 Task: In Heading Arial with underline. Font size of heading  '18'Font style of data Calibri. Font size of data  9Alignment of headline & data Align center. Fill color in heading,  RedFont color of data Black Apply border in Data No BorderIn the sheet   Dynamic Sales log book
Action: Mouse moved to (134, 141)
Screenshot: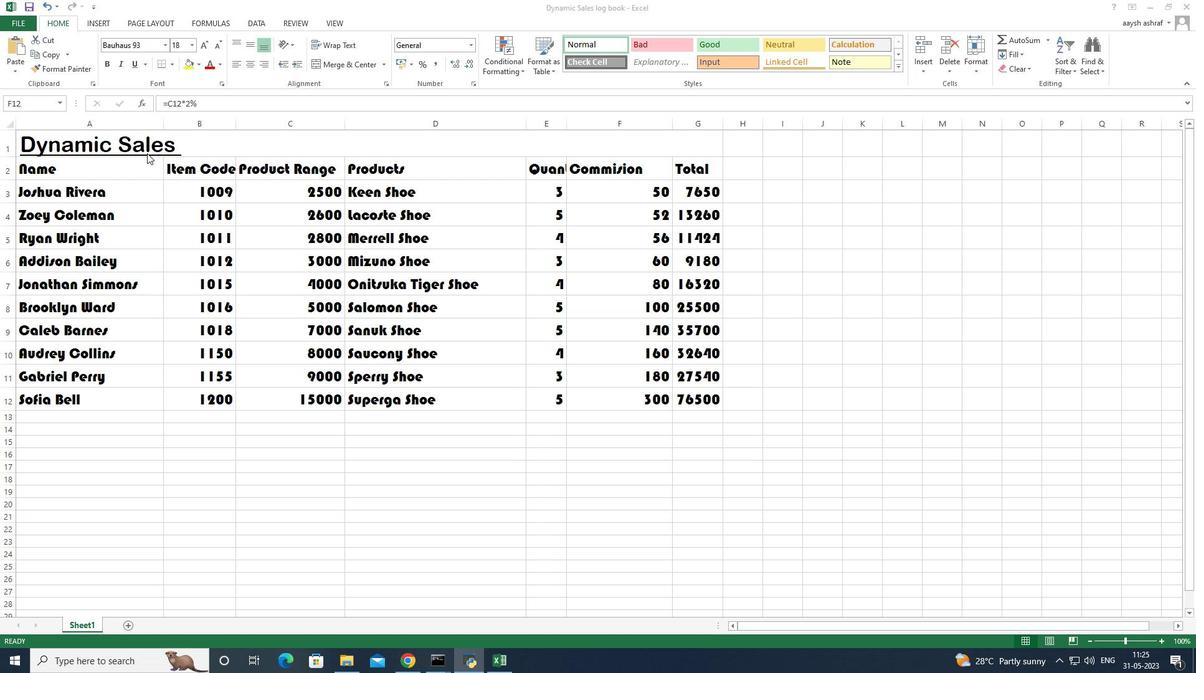 
Action: Mouse pressed left at (134, 141)
Screenshot: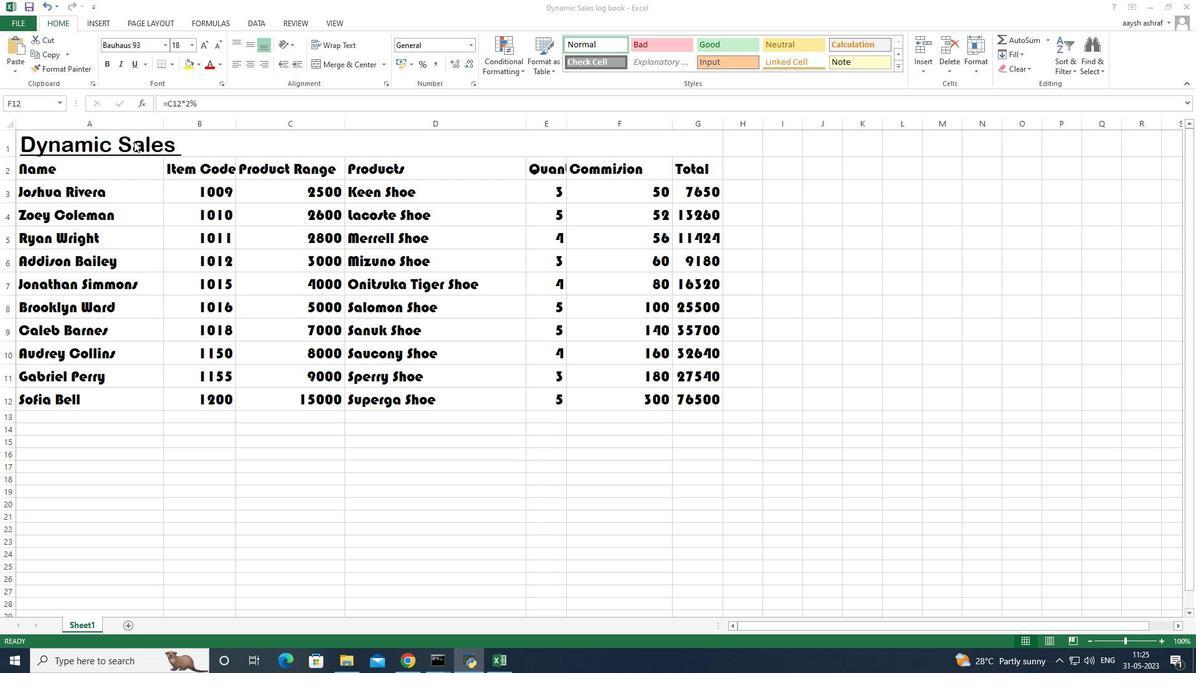 
Action: Mouse pressed left at (134, 141)
Screenshot: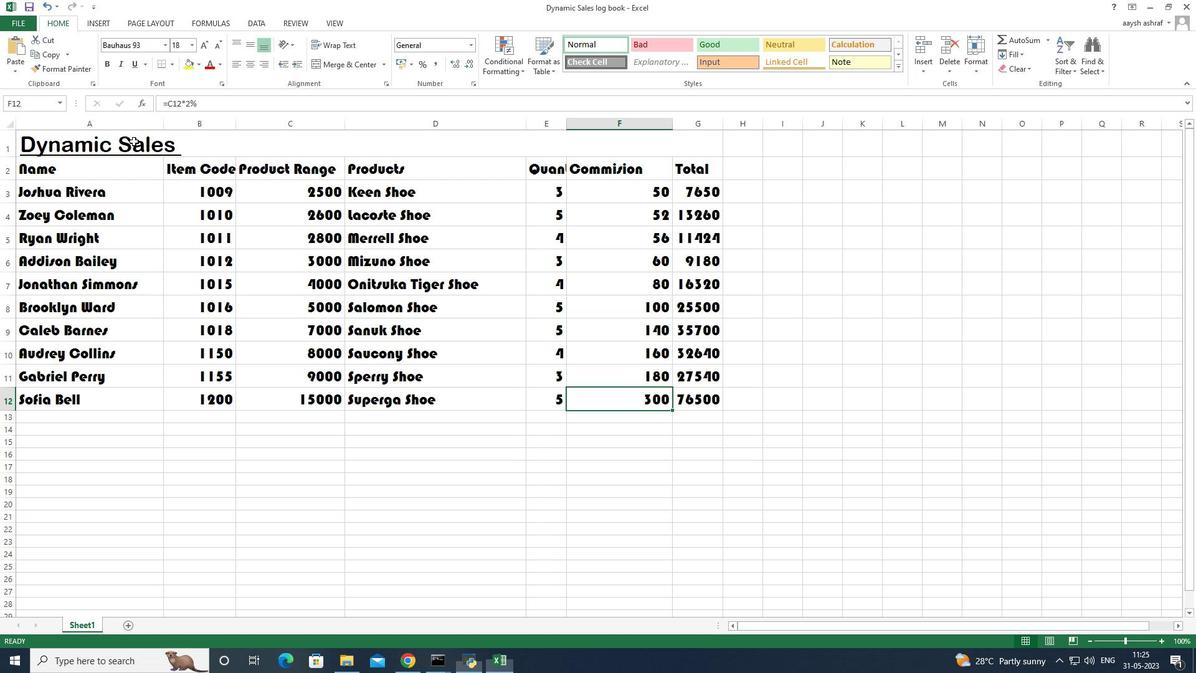 
Action: Mouse moved to (129, 142)
Screenshot: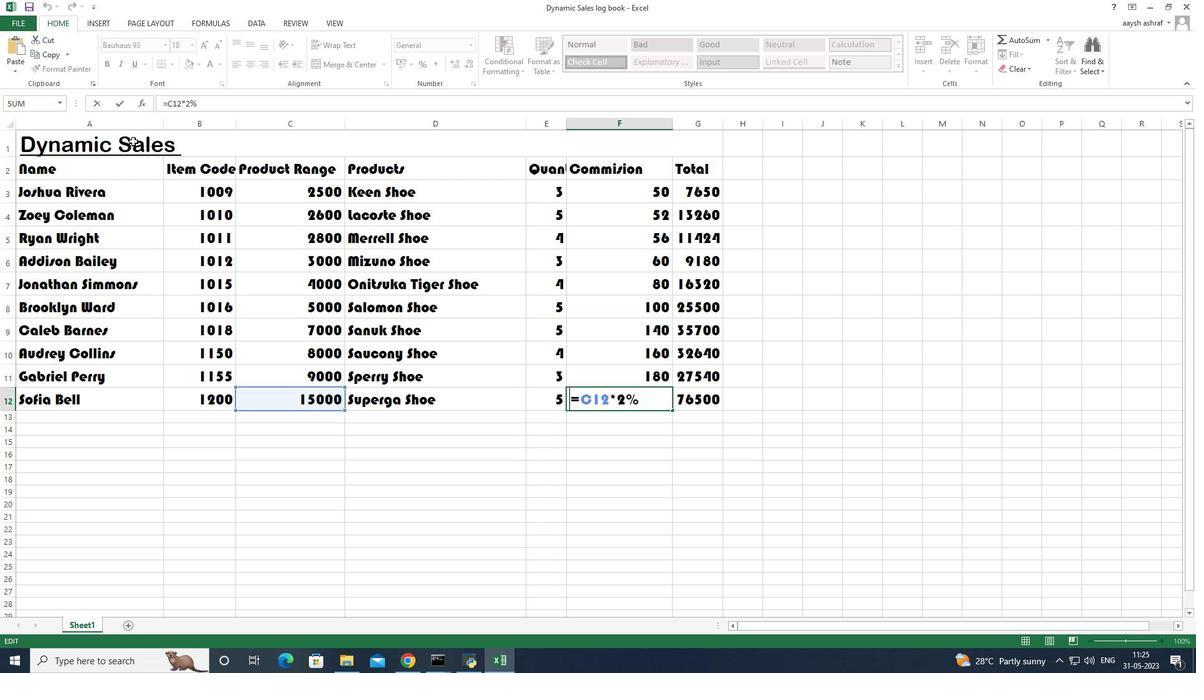 
Action: Mouse pressed left at (129, 142)
Screenshot: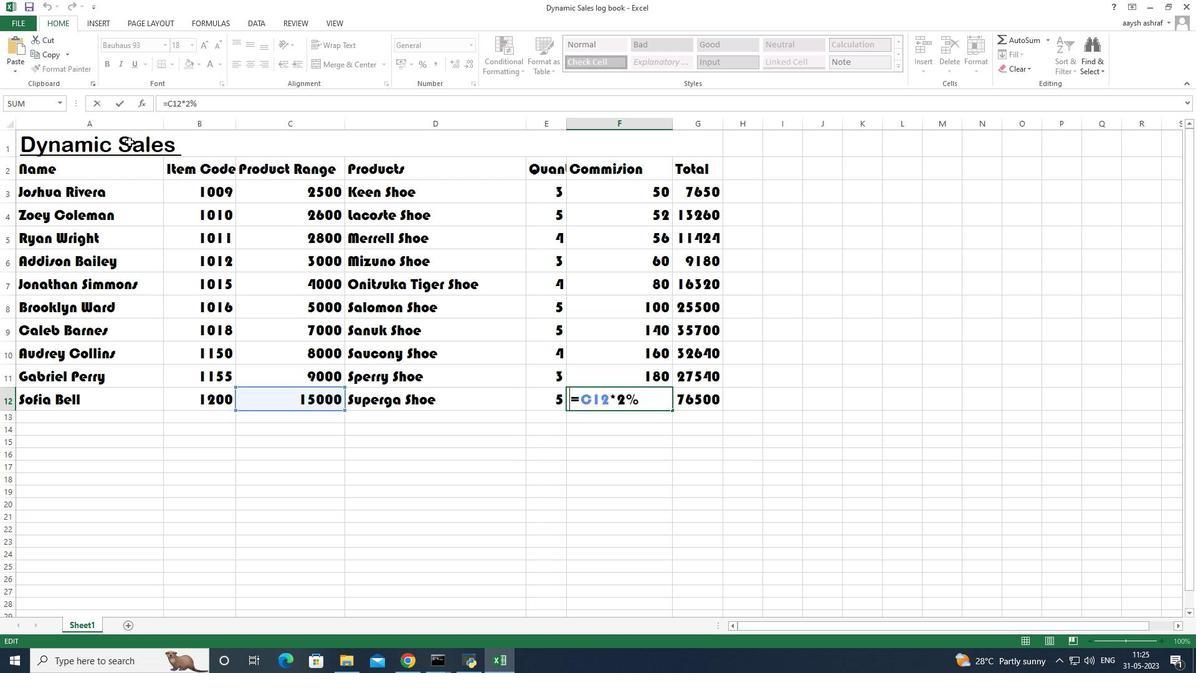 
Action: Mouse pressed left at (129, 142)
Screenshot: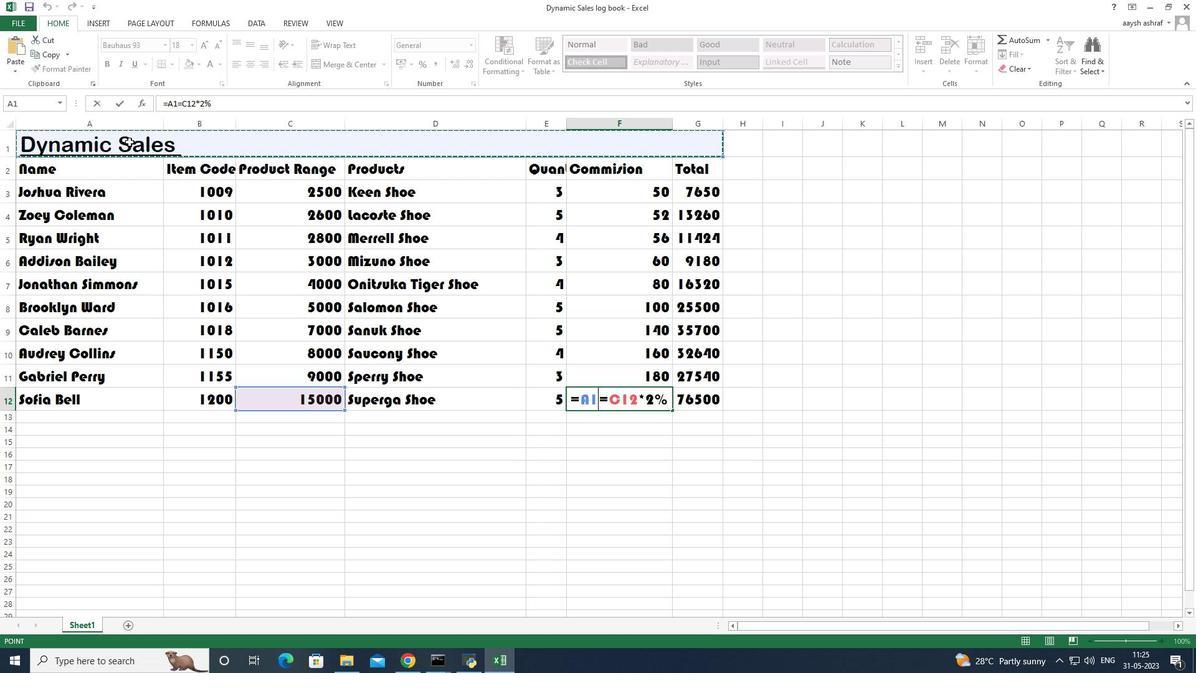 
Action: Mouse moved to (143, 172)
Screenshot: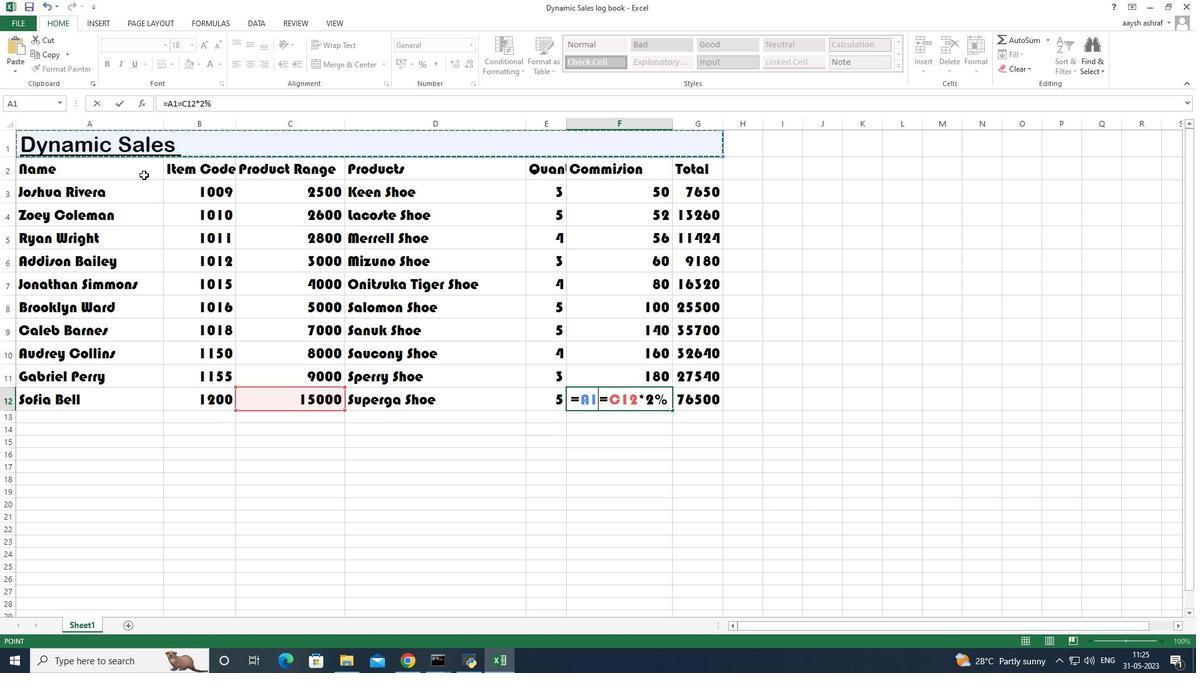 
Action: Mouse pressed left at (143, 172)
Screenshot: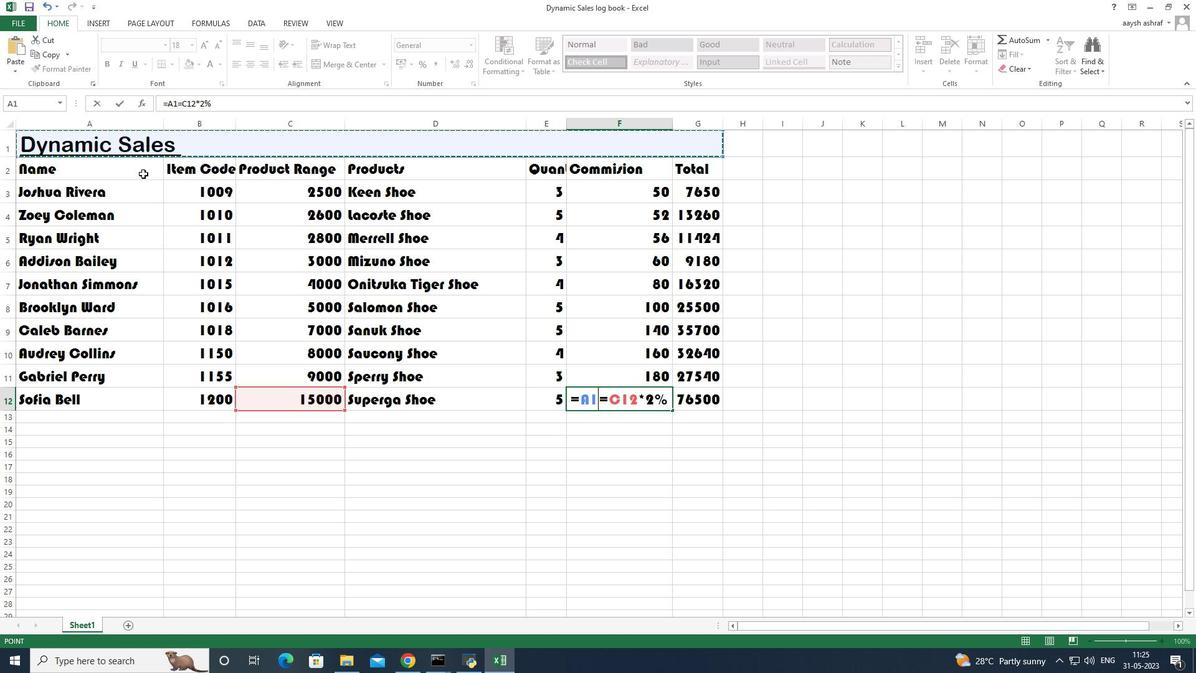 
Action: Mouse moved to (112, 145)
Screenshot: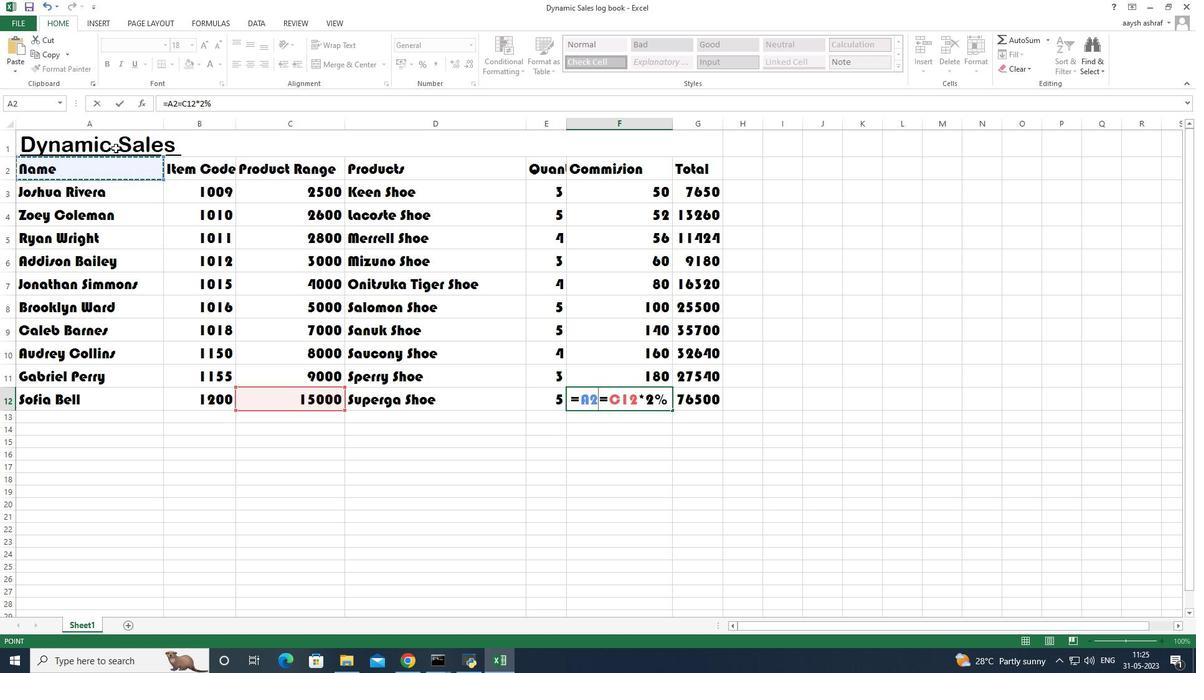 
Action: Mouse pressed left at (112, 145)
Screenshot: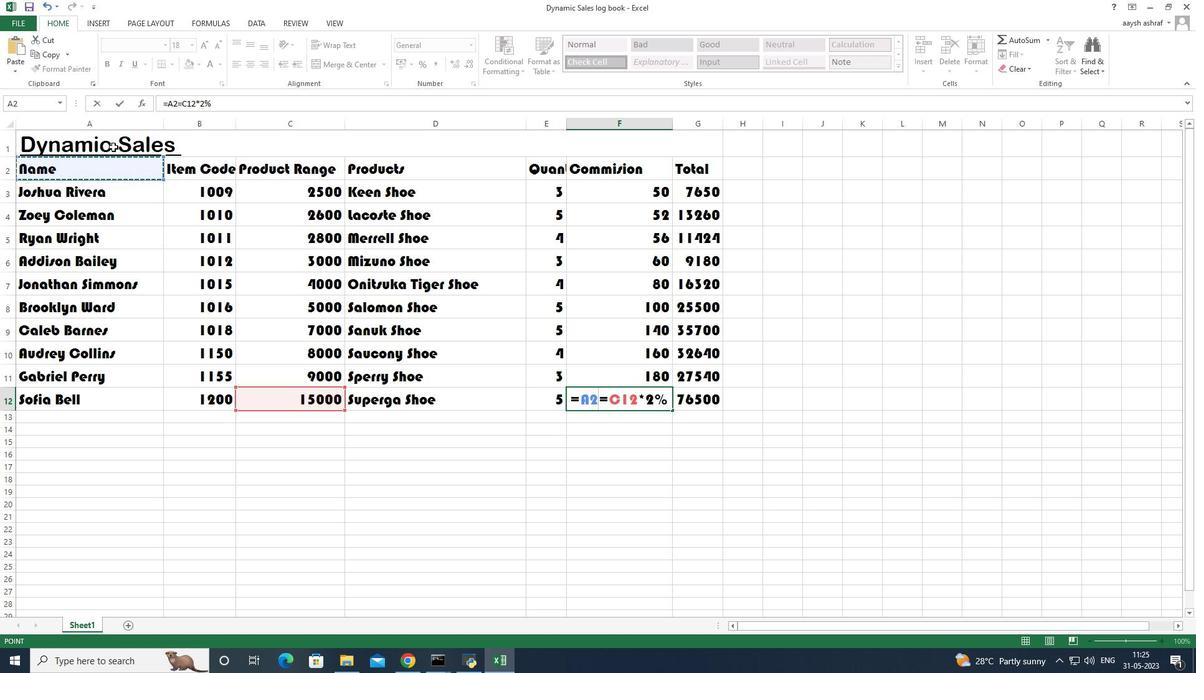 
Action: Mouse moved to (129, 327)
Screenshot: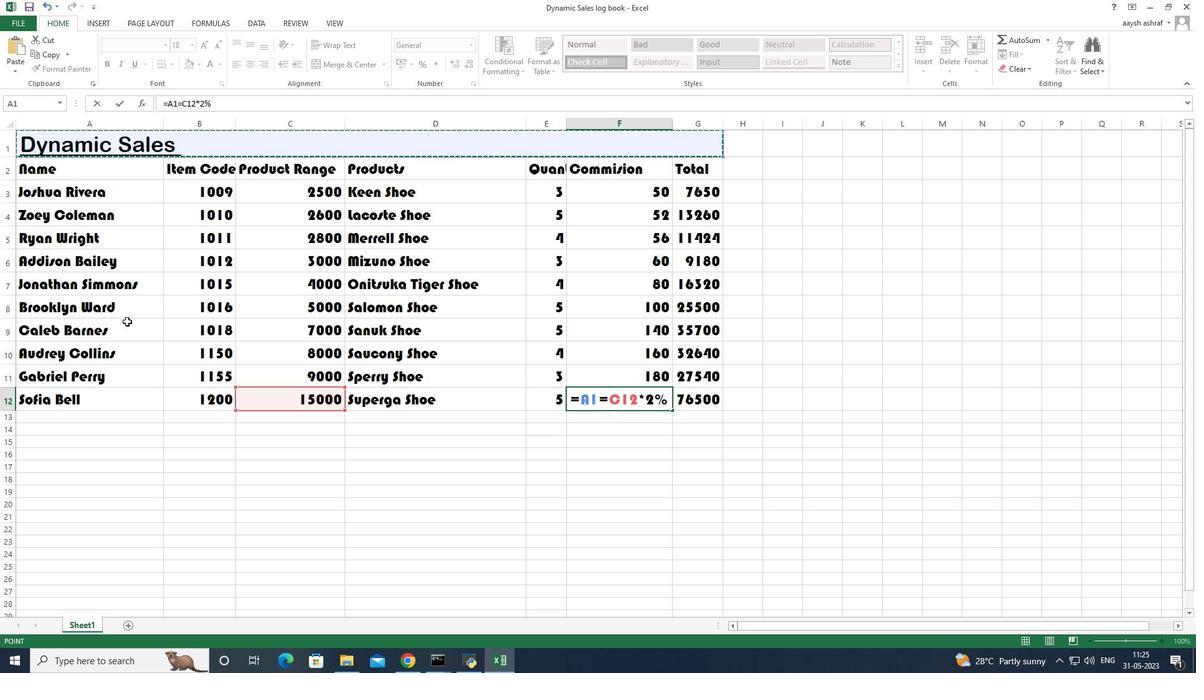 
Action: Mouse pressed left at (129, 327)
Screenshot: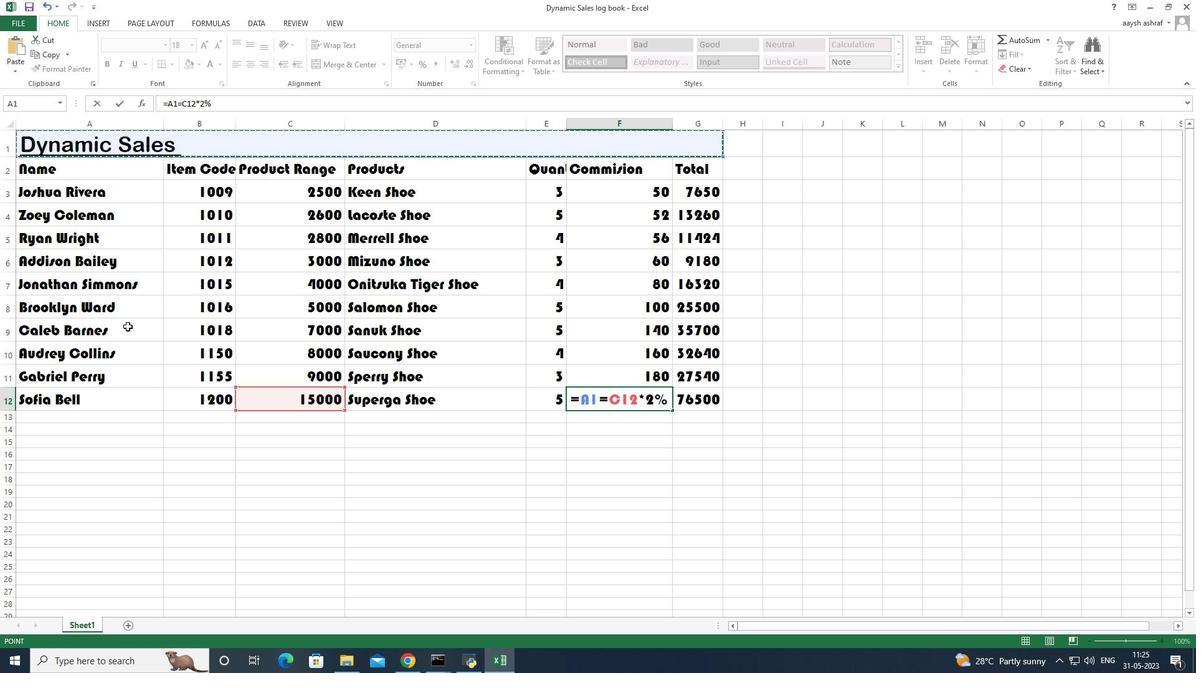 
Action: Mouse moved to (76, 172)
Screenshot: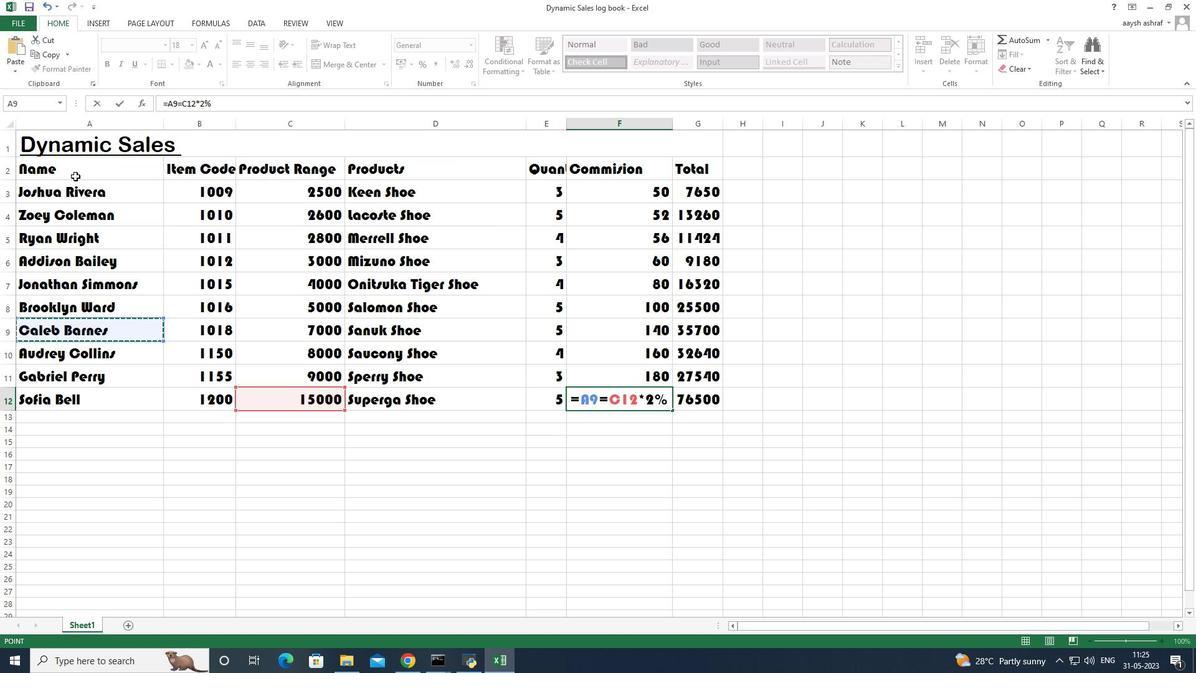 
Action: Mouse pressed left at (76, 172)
Screenshot: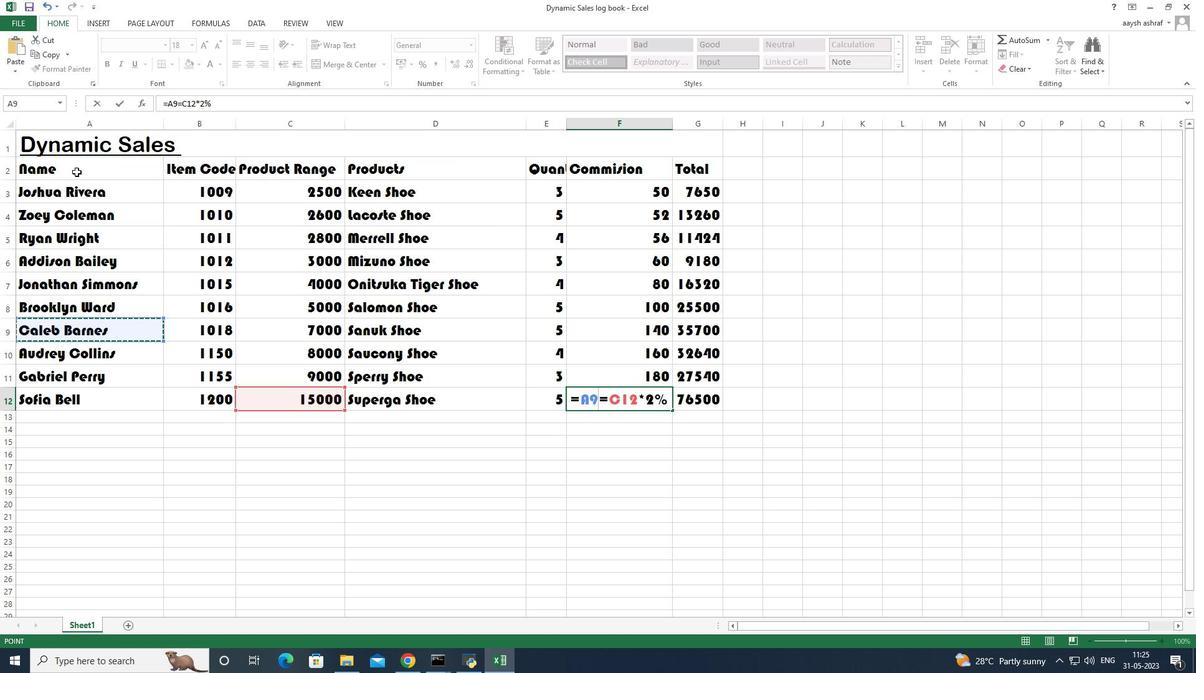 
Action: Mouse moved to (48, 145)
Screenshot: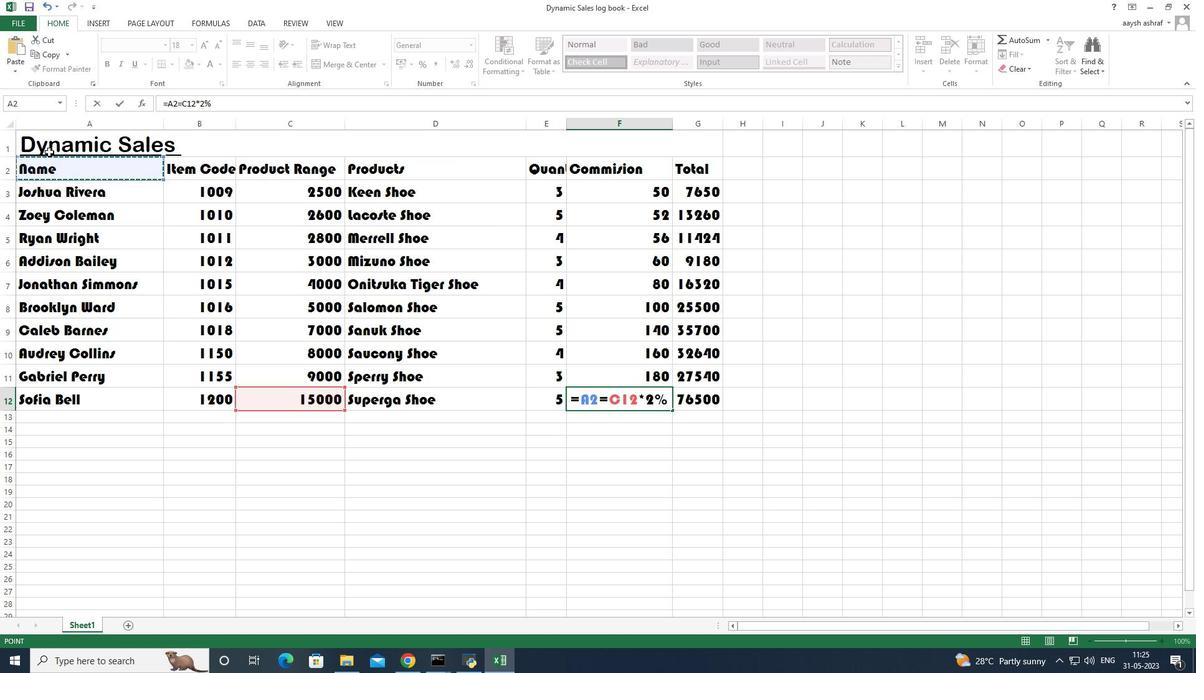 
Action: Mouse pressed left at (48, 145)
Screenshot: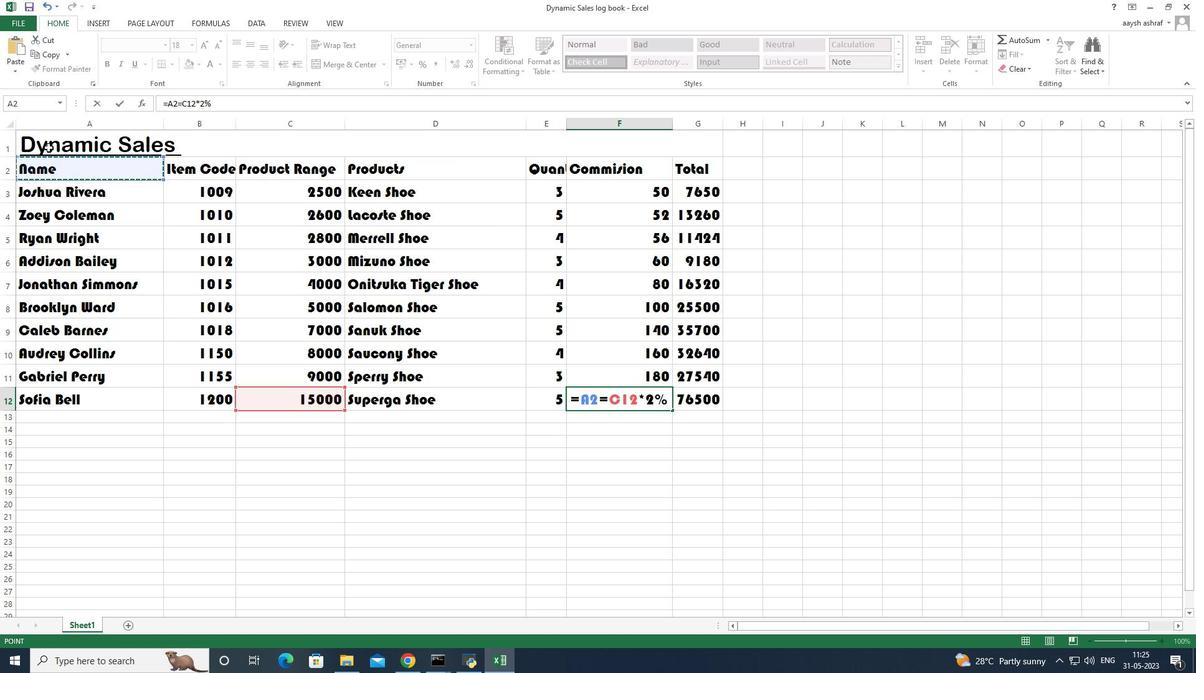 
Action: Mouse moved to (58, 20)
Screenshot: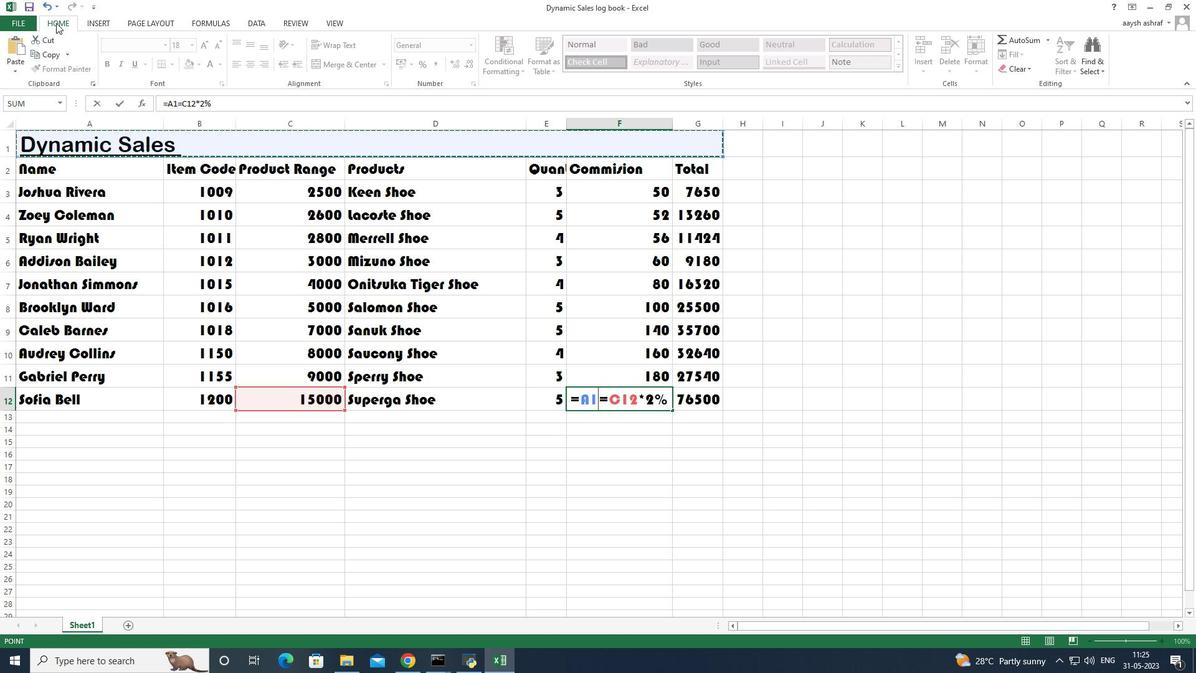 
Action: Mouse pressed left at (58, 20)
Screenshot: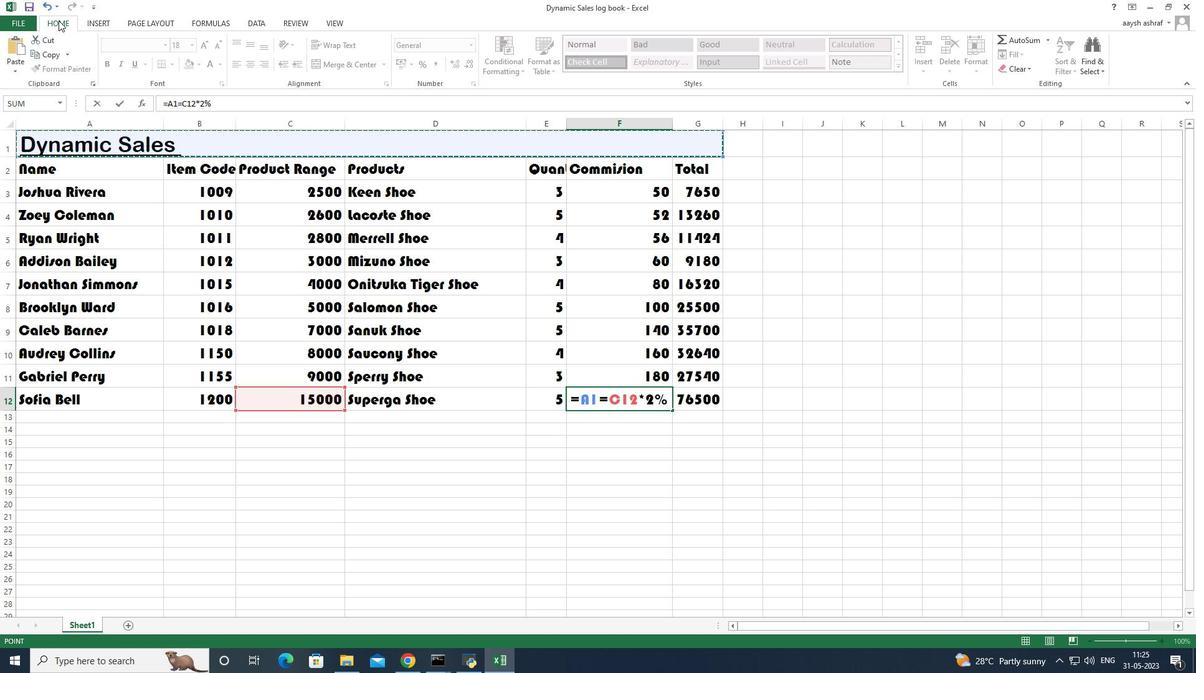
Action: Mouse moved to (152, 267)
Screenshot: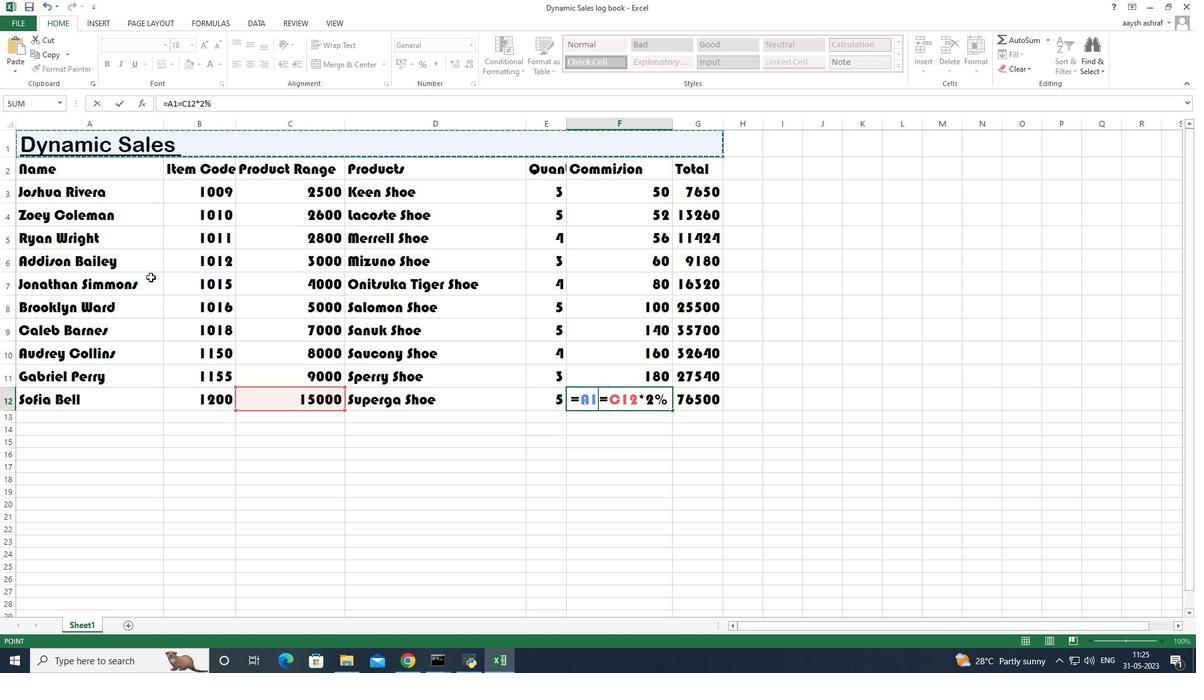 
Action: Mouse pressed left at (152, 267)
Screenshot: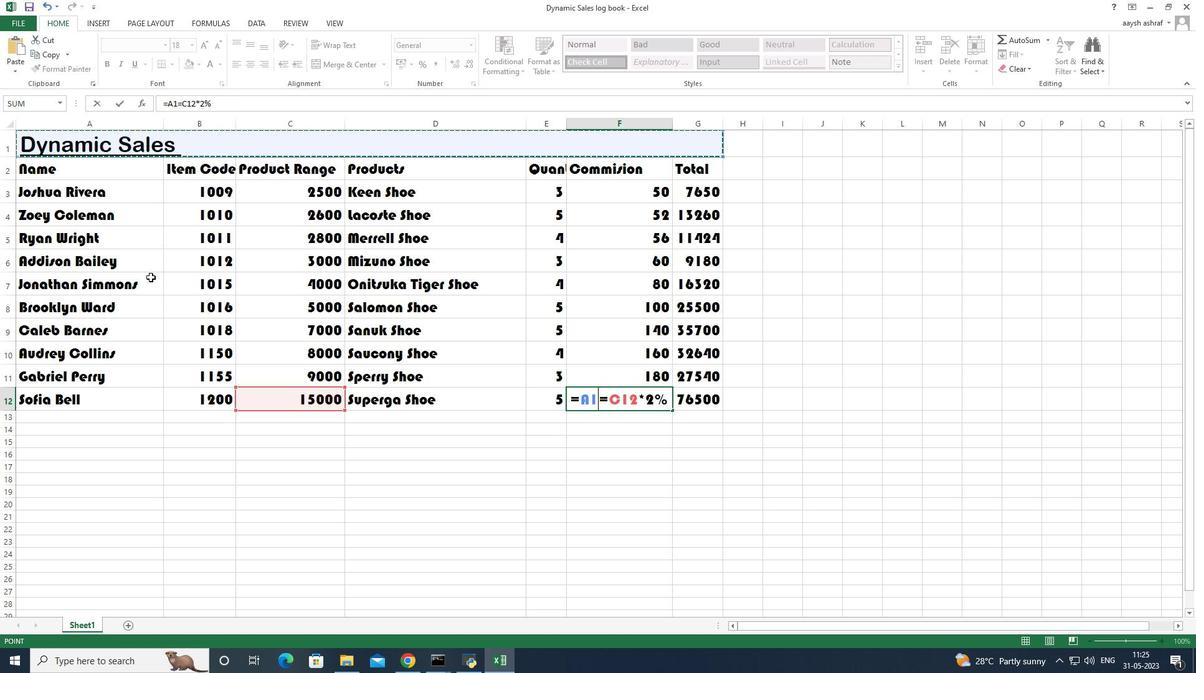 
Action: Key pressed ctrl+Z
Screenshot: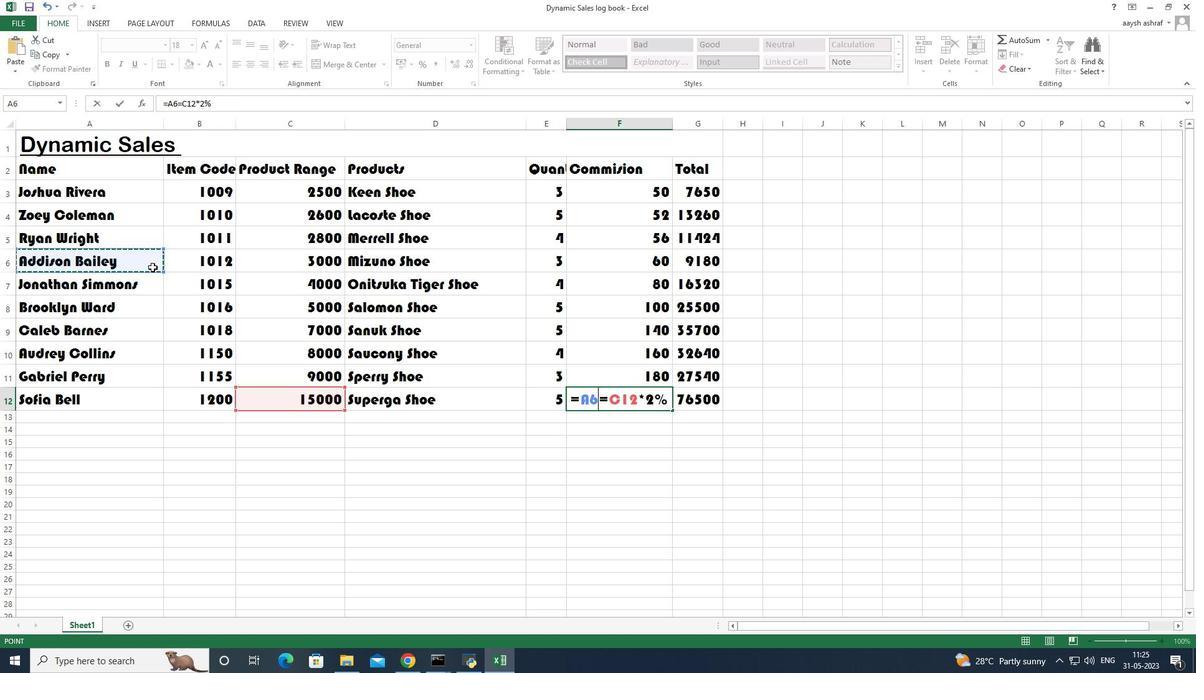 
Action: Mouse moved to (67, 19)
Screenshot: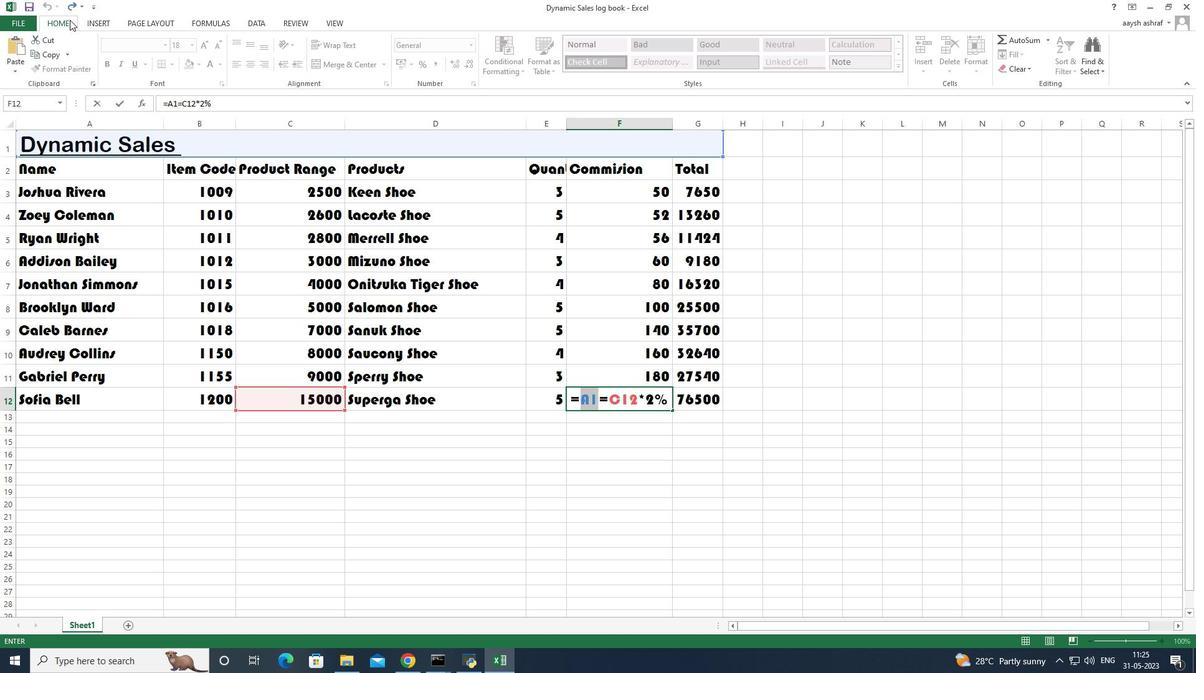 
Action: Mouse pressed left at (67, 19)
Screenshot: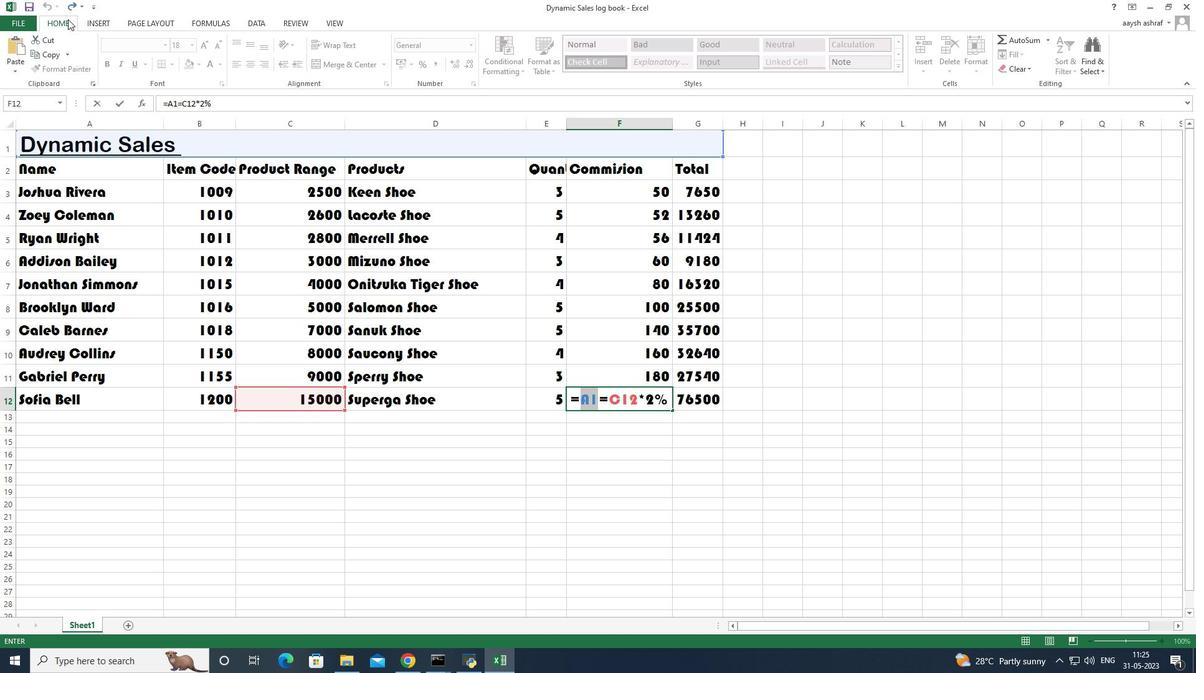
Action: Mouse moved to (67, 19)
Screenshot: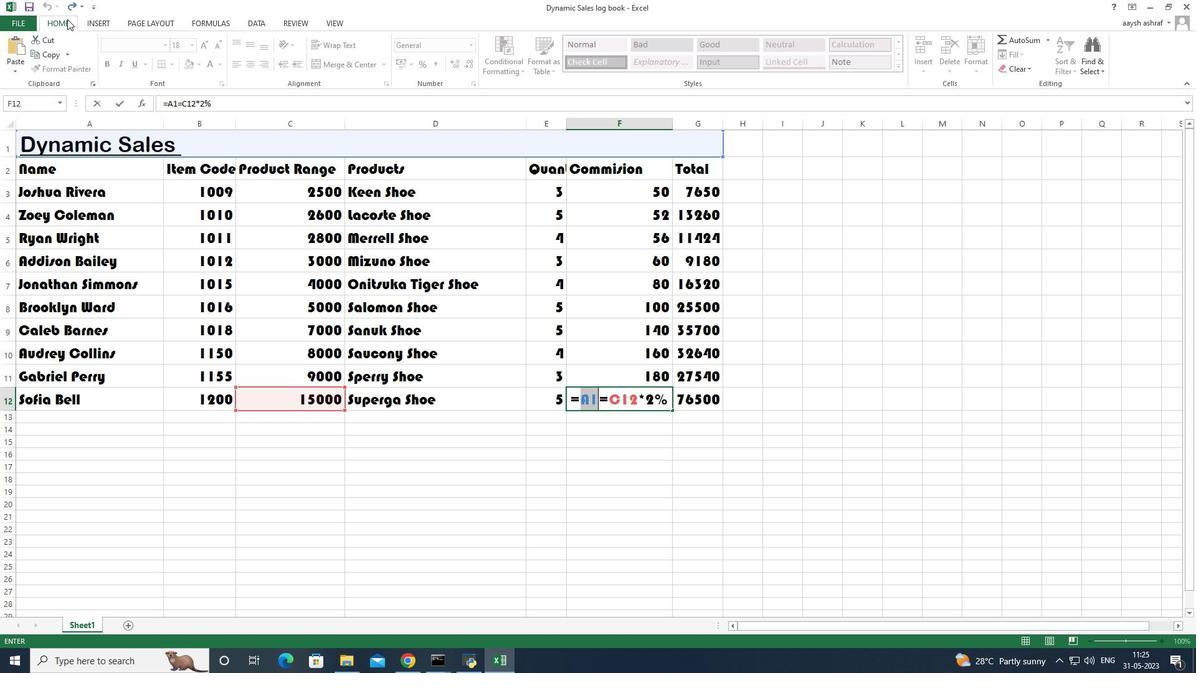 
Action: Mouse pressed left at (67, 19)
Screenshot: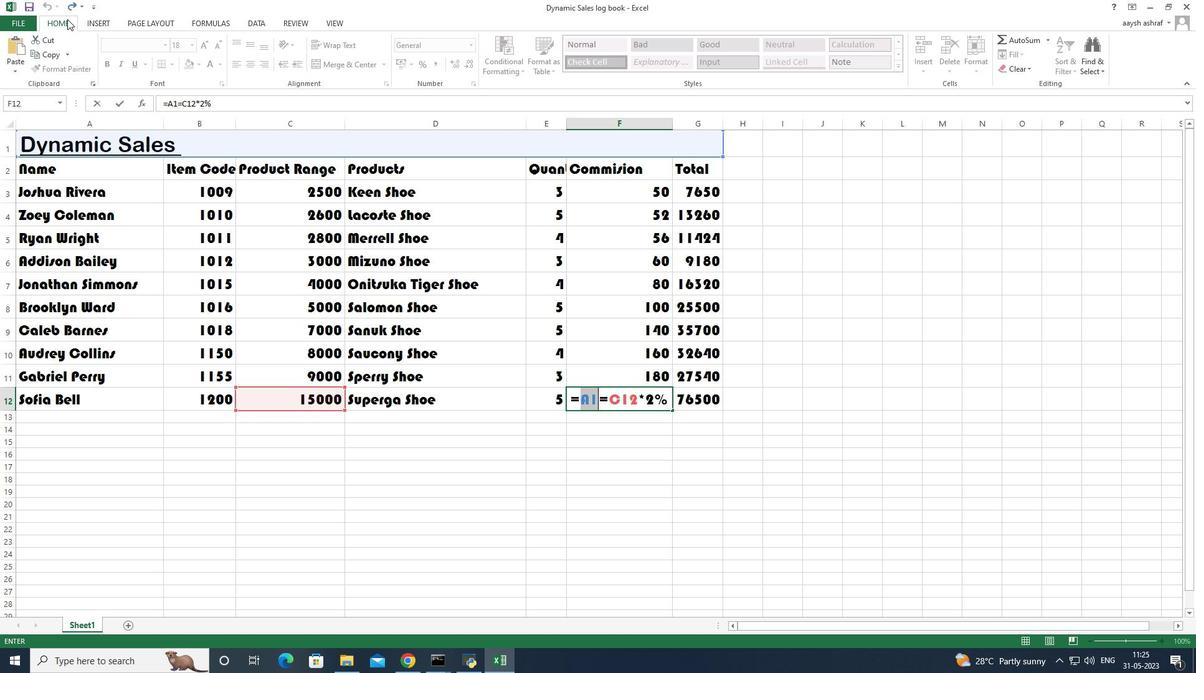 
Action: Mouse moved to (119, 63)
Screenshot: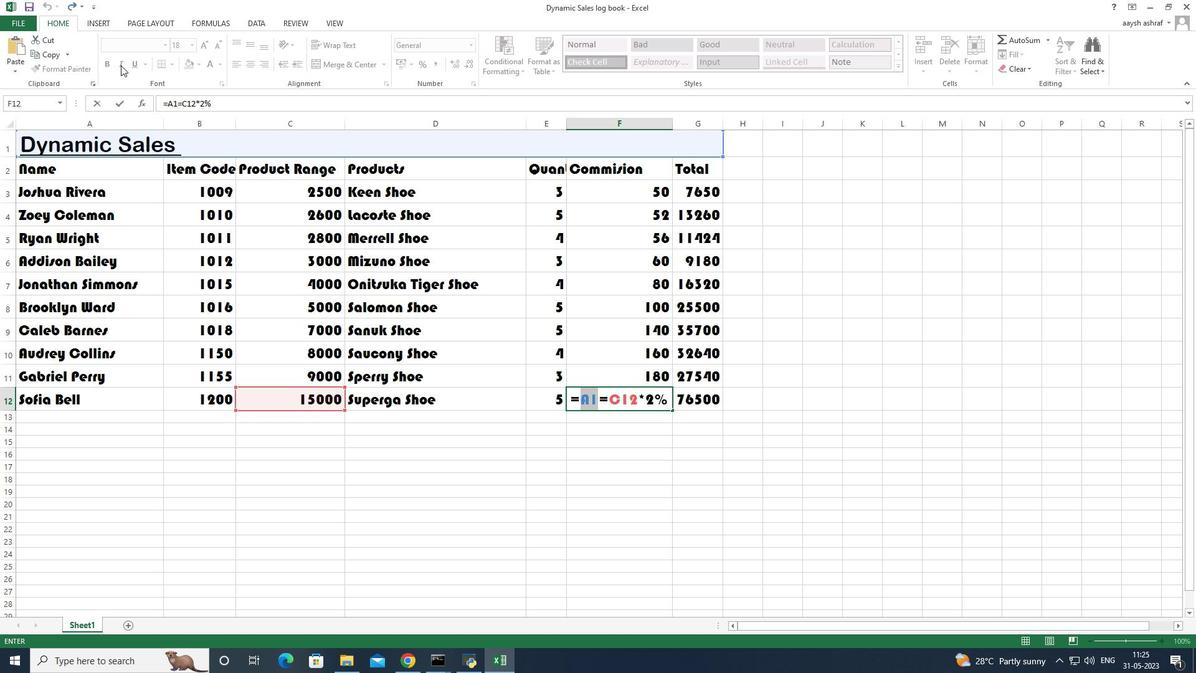 
Action: Mouse pressed left at (119, 63)
Screenshot: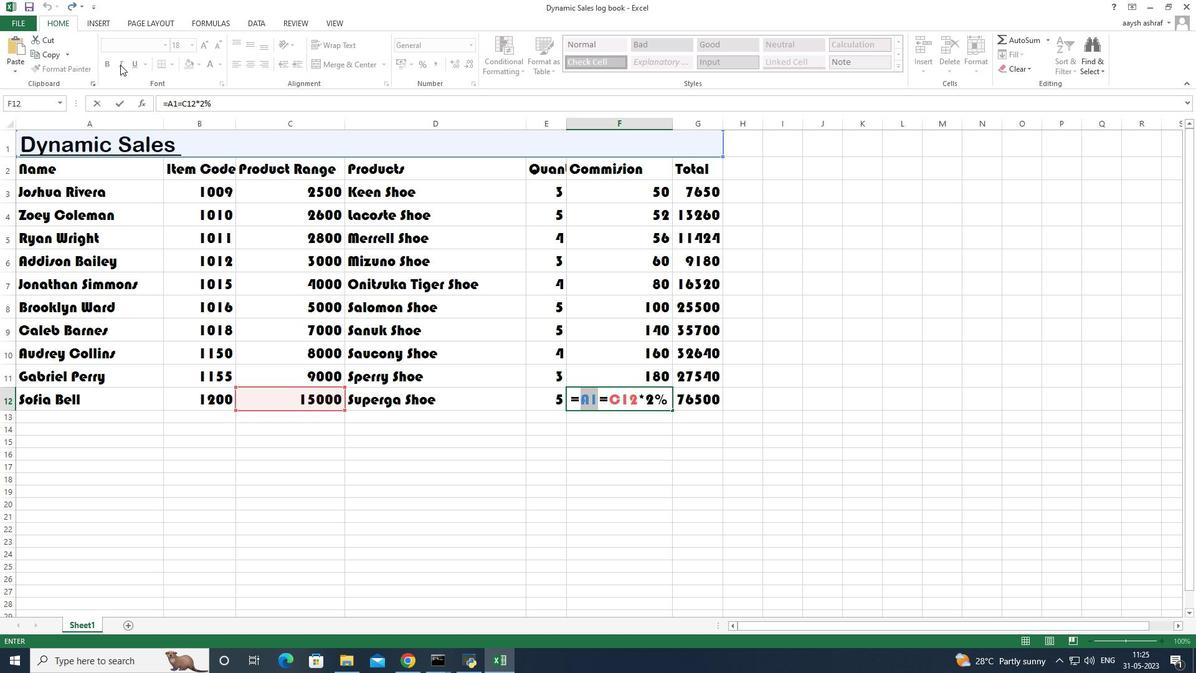 
Action: Mouse moved to (115, 224)
Screenshot: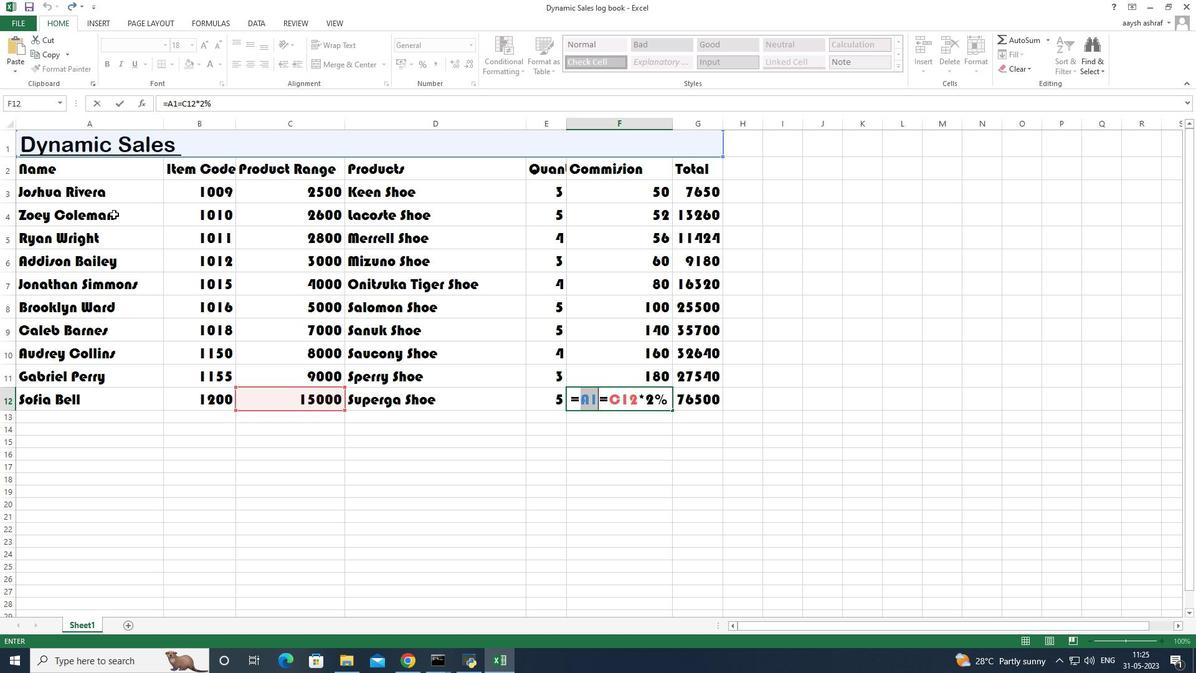 
Action: Mouse pressed left at (115, 224)
Screenshot: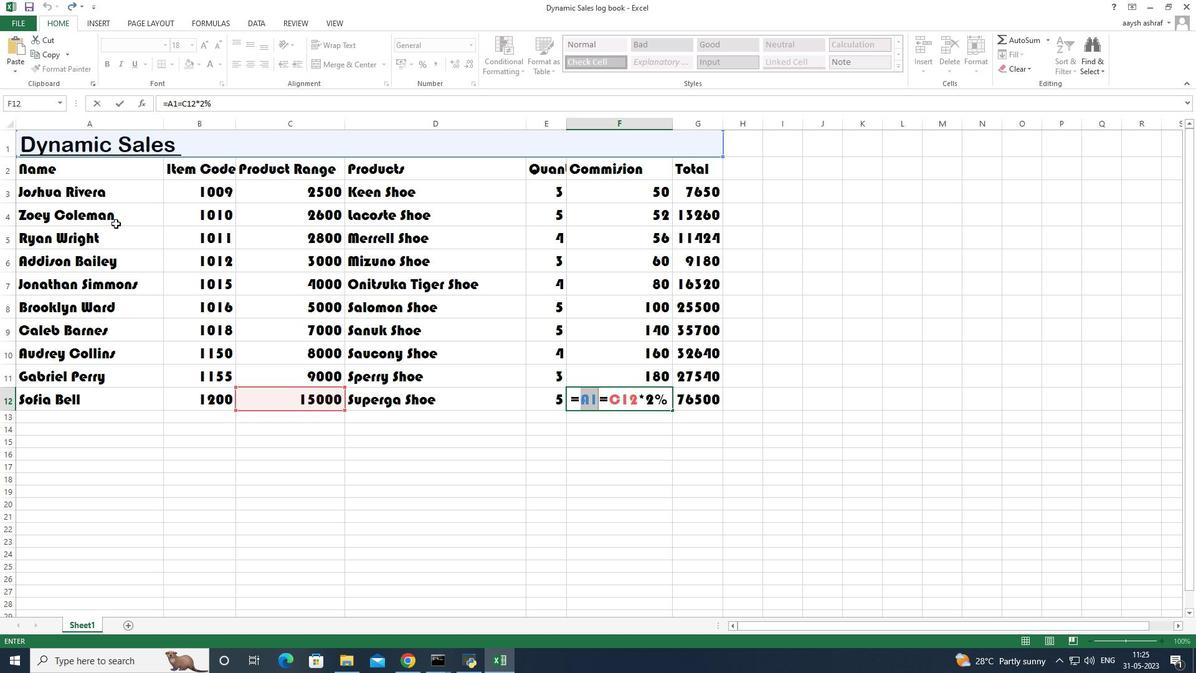 
Action: Mouse moved to (115, 150)
Screenshot: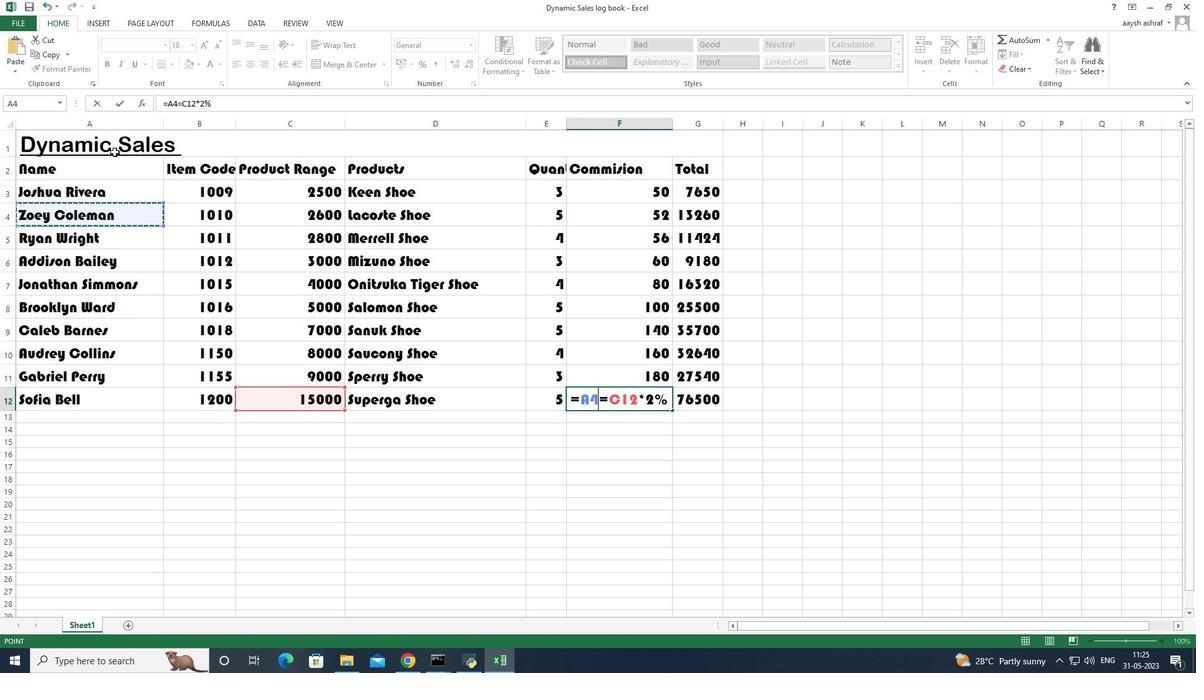 
Action: Mouse pressed left at (115, 150)
Screenshot: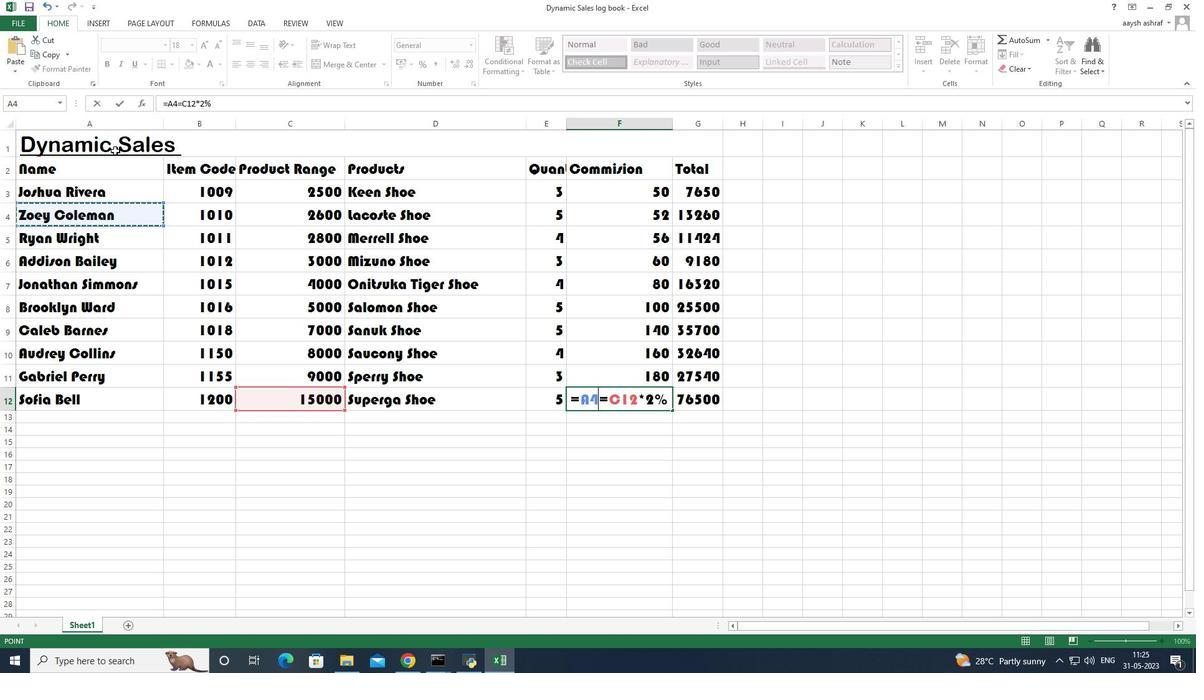 
Action: Mouse moved to (117, 148)
Screenshot: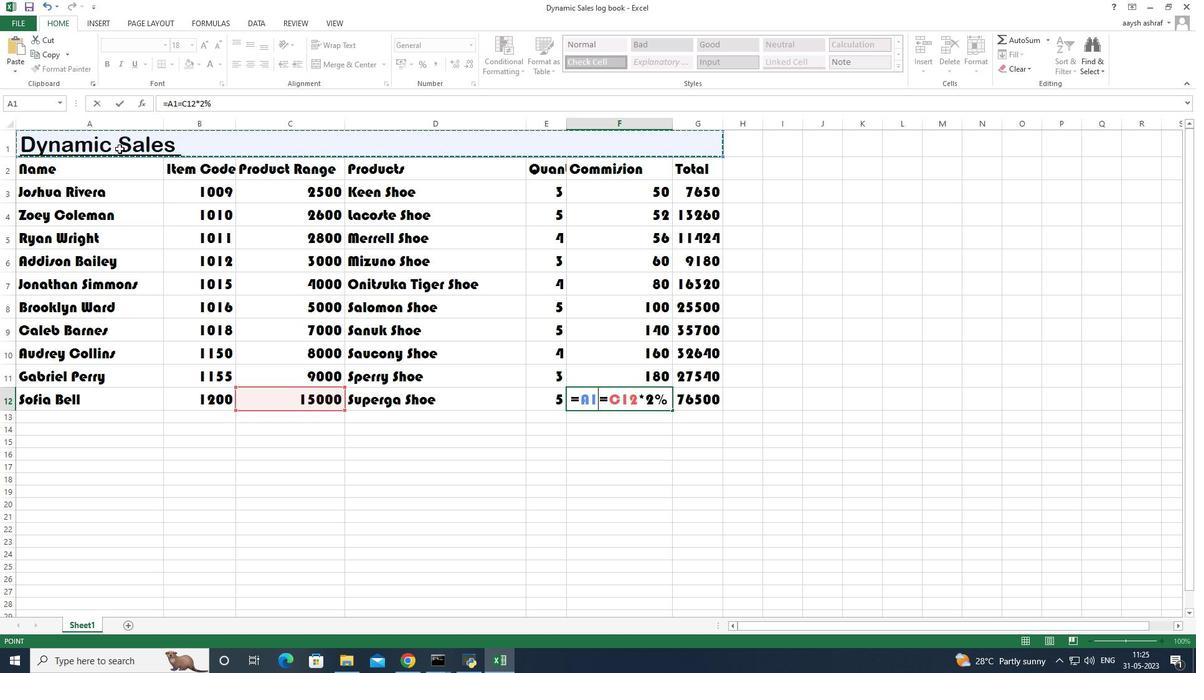 
Action: Key pressed ctrl+Zctrl+Zctrl+Z
Screenshot: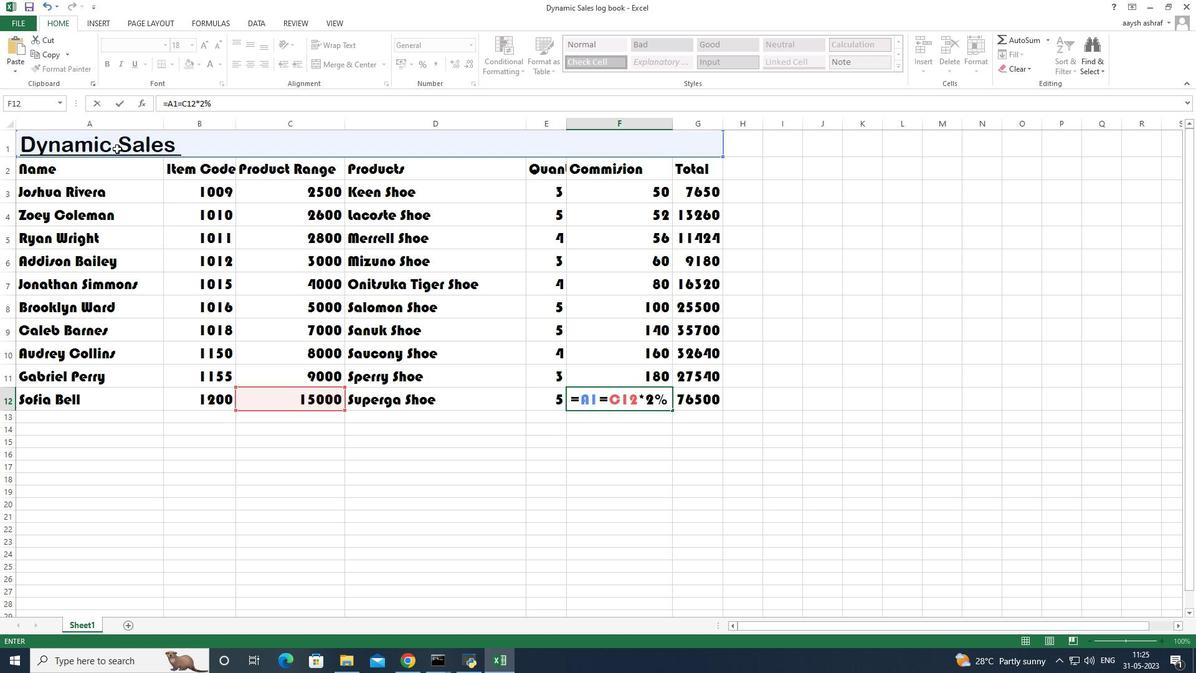 
Action: Mouse moved to (584, 434)
Screenshot: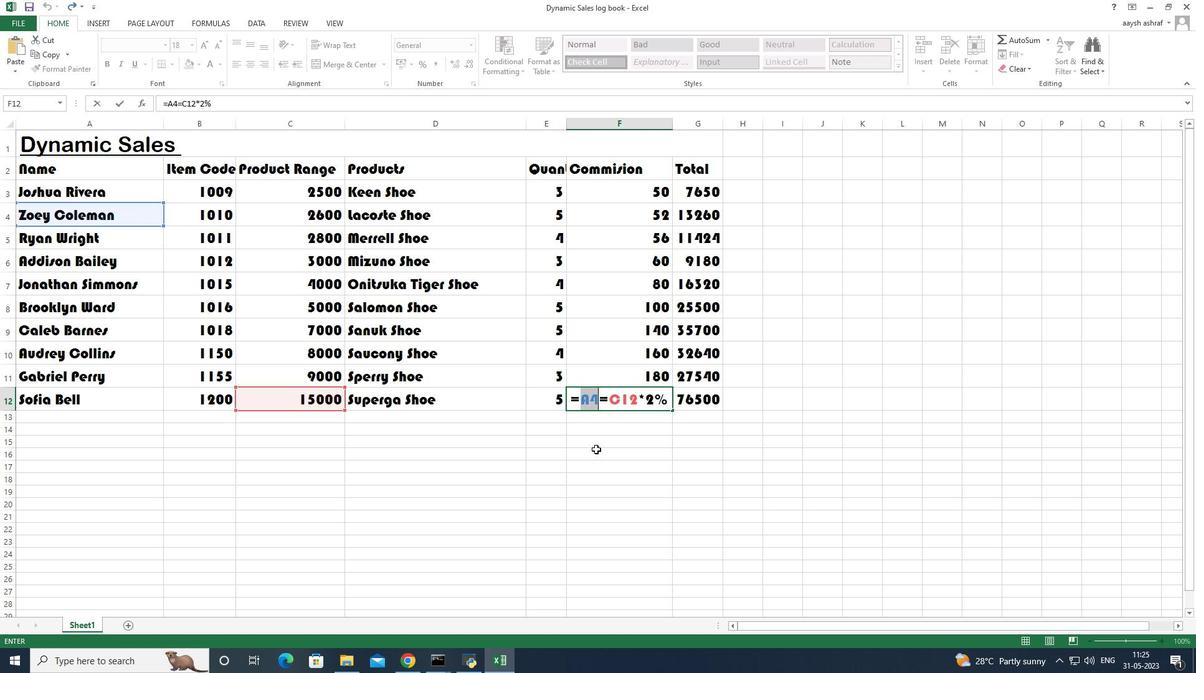
Action: Mouse pressed left at (584, 434)
Screenshot: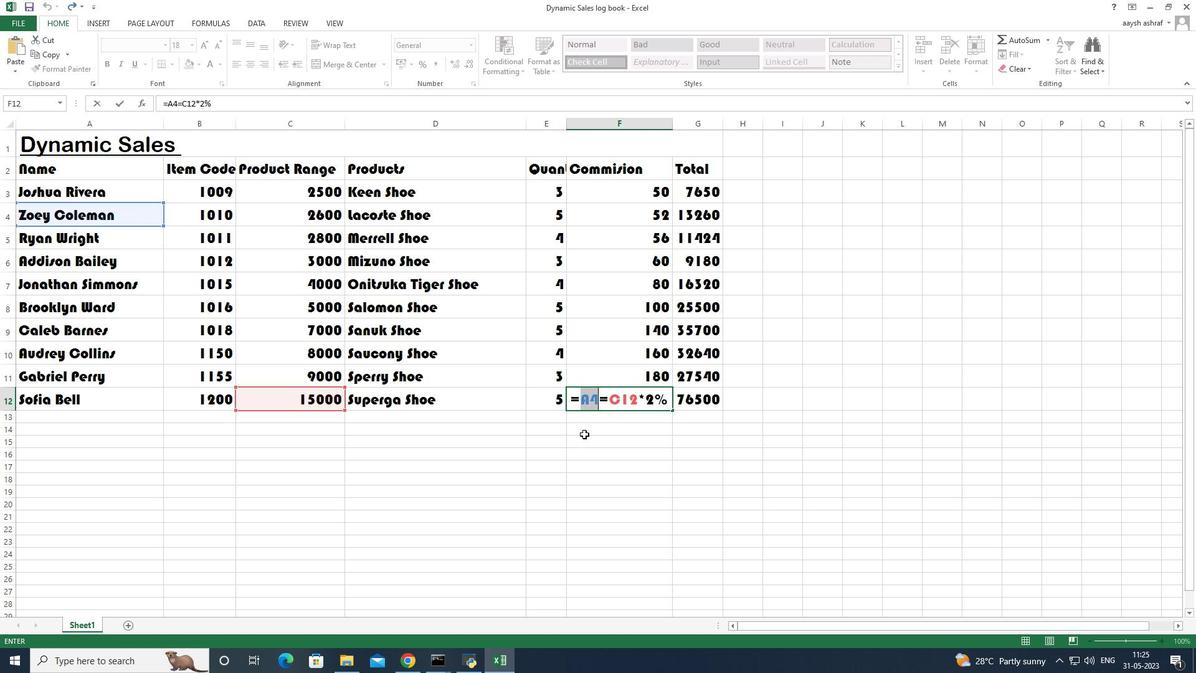 
Action: Mouse moved to (659, 409)
Screenshot: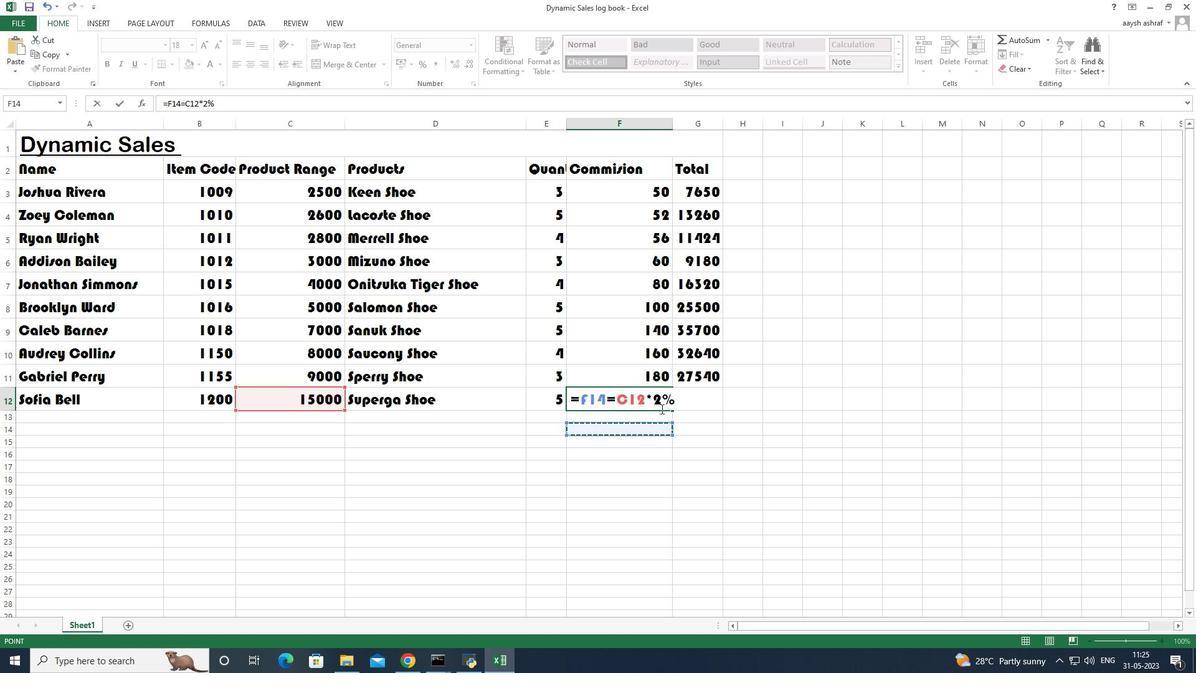 
Action: Key pressed ctrl+Zz<'\x1a'>
Screenshot: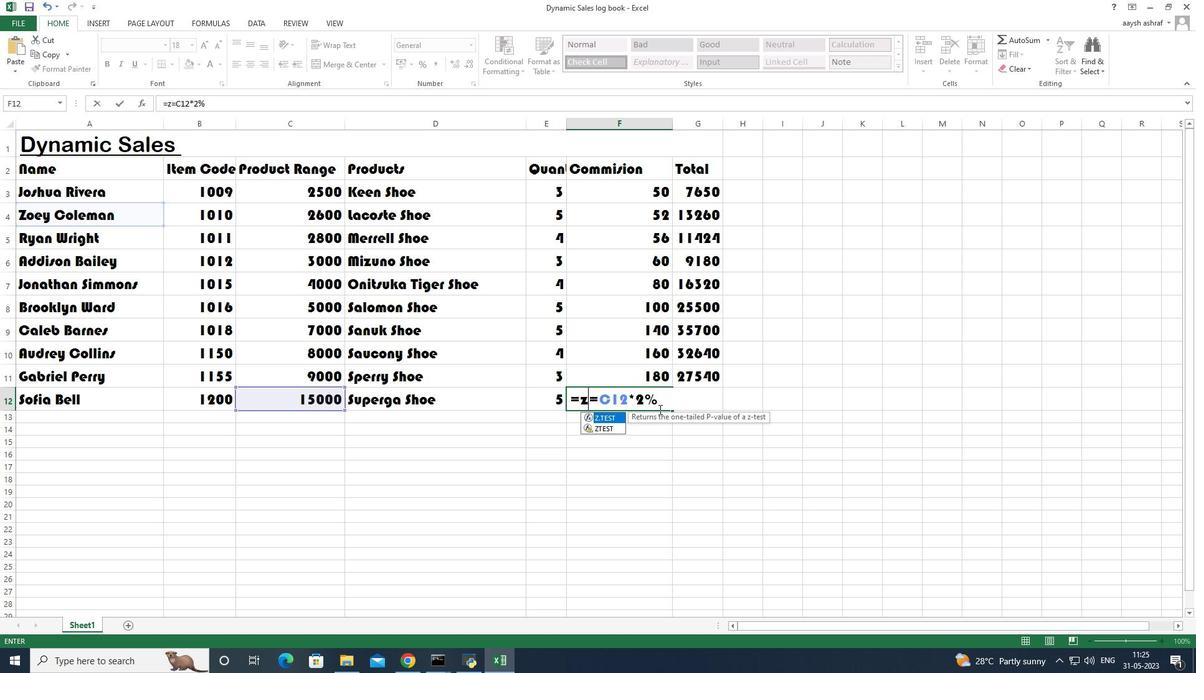 
Action: Mouse moved to (651, 412)
Screenshot: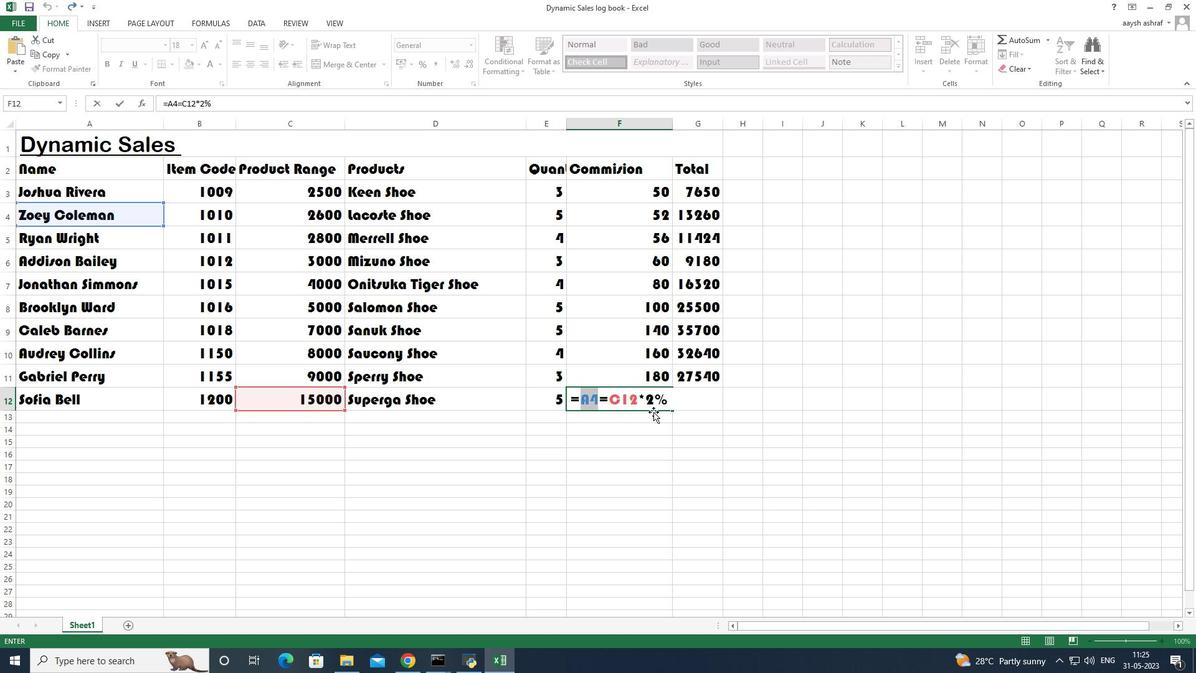 
Action: Key pressed ctrl+Z
Screenshot: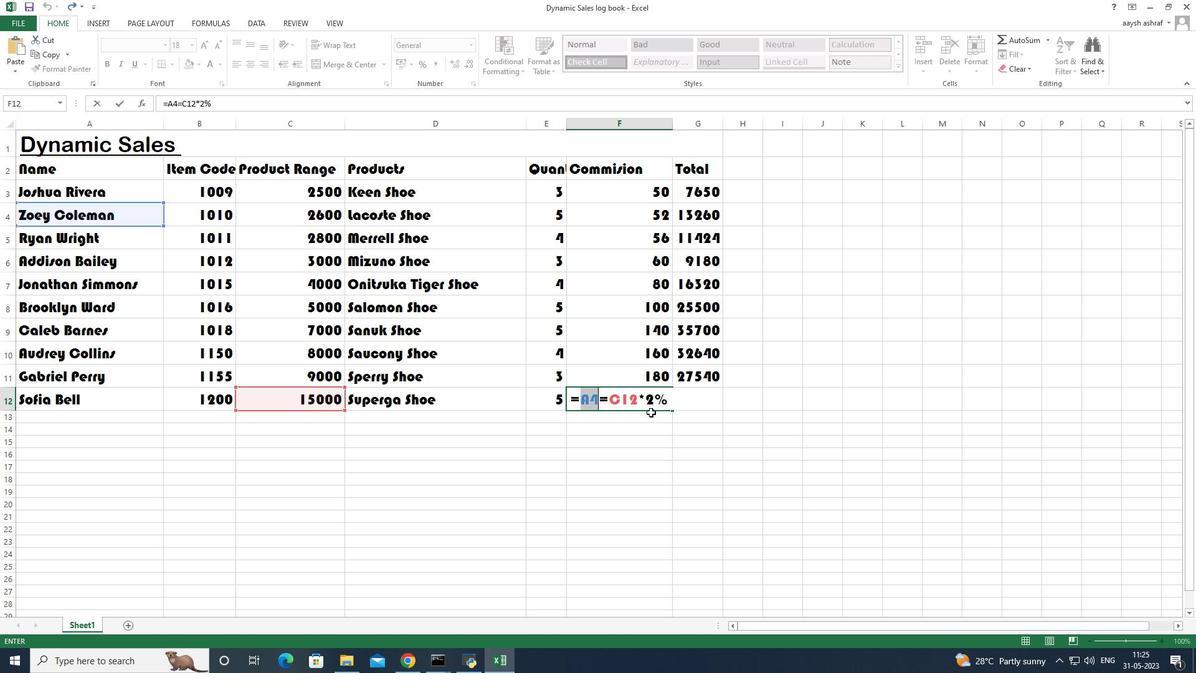 
Action: Mouse moved to (648, 413)
Screenshot: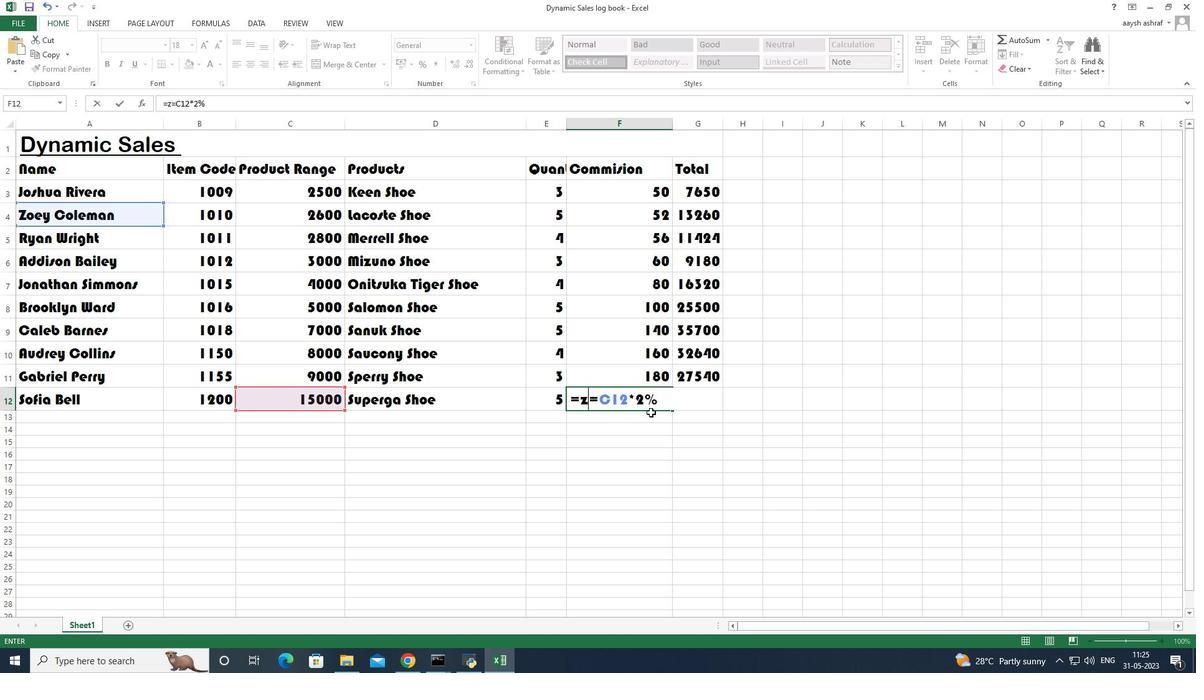 
Action: Key pressed zz<Key.backspace><Key.backspace>
Screenshot: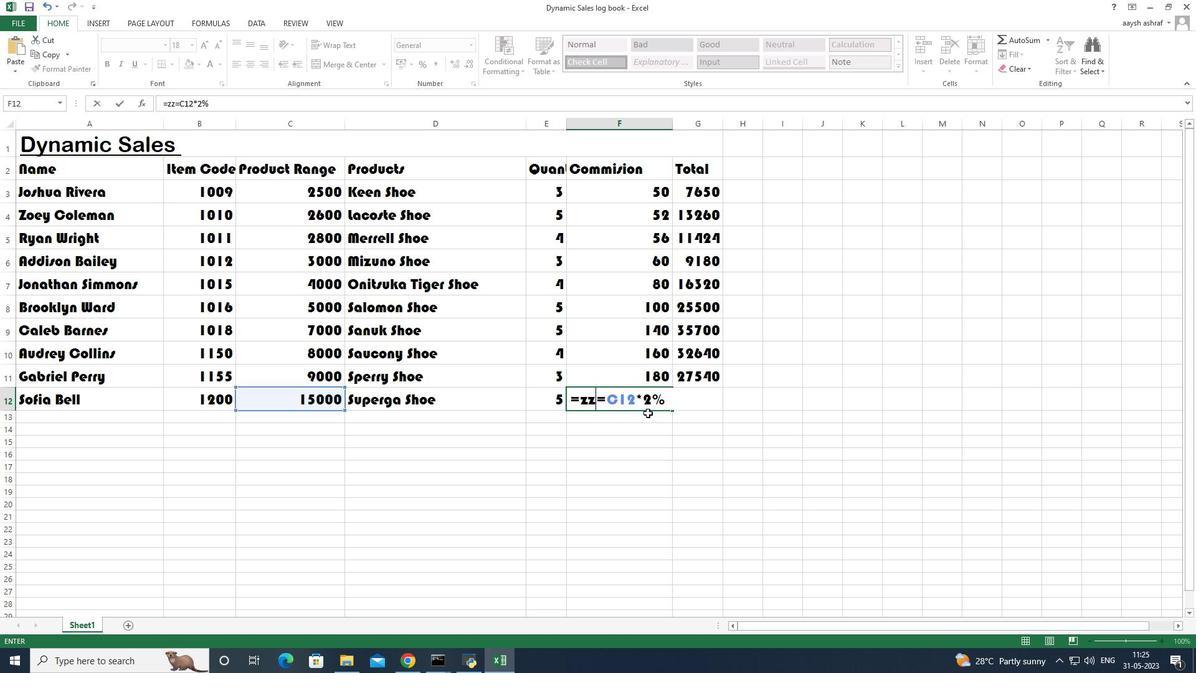 
Action: Mouse moved to (570, 466)
Screenshot: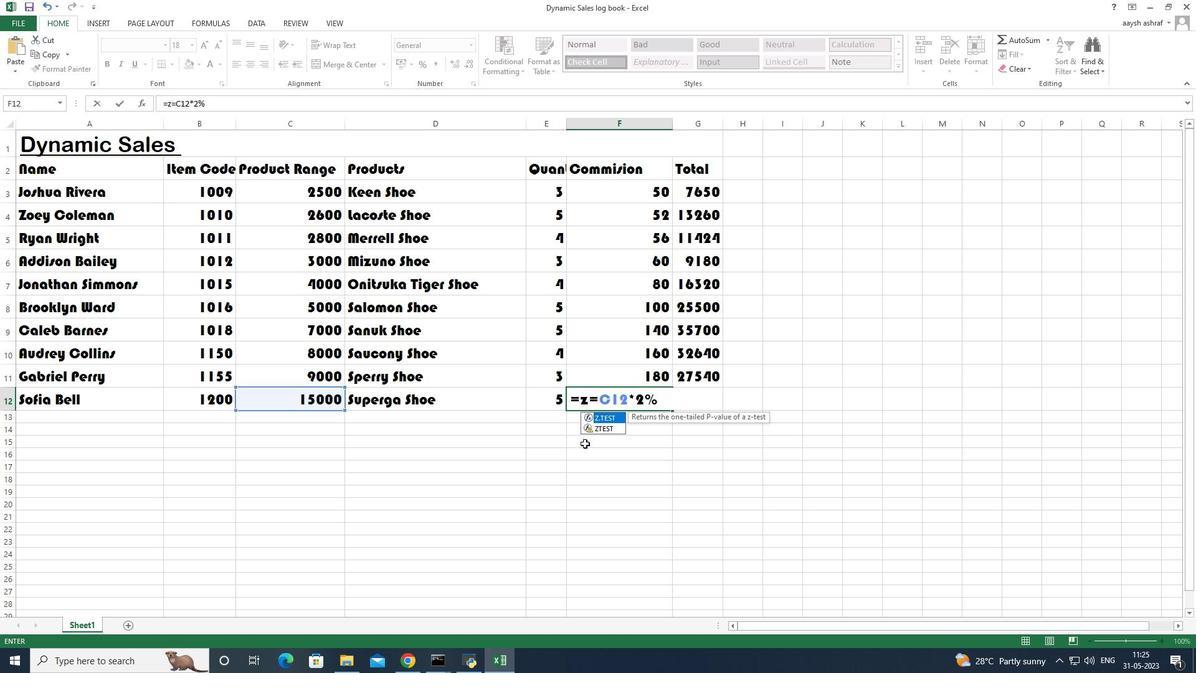 
Action: Mouse pressed left at (570, 466)
Screenshot: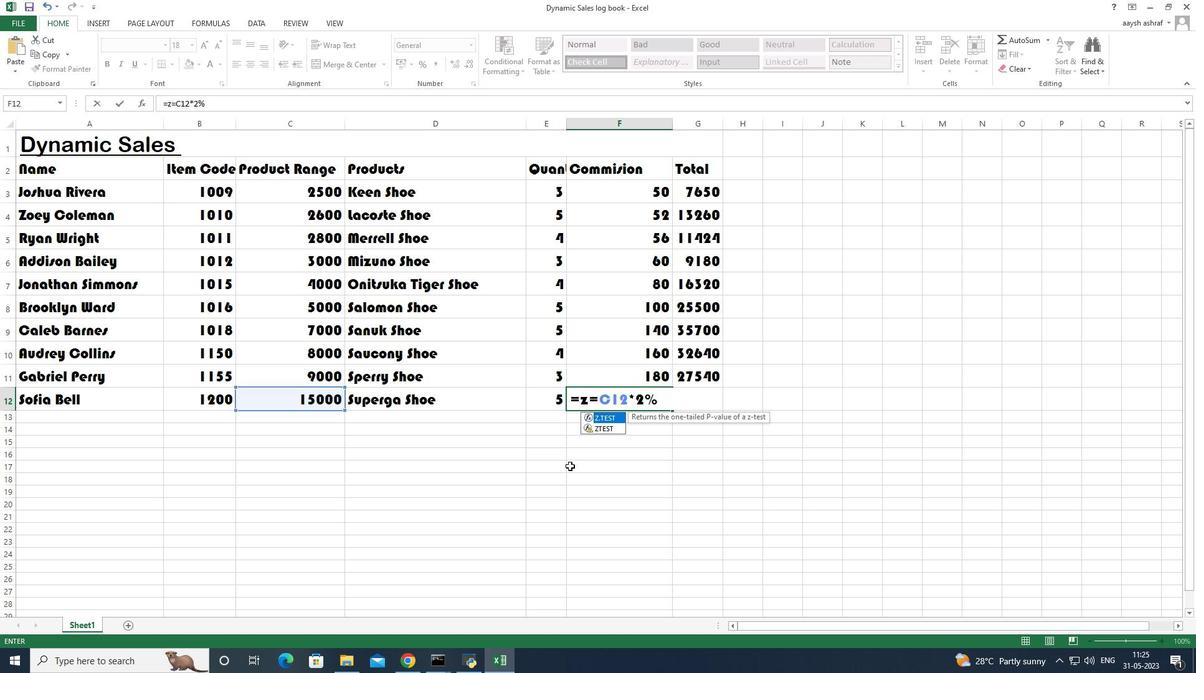 
Action: Mouse moved to (690, 405)
Screenshot: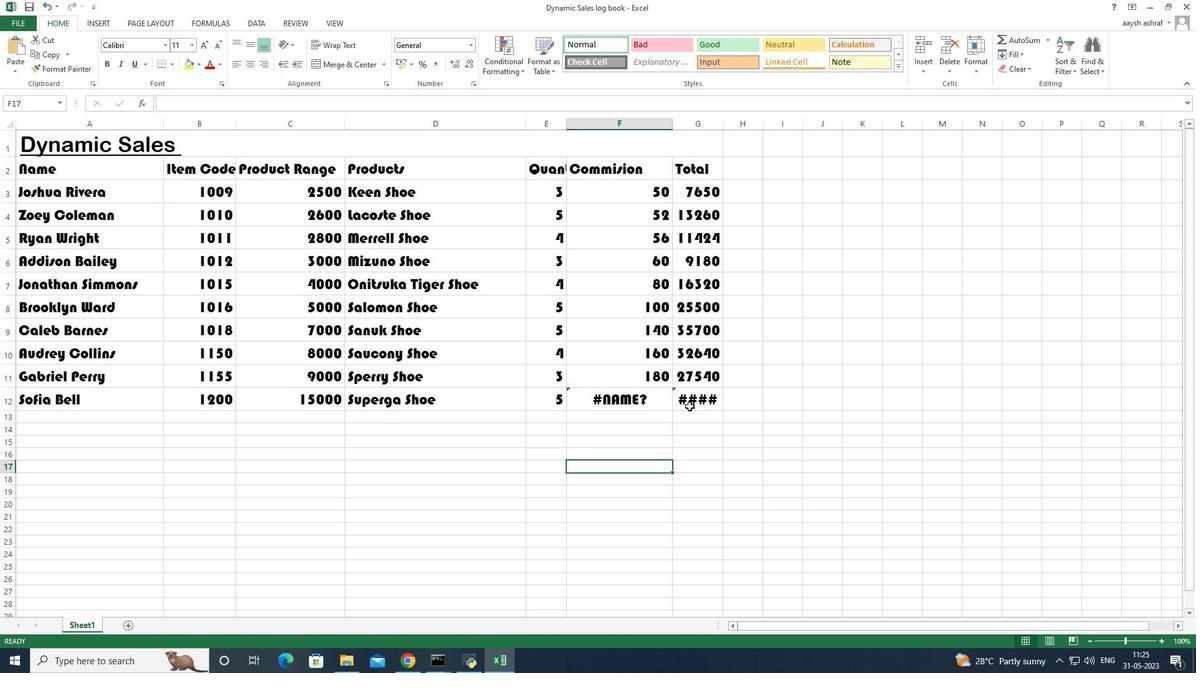 
Action: Mouse pressed left at (690, 405)
Screenshot: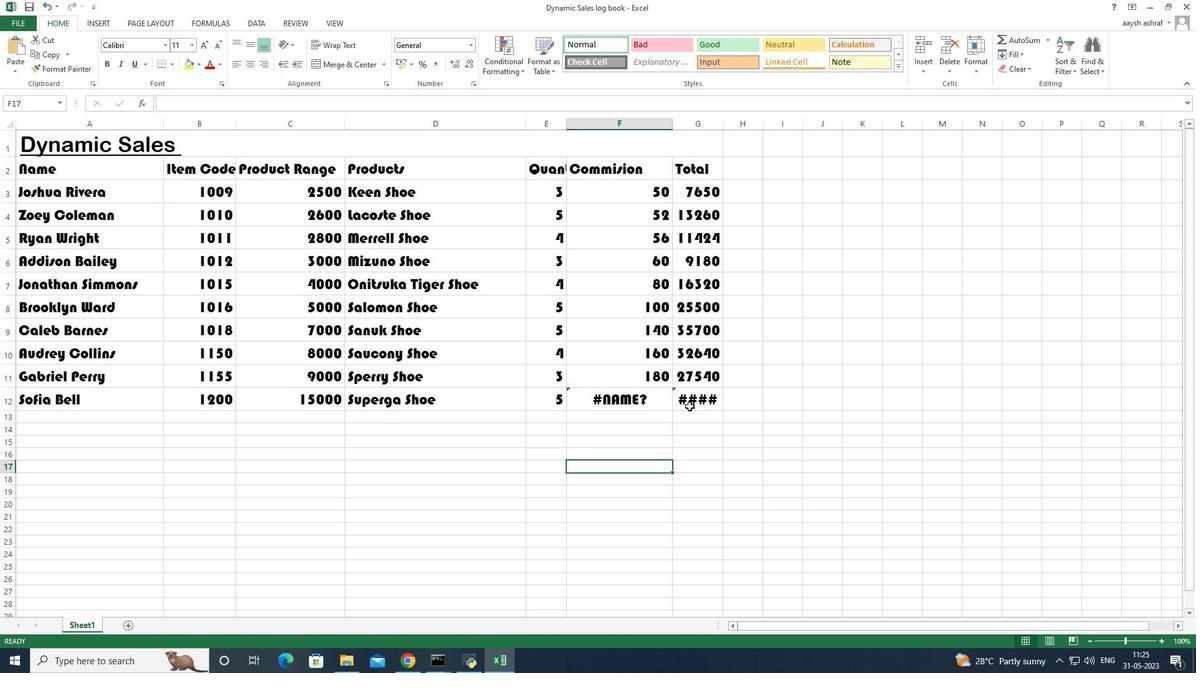 
Action: Mouse moved to (690, 377)
Screenshot: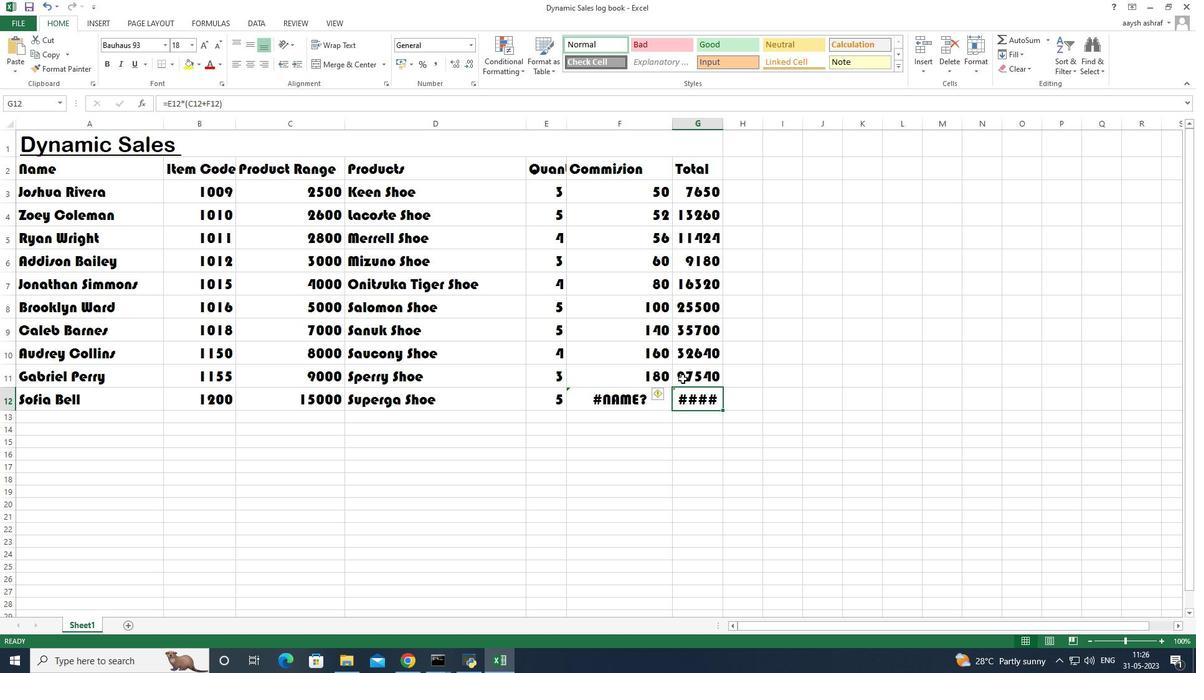 
Action: Mouse pressed left at (690, 377)
Screenshot: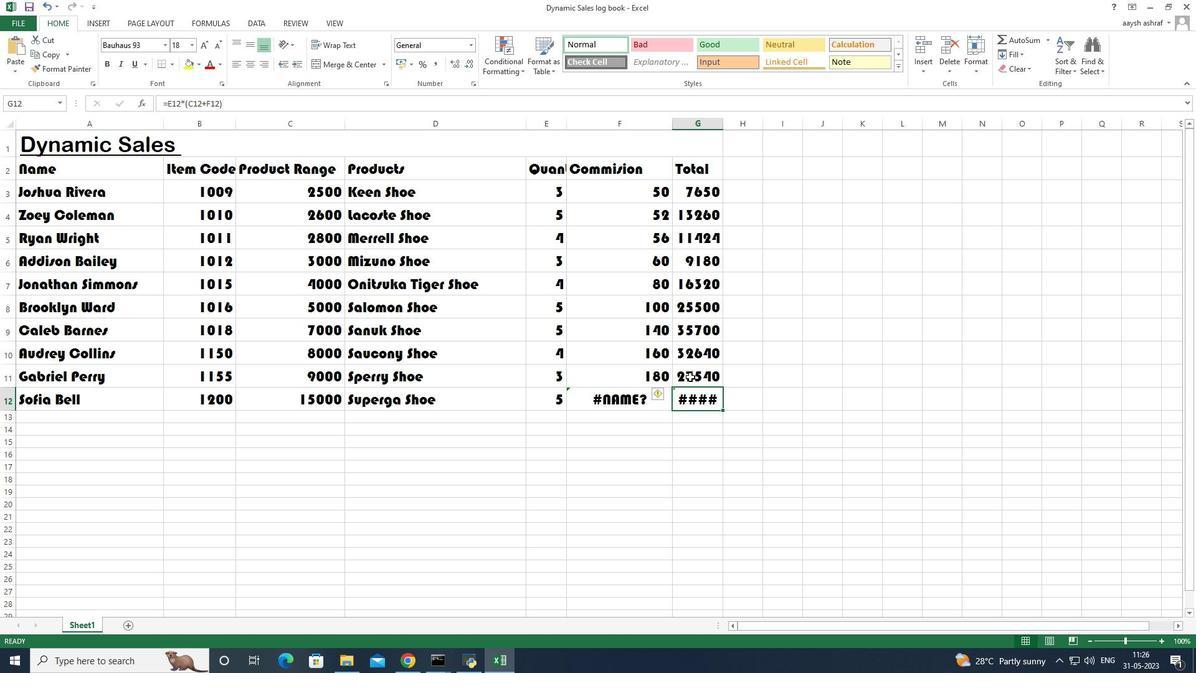 
Action: Mouse moved to (620, 405)
Screenshot: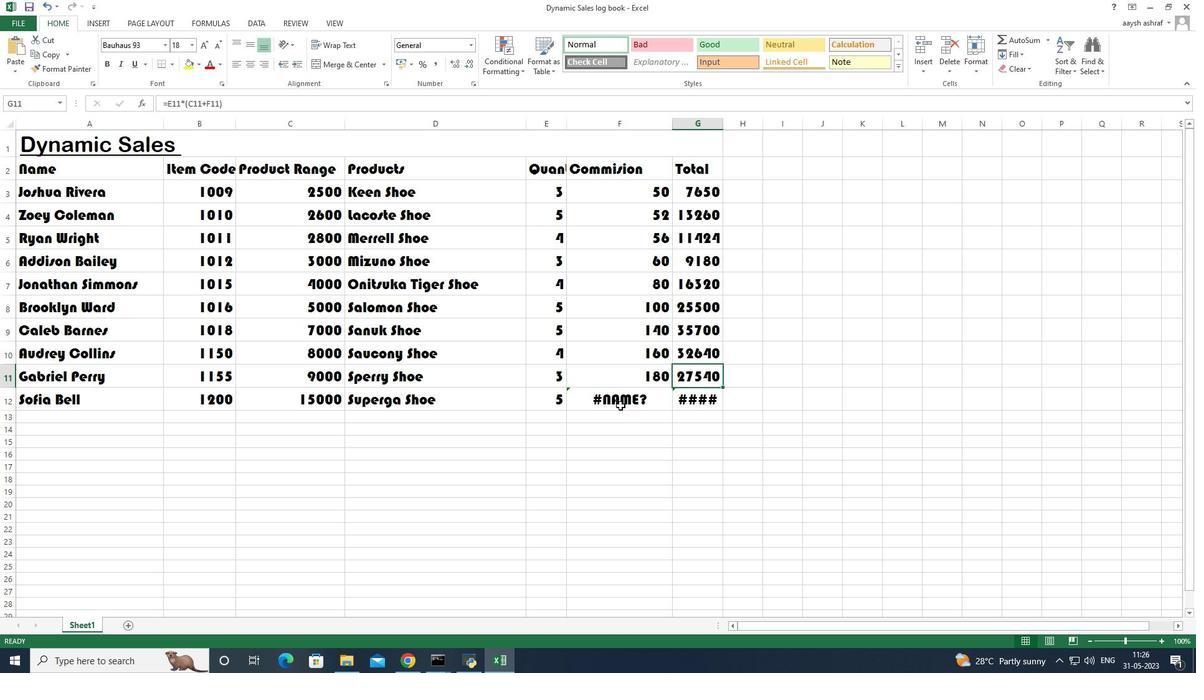 
Action: Mouse pressed left at (620, 405)
Screenshot: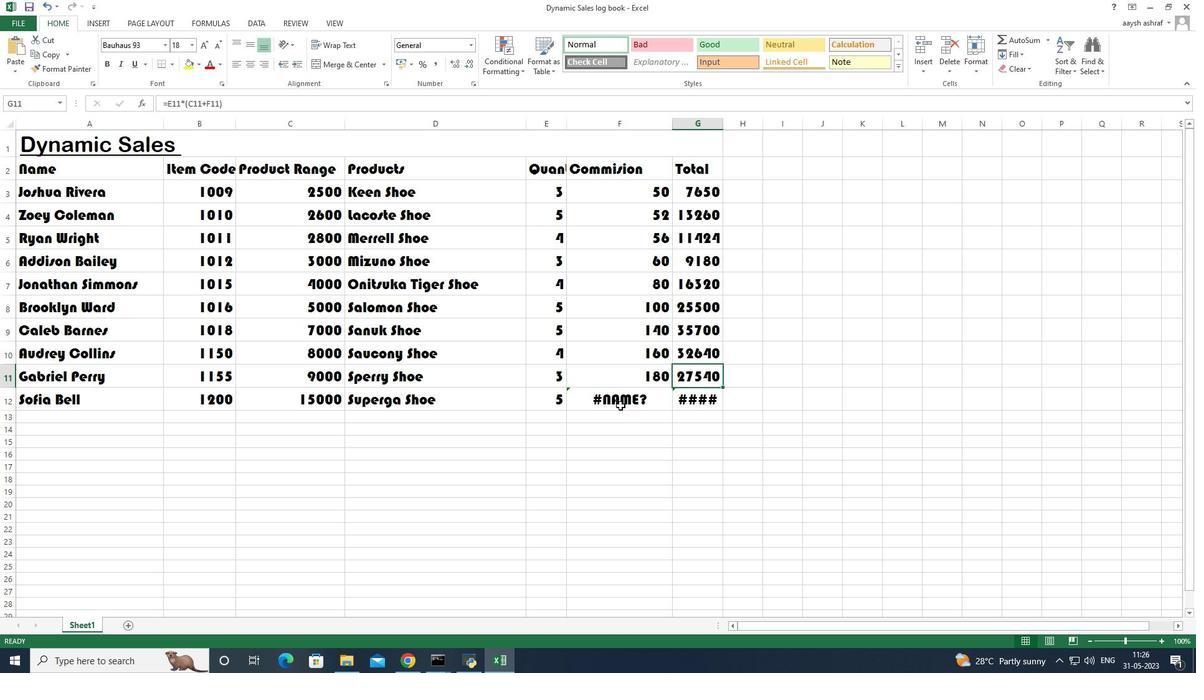 
Action: Mouse moved to (613, 407)
Screenshot: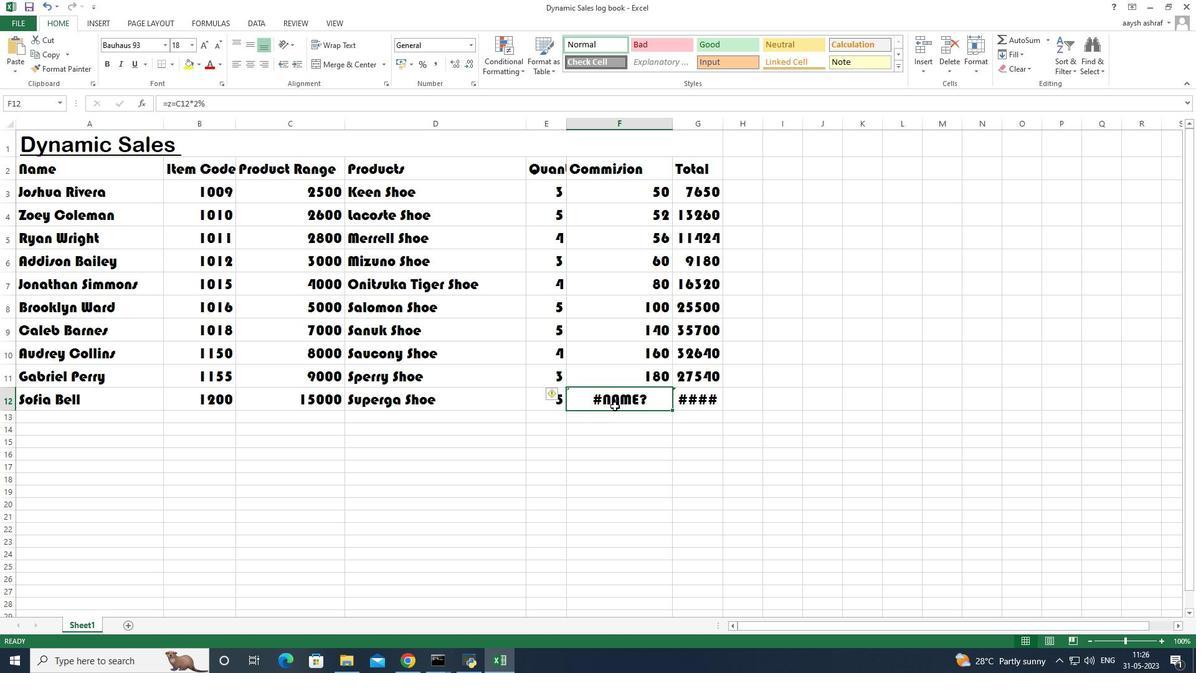 
Action: Key pressed <Key.delete>
Screenshot: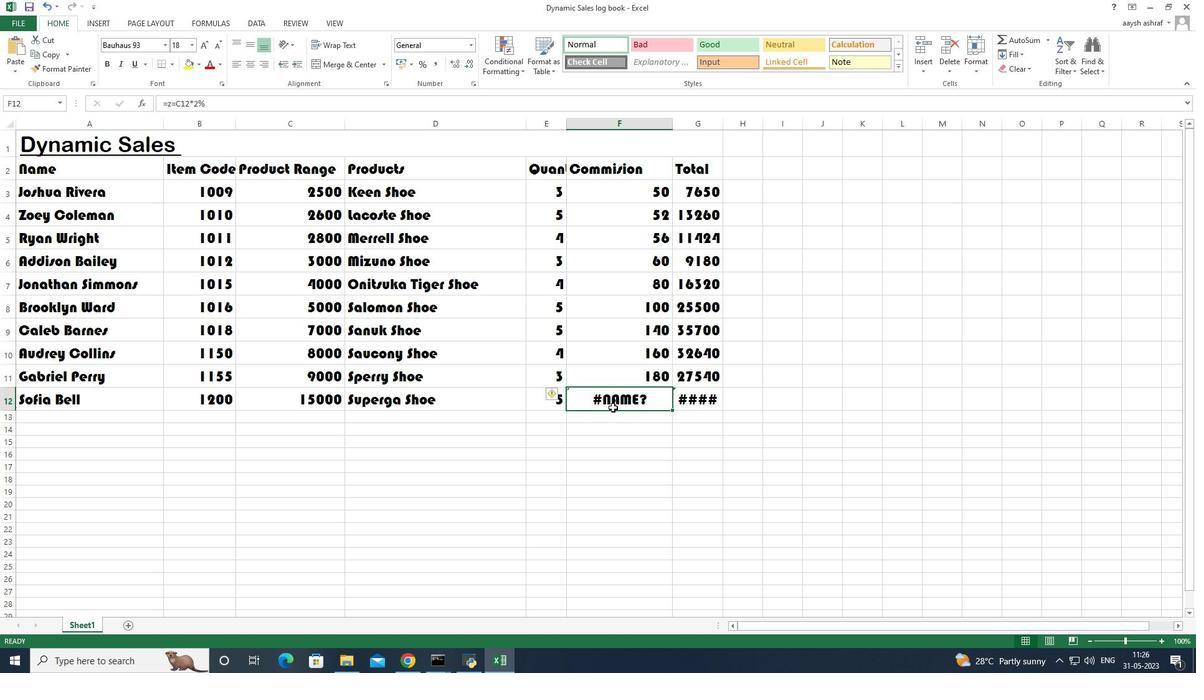 
Action: Mouse moved to (650, 379)
Screenshot: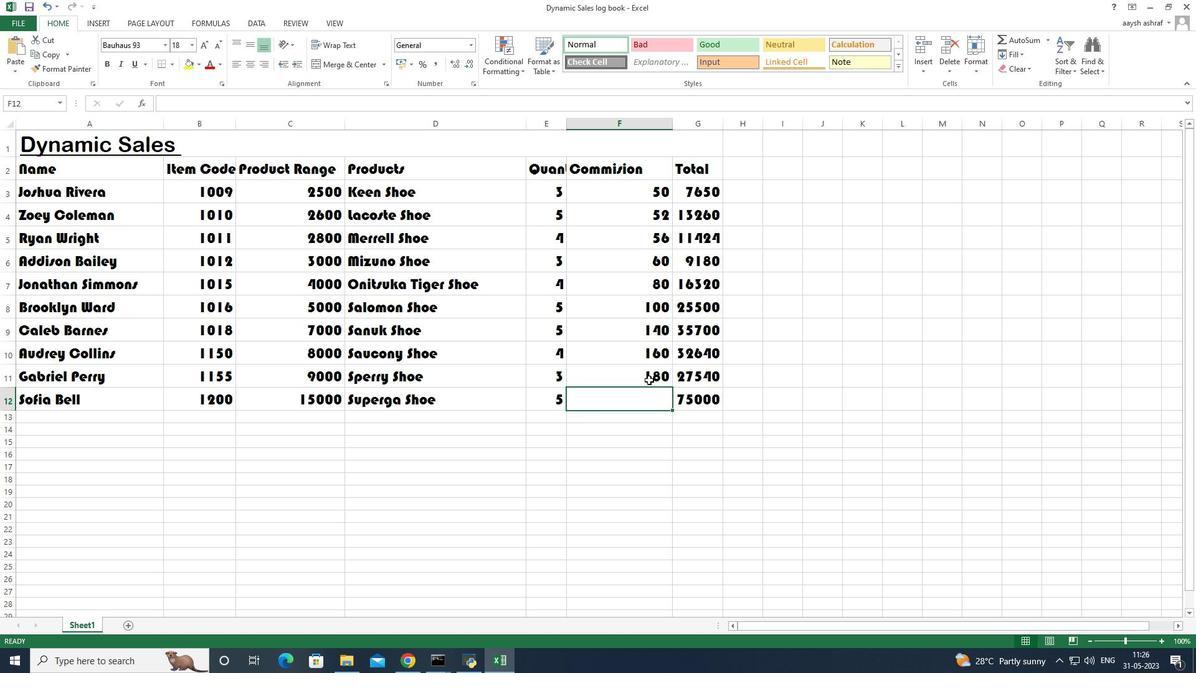 
Action: Mouse pressed left at (650, 379)
Screenshot: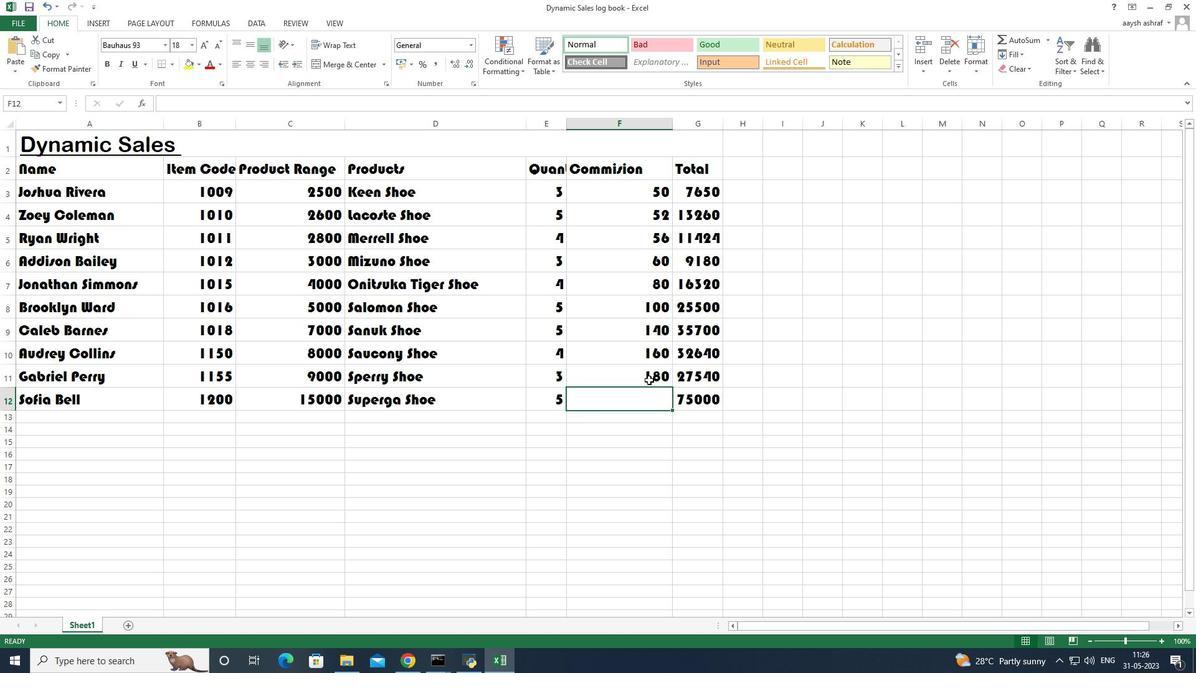 
Action: Mouse moved to (652, 352)
Screenshot: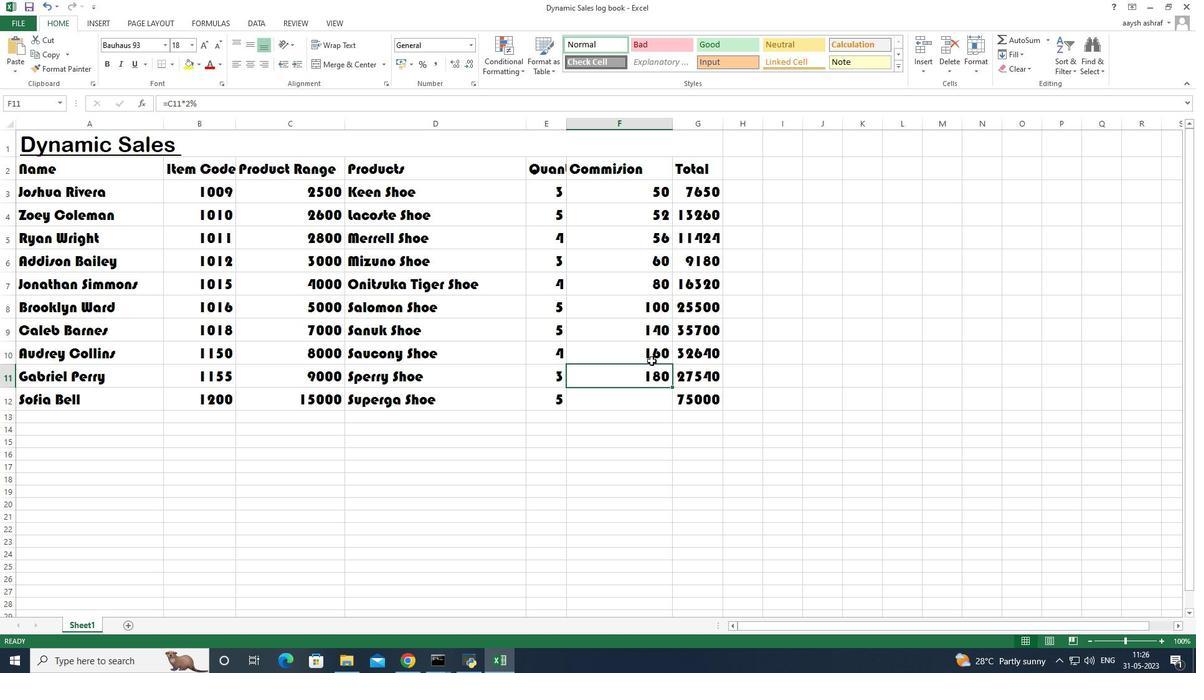 
Action: Mouse pressed left at (652, 352)
Screenshot: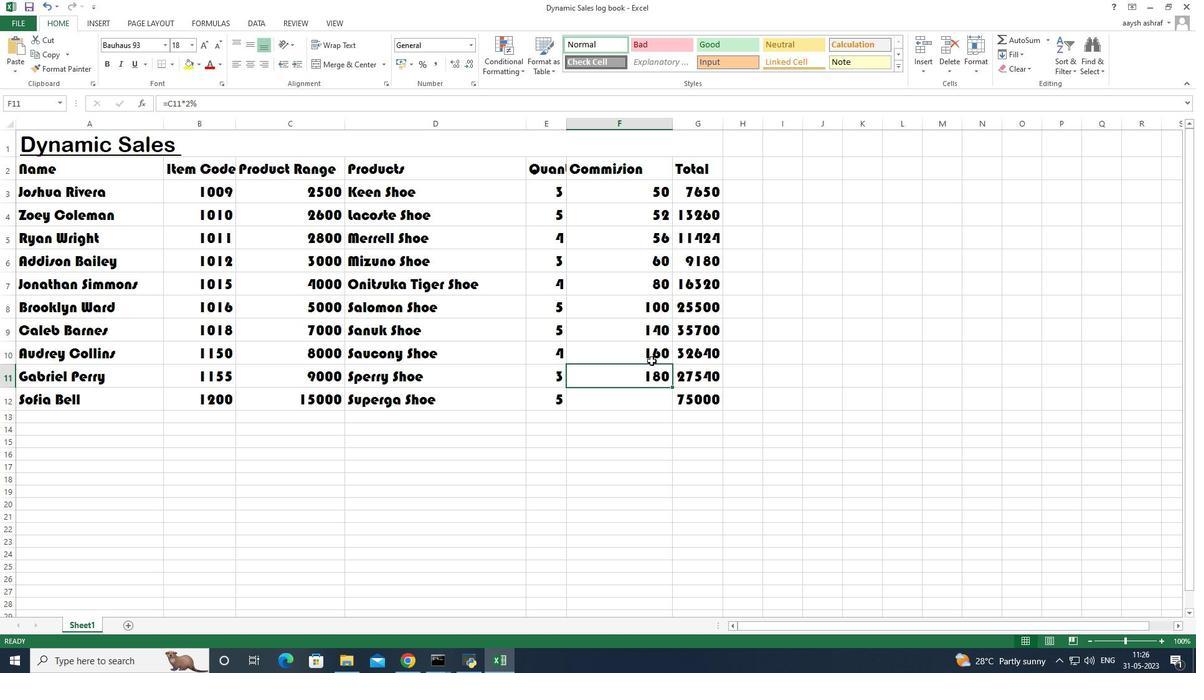 
Action: Key pressed <Key.shift_r><Key.down><Key.down>
Screenshot: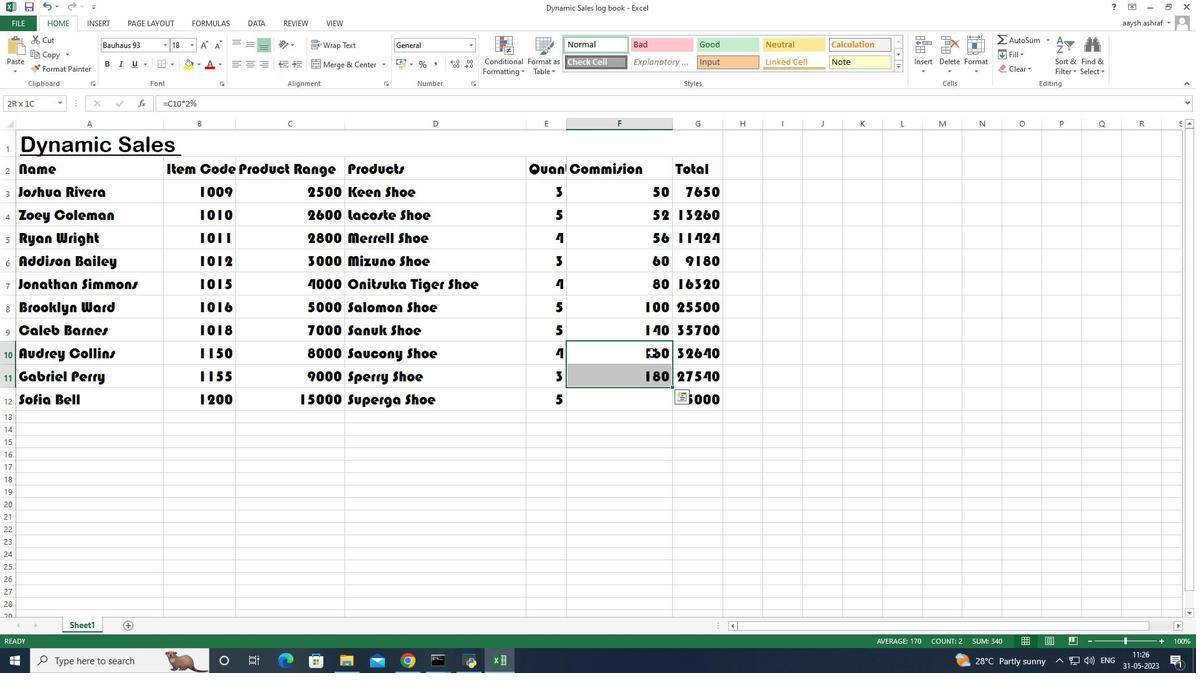 
Action: Mouse moved to (652, 352)
Screenshot: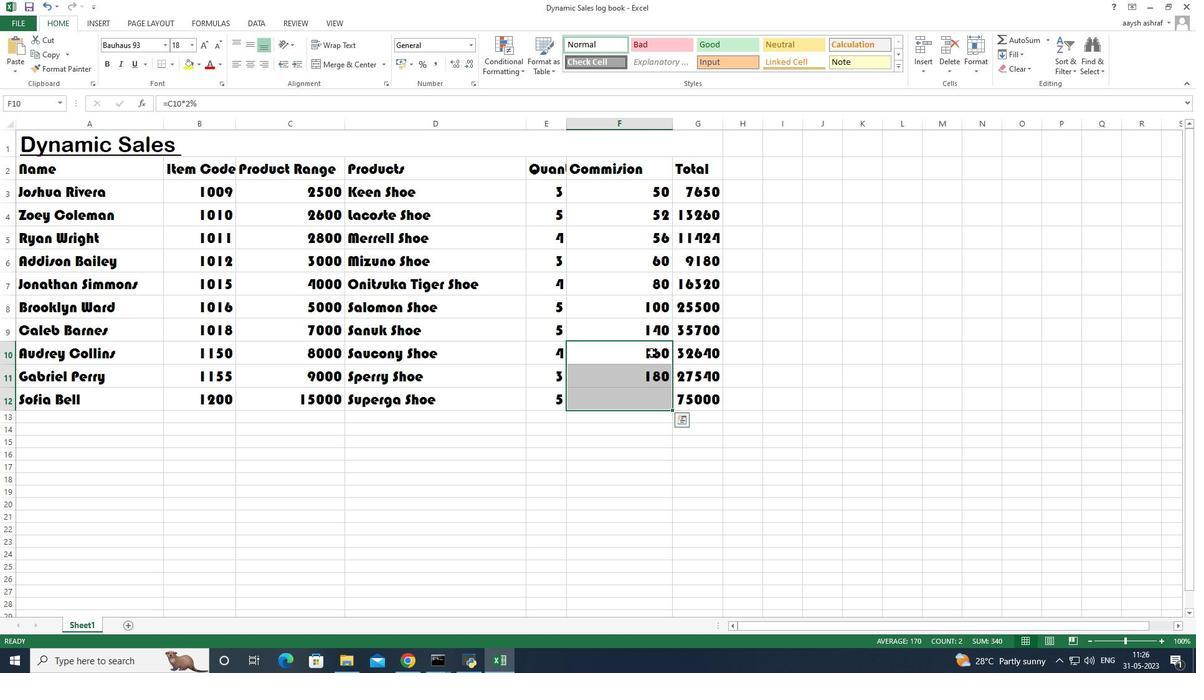 
Action: Key pressed <Key.enter>
Screenshot: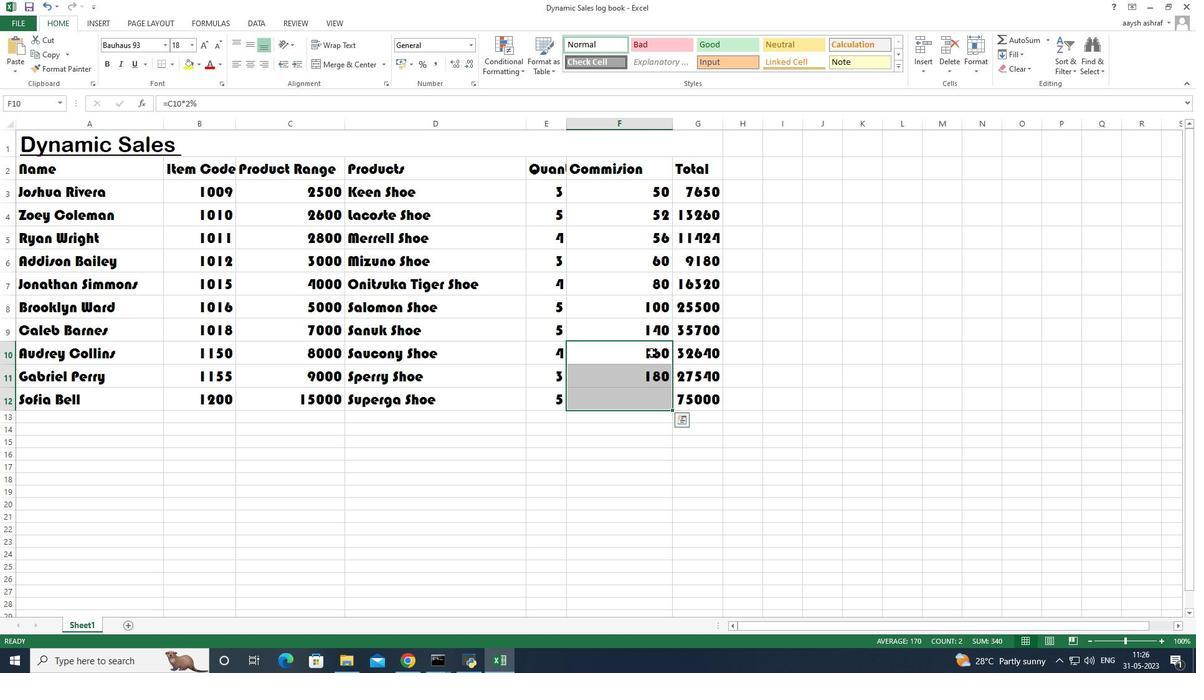 
Action: Mouse moved to (604, 465)
Screenshot: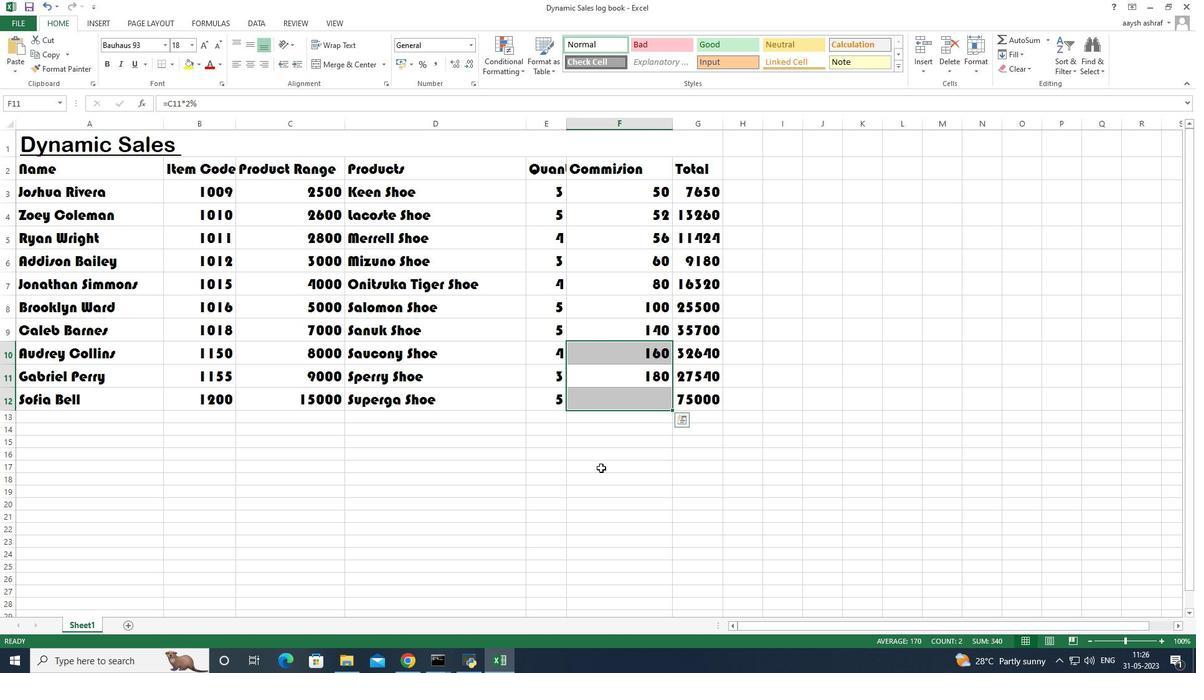 
Action: Mouse pressed left at (604, 465)
Screenshot: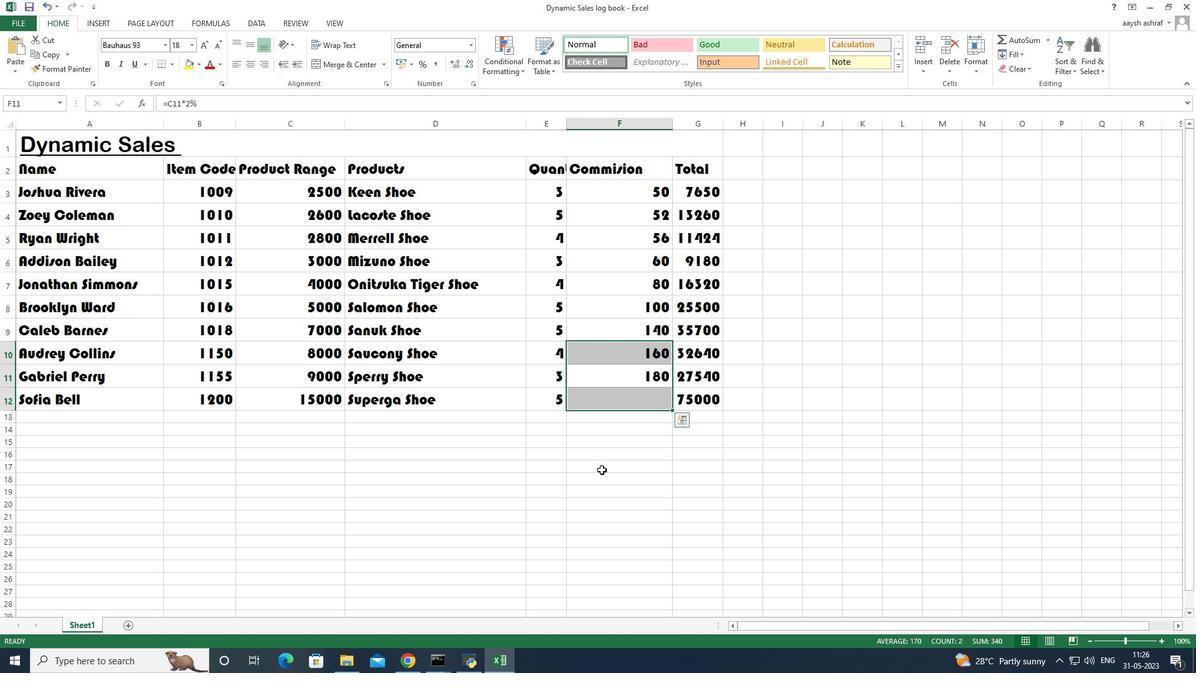 
Action: Mouse moved to (650, 355)
Screenshot: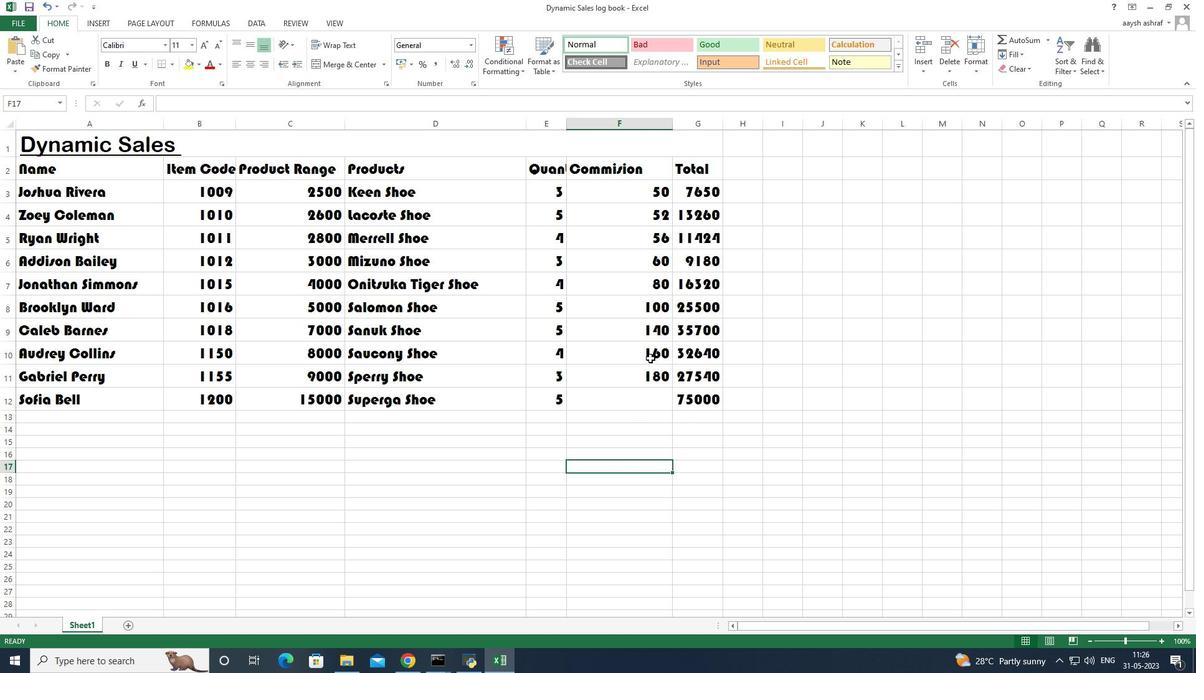 
Action: Mouse pressed left at (650, 355)
Screenshot: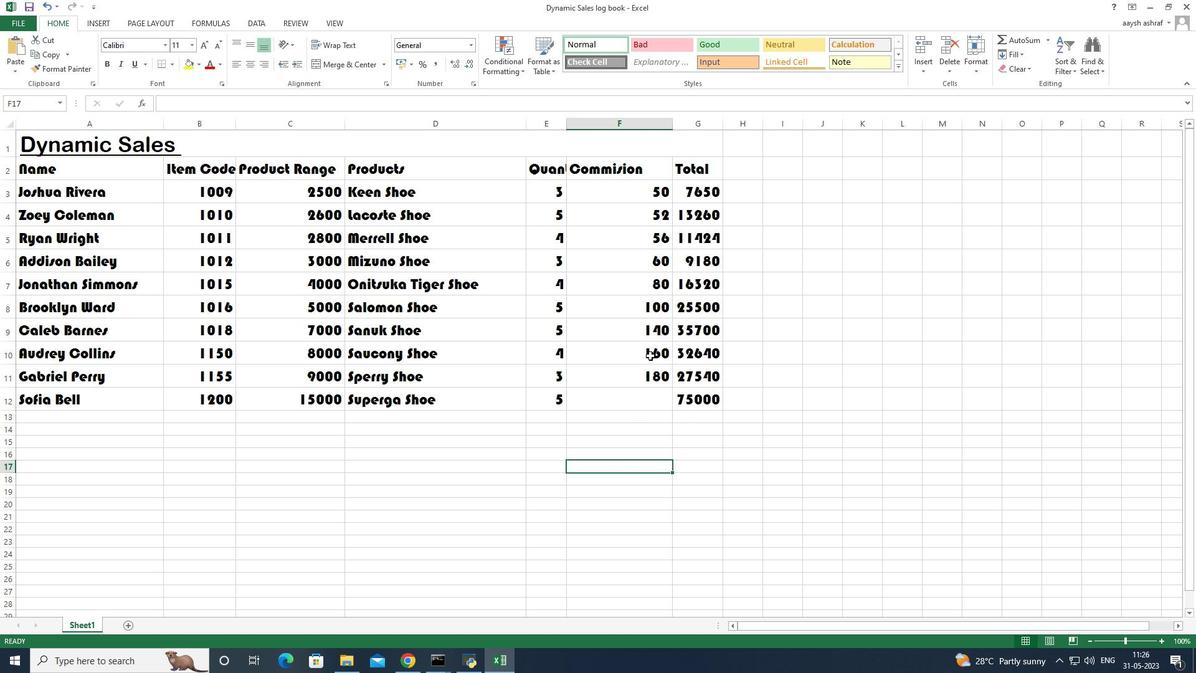 
Action: Mouse moved to (670, 362)
Screenshot: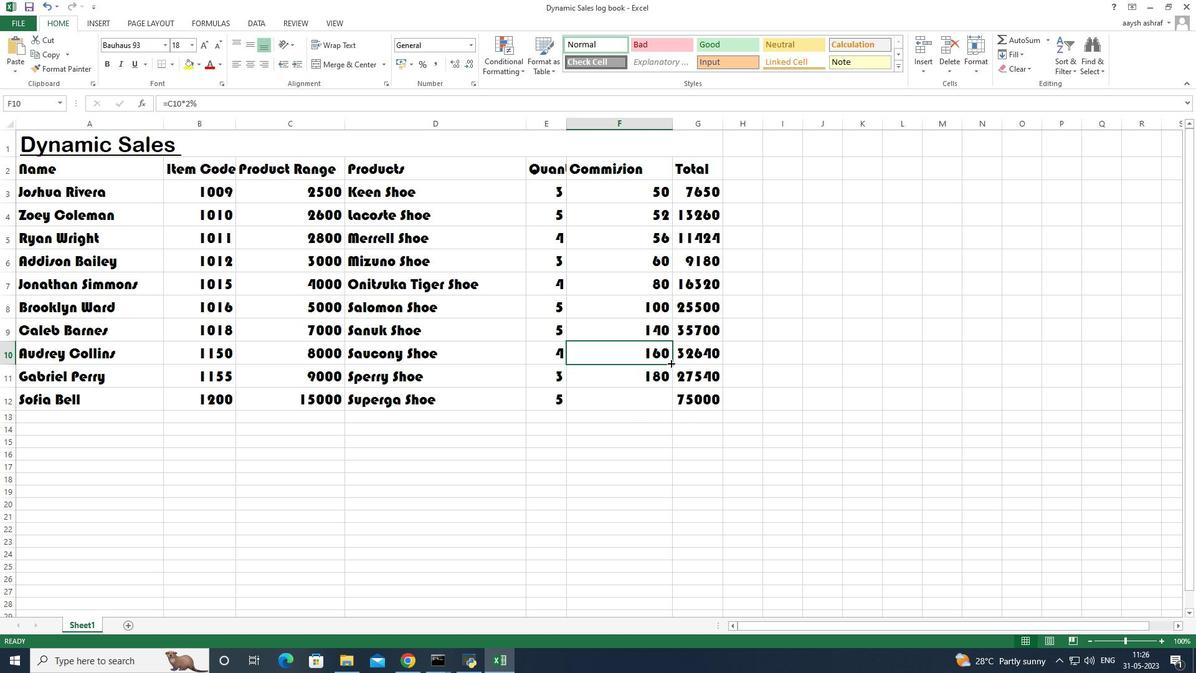 
Action: Mouse pressed left at (670, 362)
Screenshot: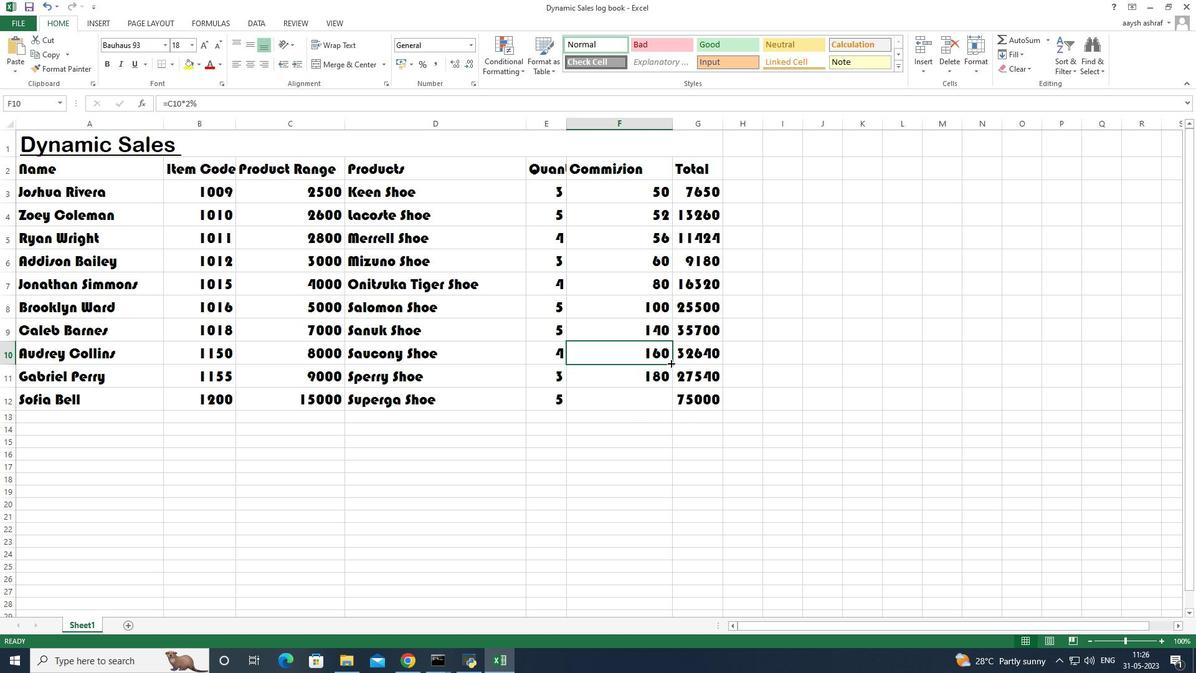 
Action: Mouse moved to (576, 456)
Screenshot: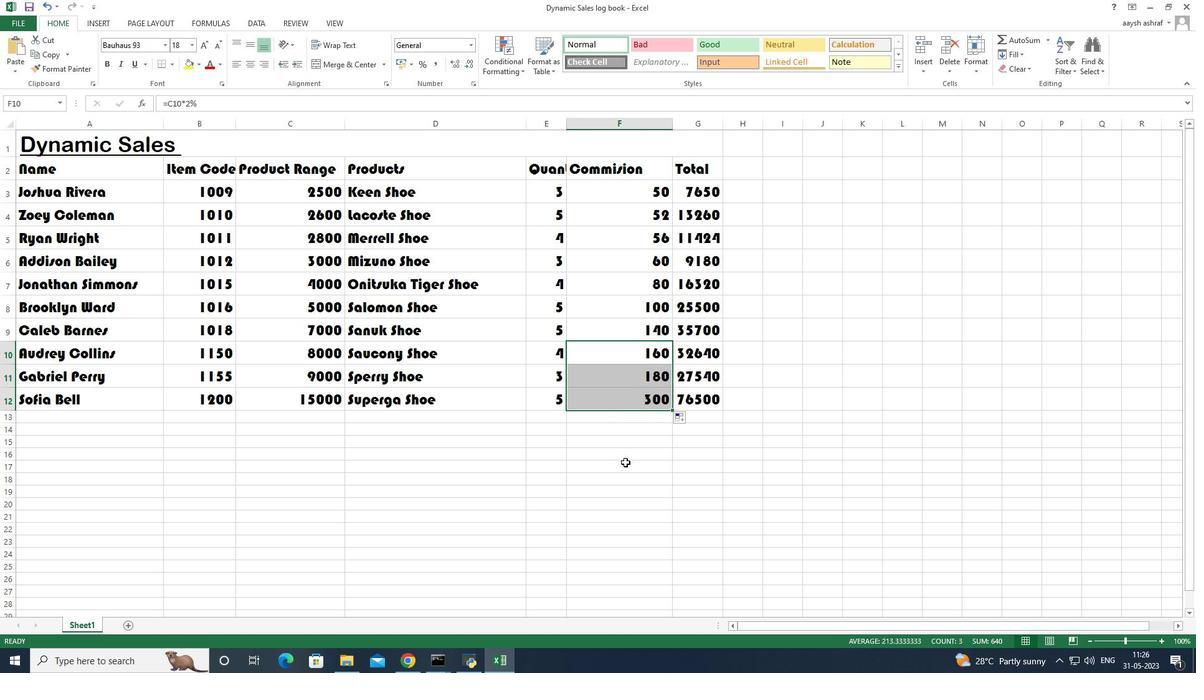 
Action: Mouse pressed left at (576, 456)
Screenshot: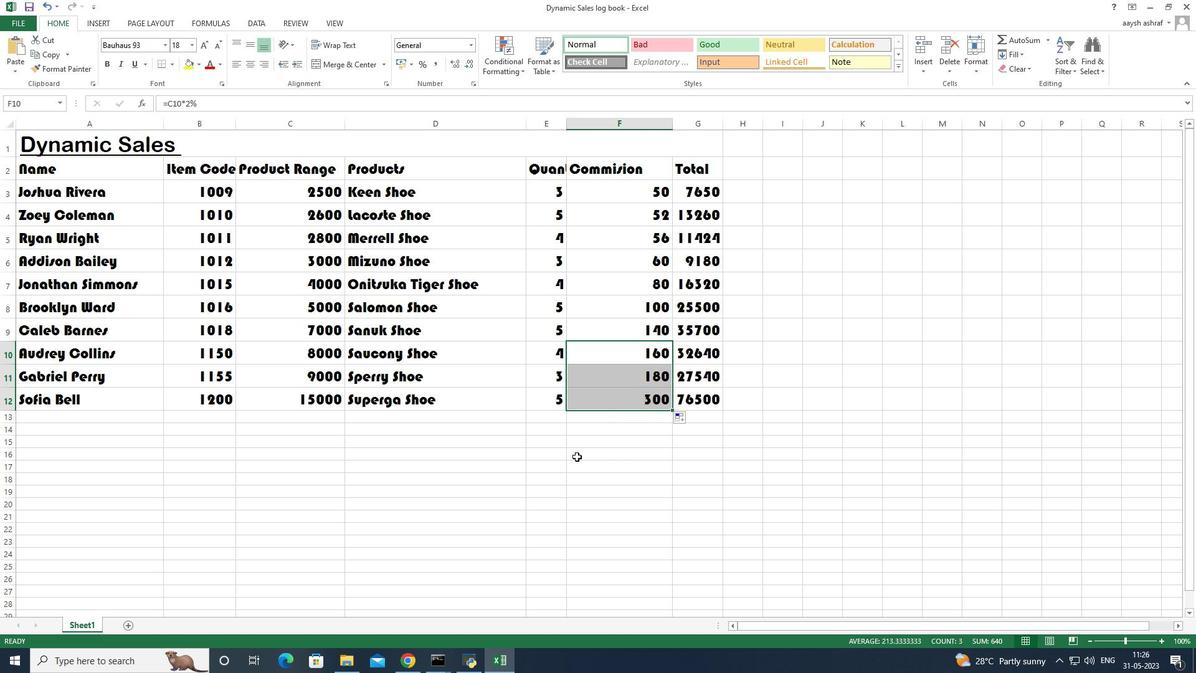 
Action: Mouse moved to (209, 147)
Screenshot: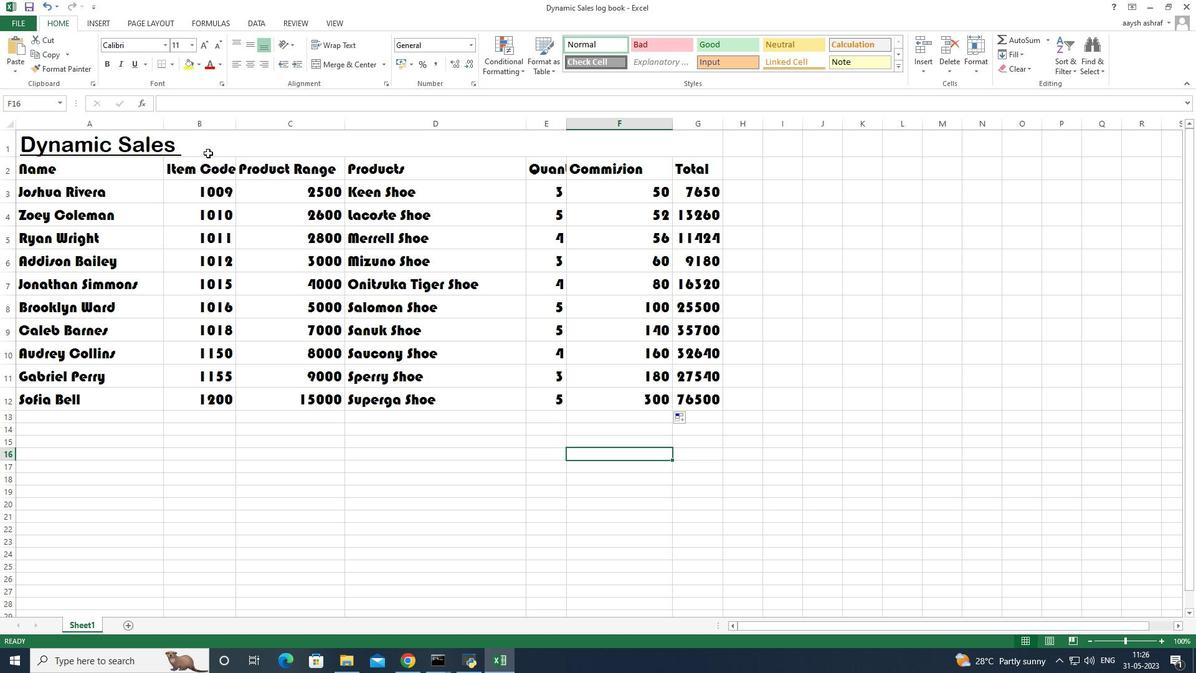 
Action: Mouse pressed left at (209, 147)
Screenshot: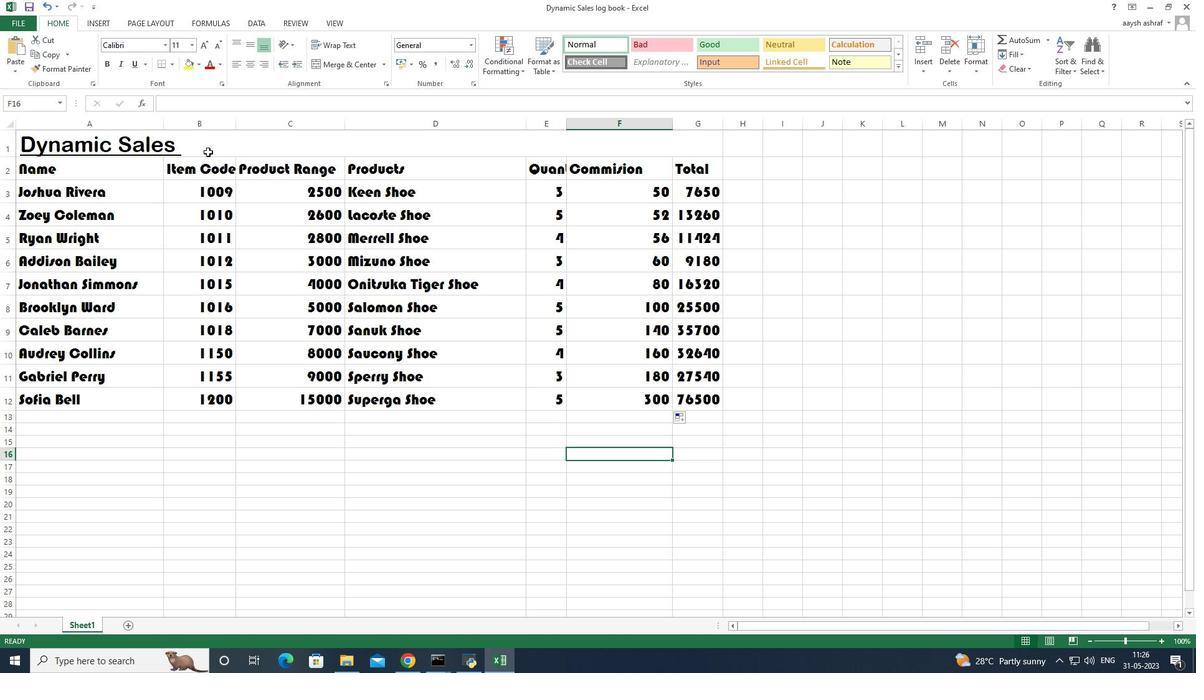 
Action: Mouse moved to (197, 155)
Screenshot: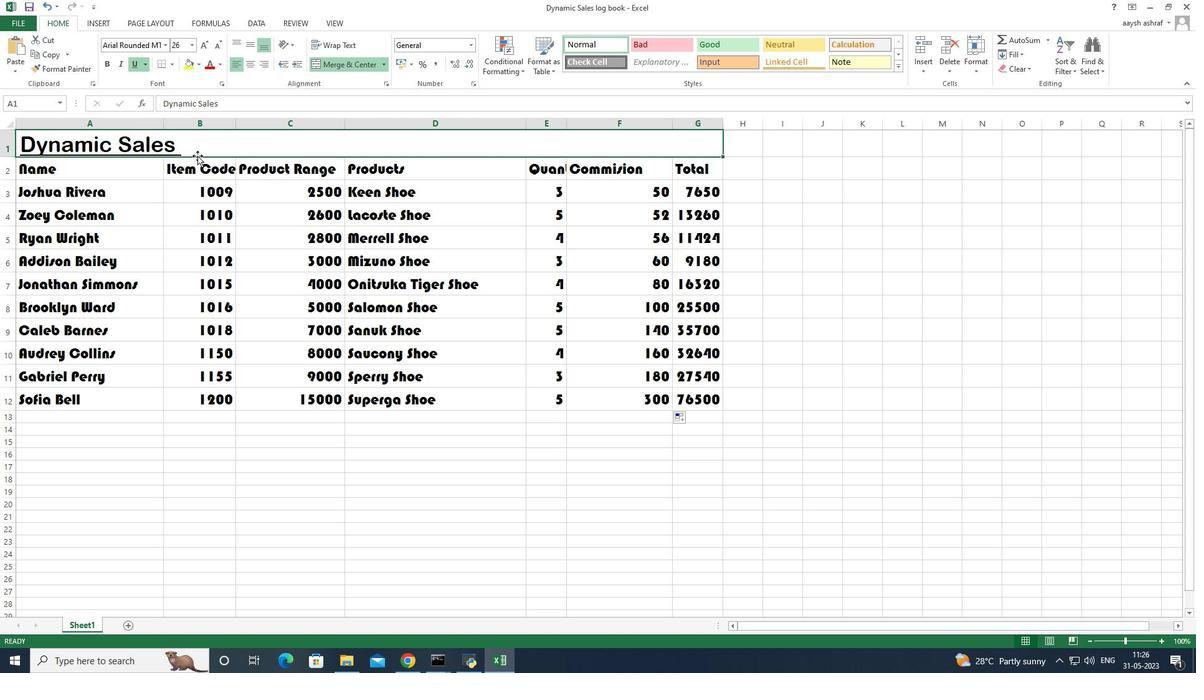 
Action: Mouse pressed left at (197, 155)
Screenshot: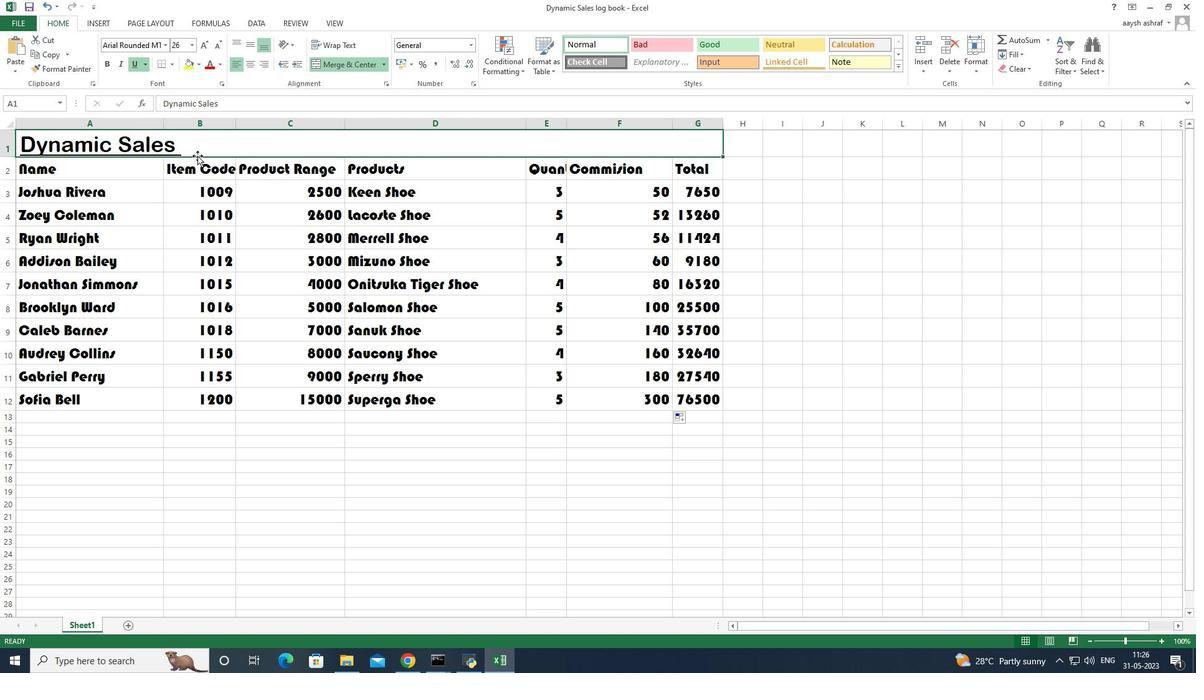 
Action: Mouse moved to (196, 145)
Screenshot: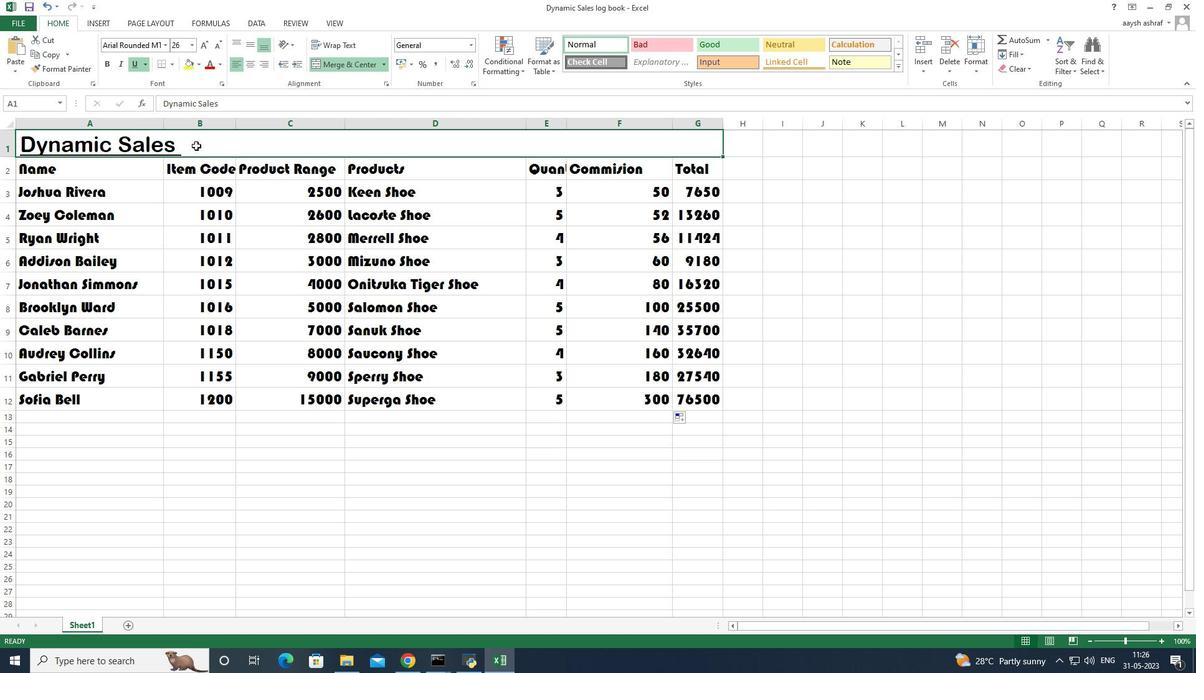 
Action: Mouse pressed left at (196, 145)
Screenshot: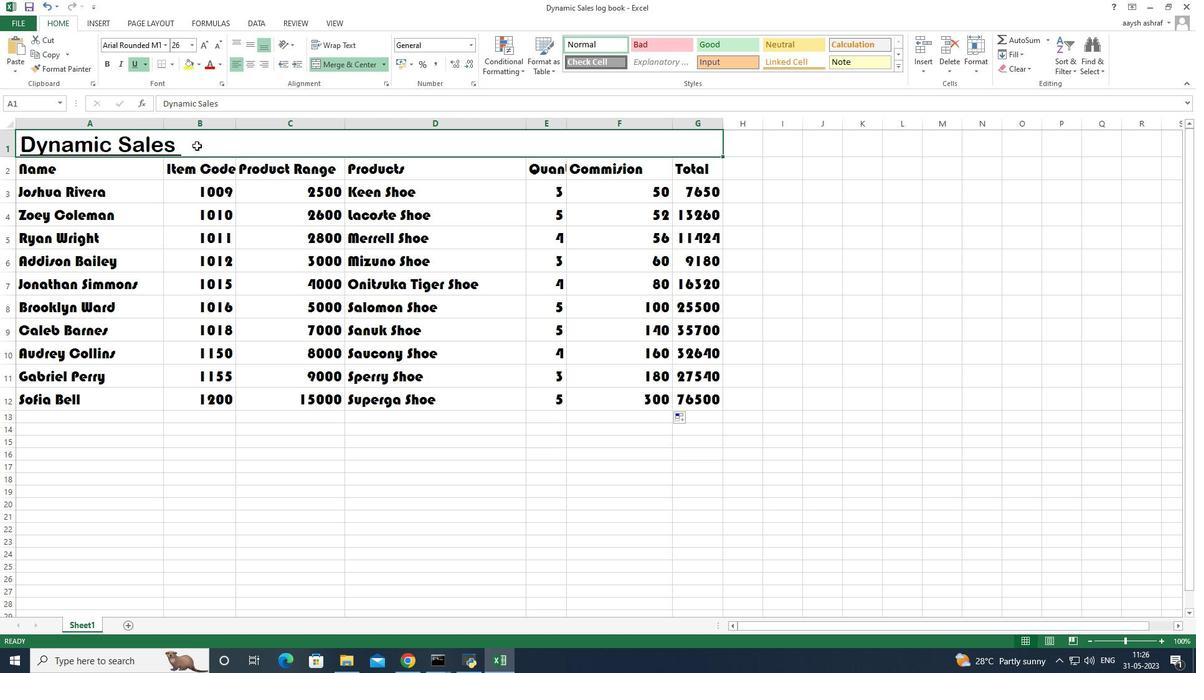
Action: Mouse pressed left at (196, 145)
Screenshot: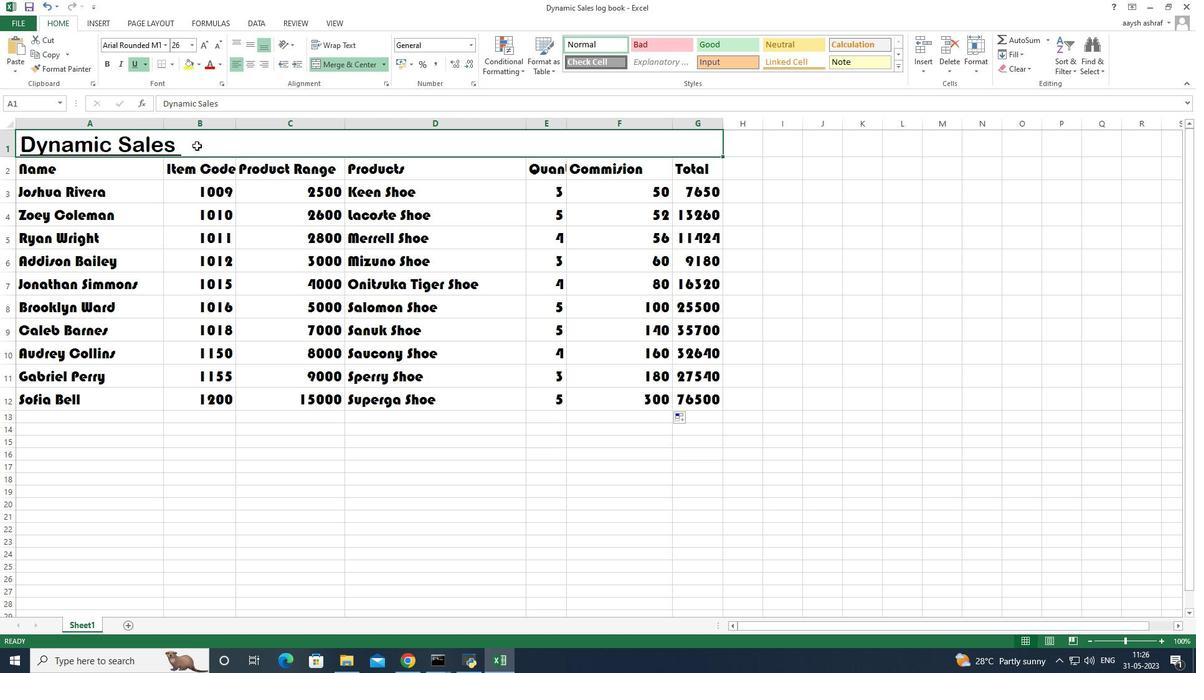 
Action: Mouse moved to (201, 146)
Screenshot: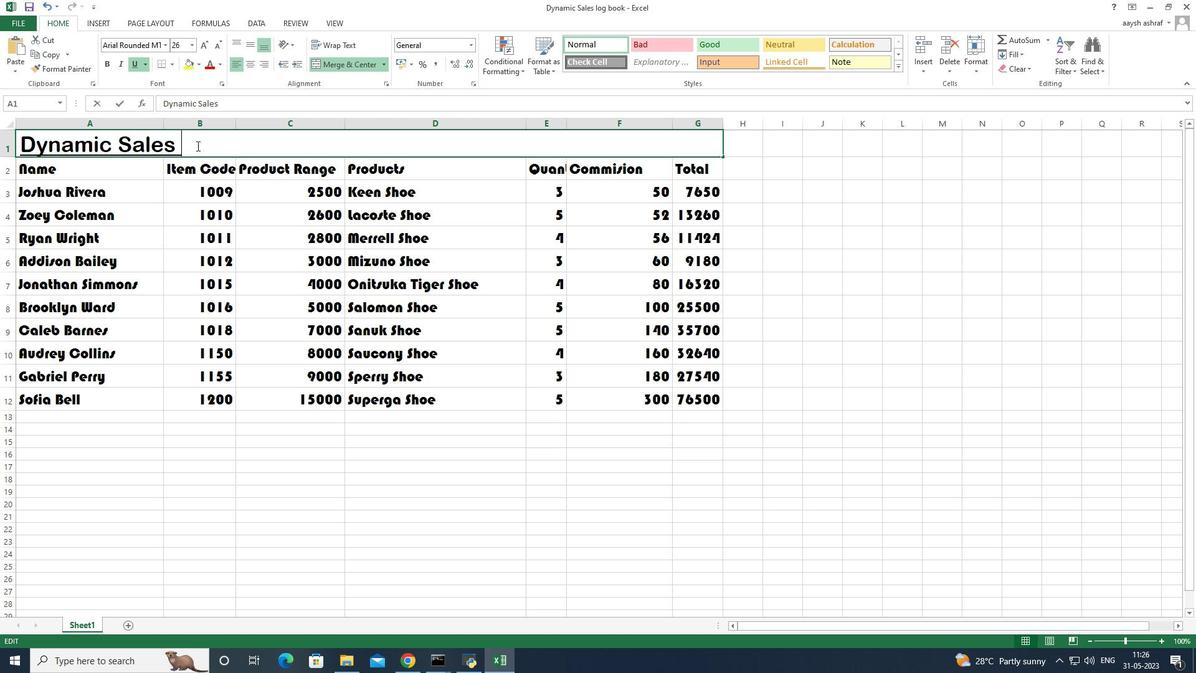 
Action: Mouse pressed left at (201, 146)
Screenshot: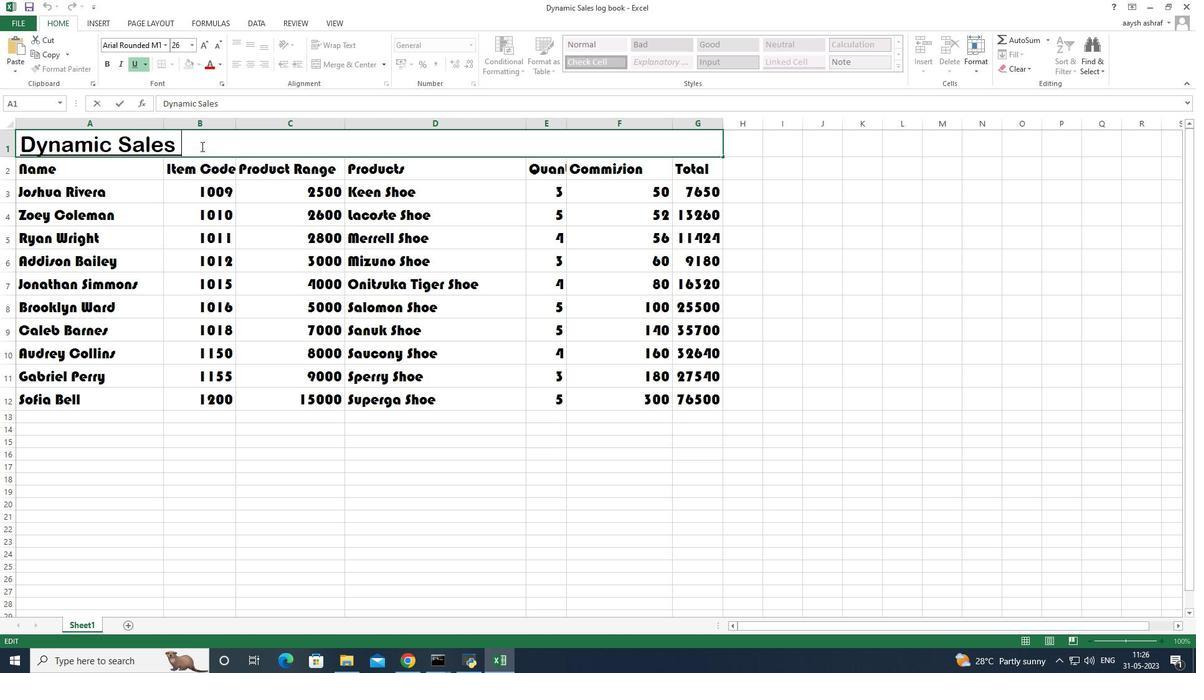 
Action: Mouse moved to (188, 45)
Screenshot: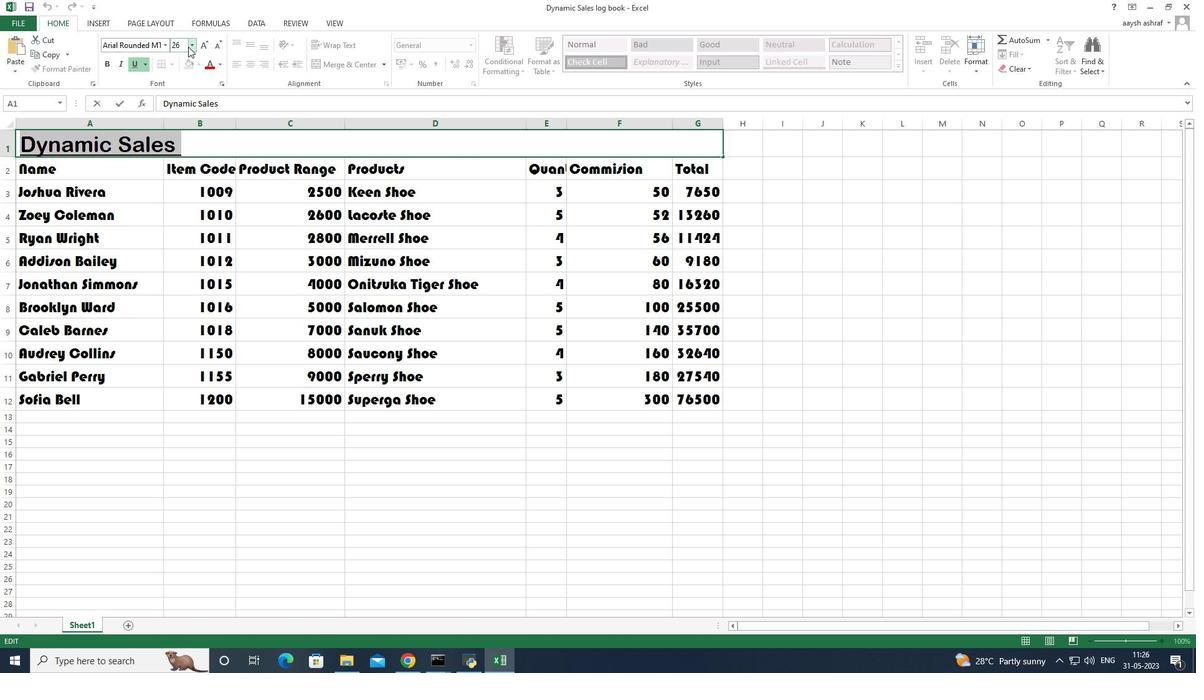 
Action: Mouse pressed left at (188, 45)
Screenshot: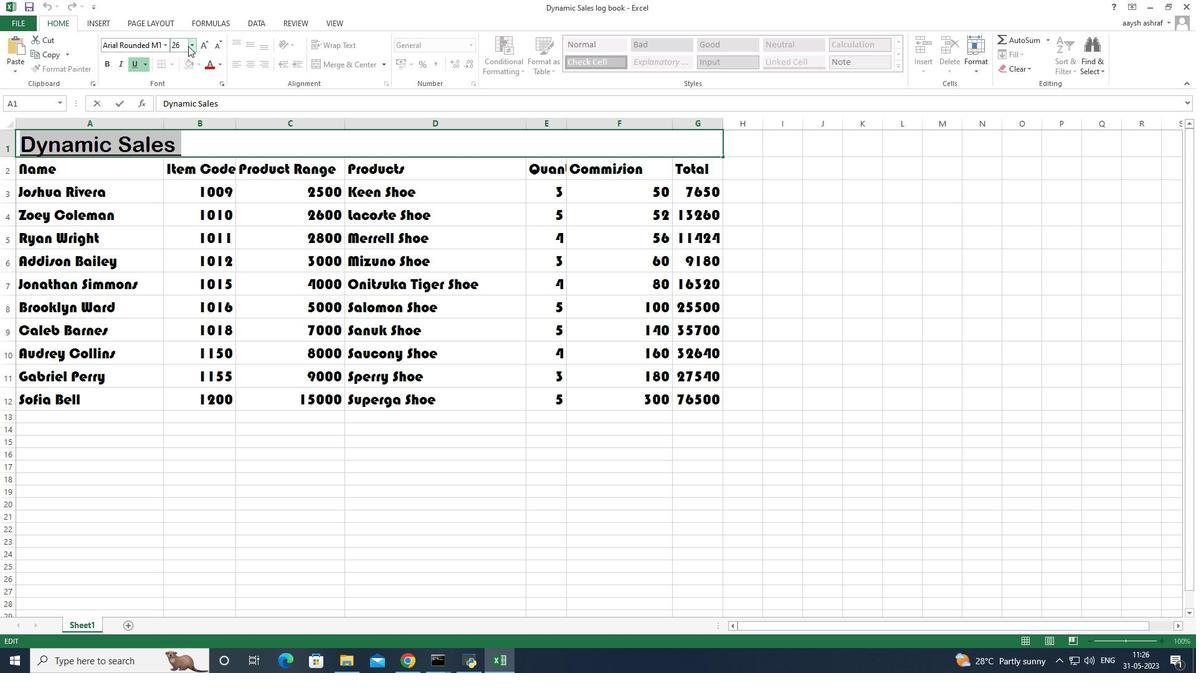 
Action: Mouse moved to (182, 144)
Screenshot: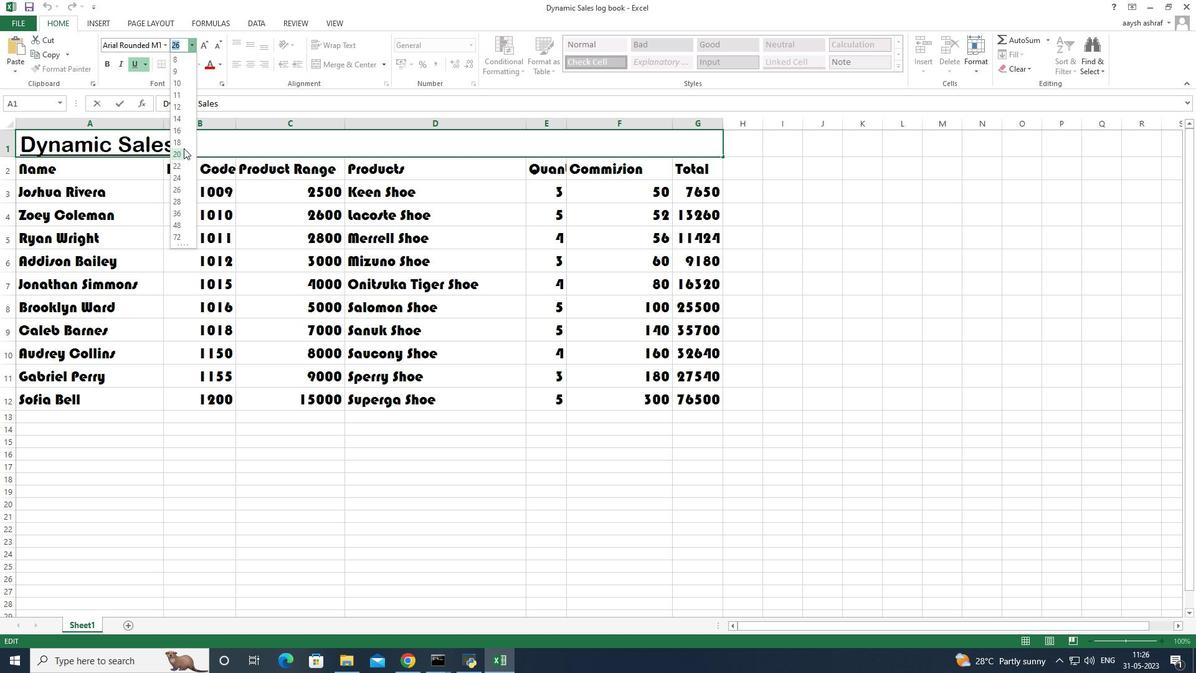 
Action: Mouse pressed left at (182, 144)
Screenshot: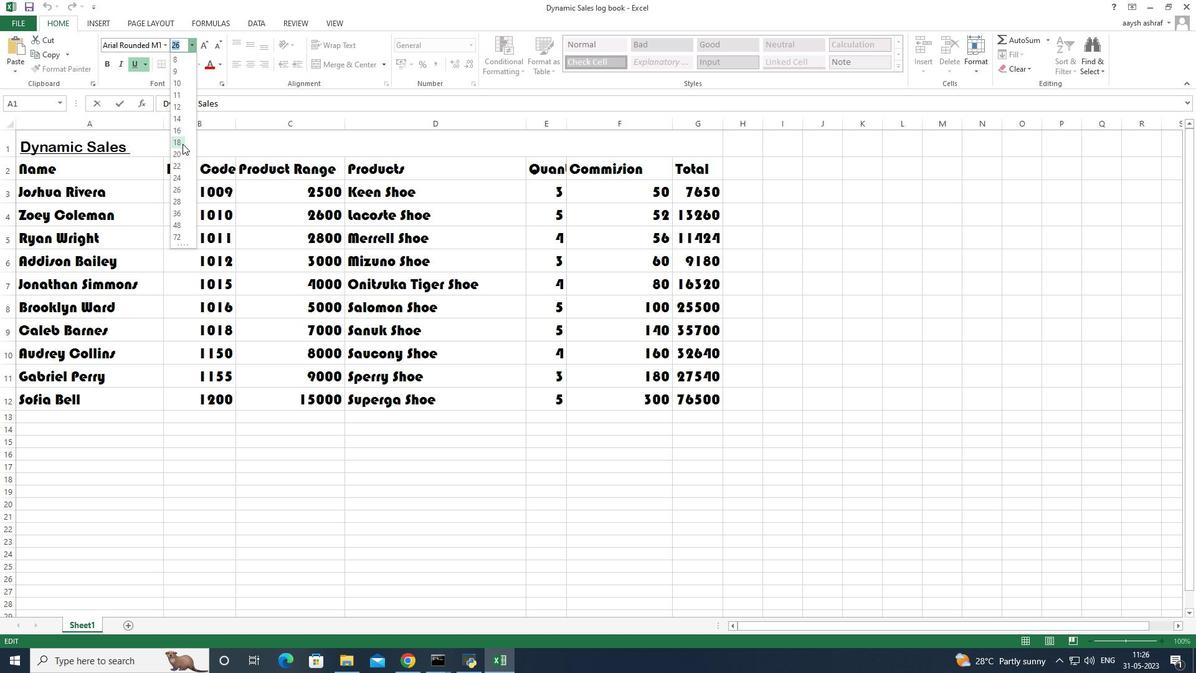 
Action: Mouse moved to (110, 417)
Screenshot: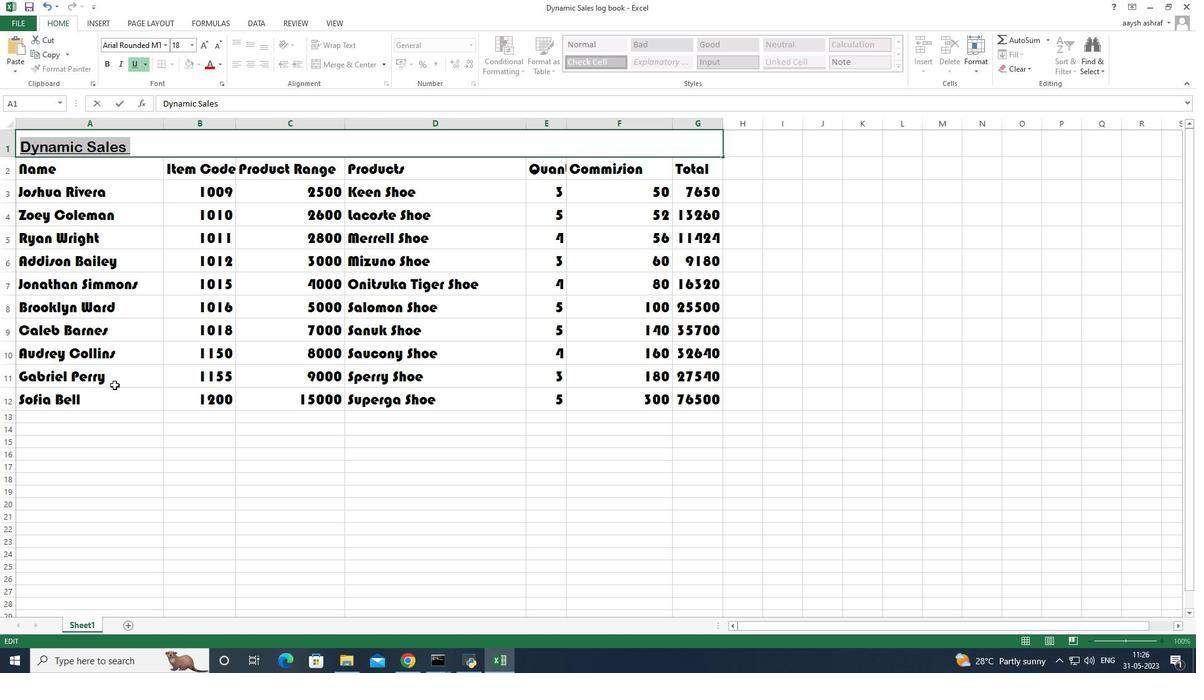 
Action: Mouse pressed left at (110, 417)
Screenshot: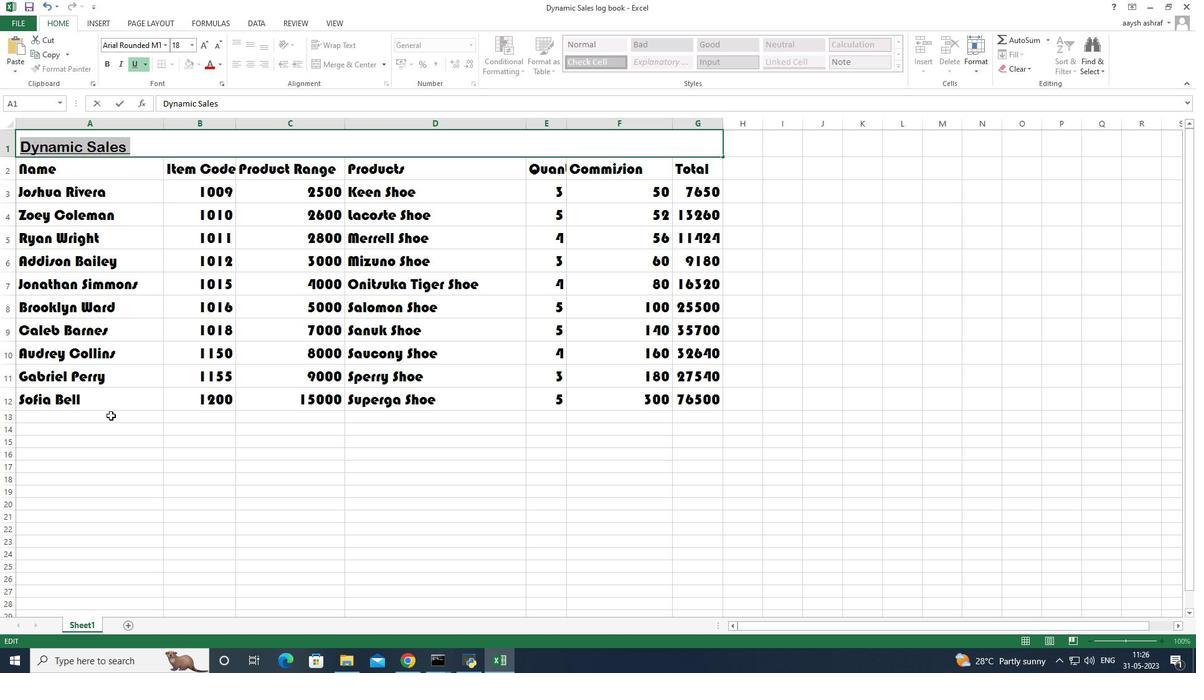 
Action: Mouse moved to (31, 166)
Screenshot: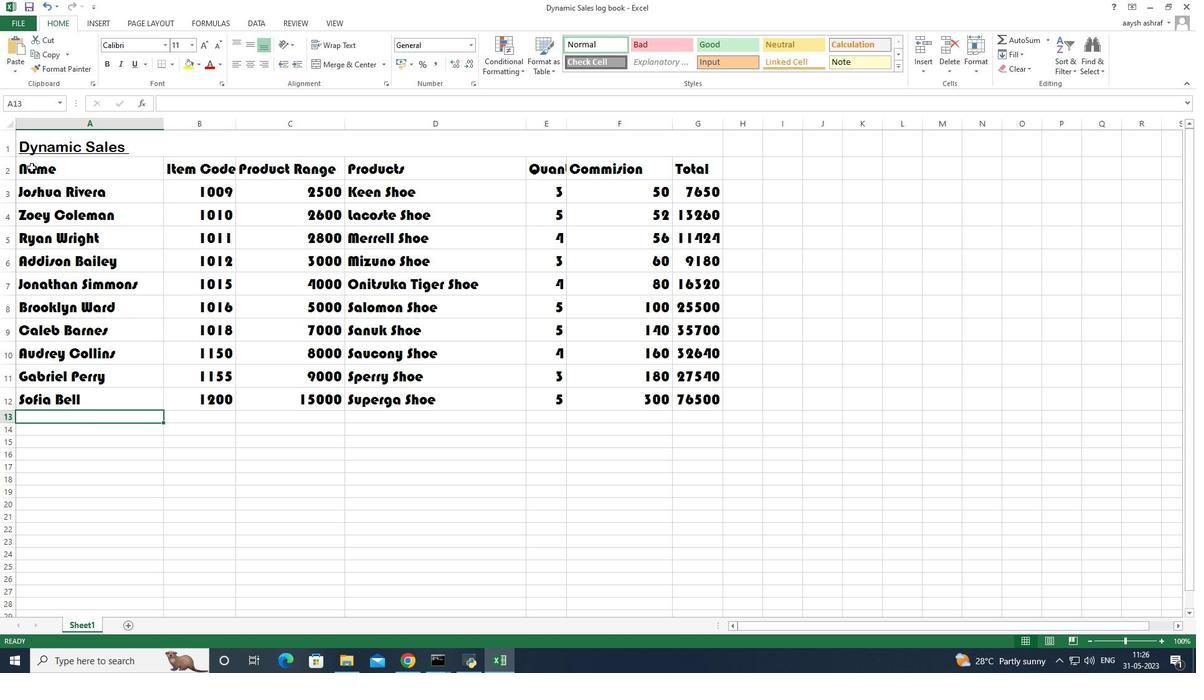 
Action: Mouse pressed left at (31, 166)
Screenshot: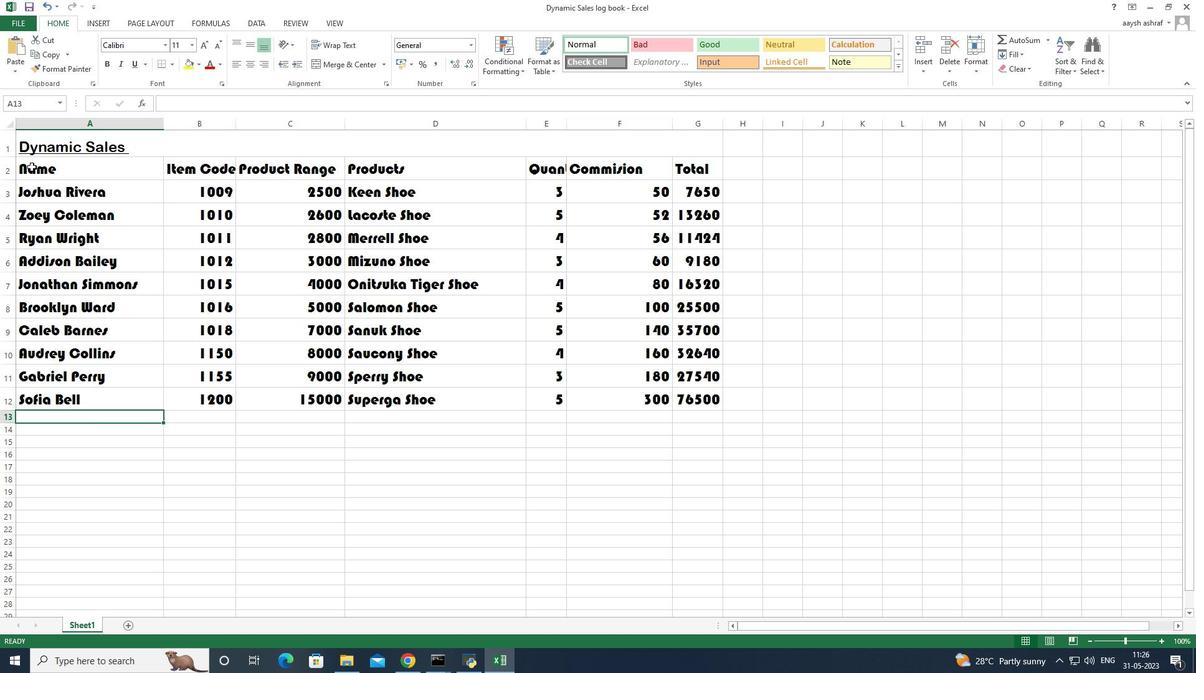 
Action: Mouse moved to (191, 41)
Screenshot: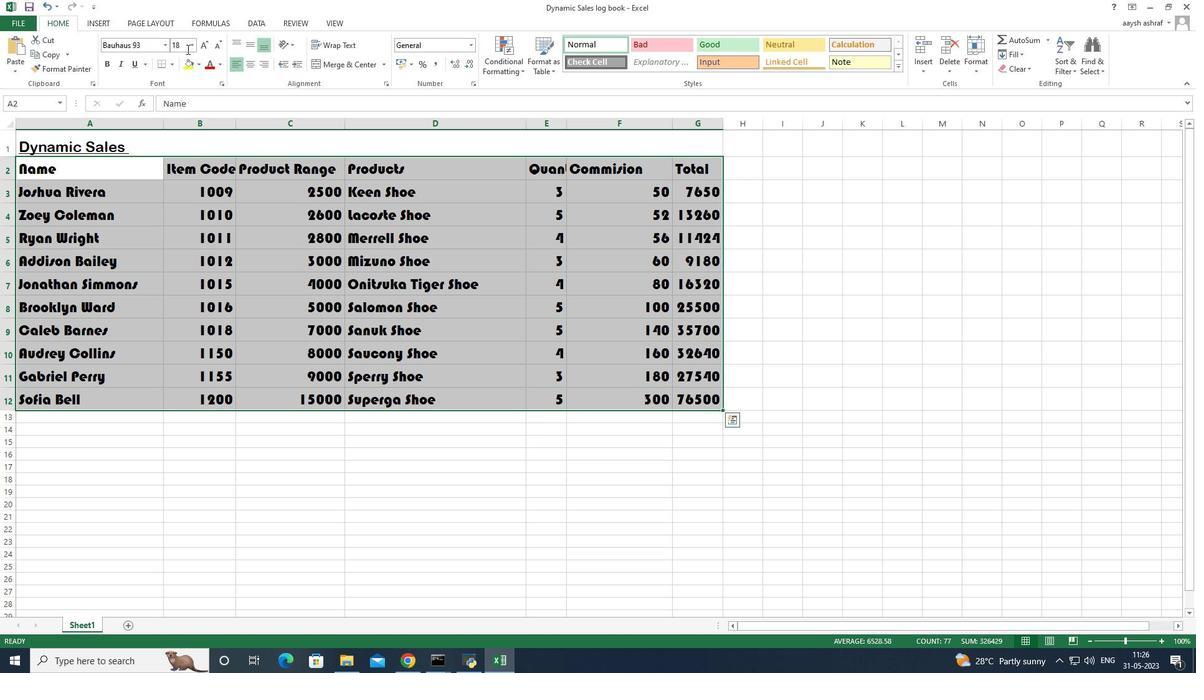 
Action: Mouse pressed left at (191, 41)
Screenshot: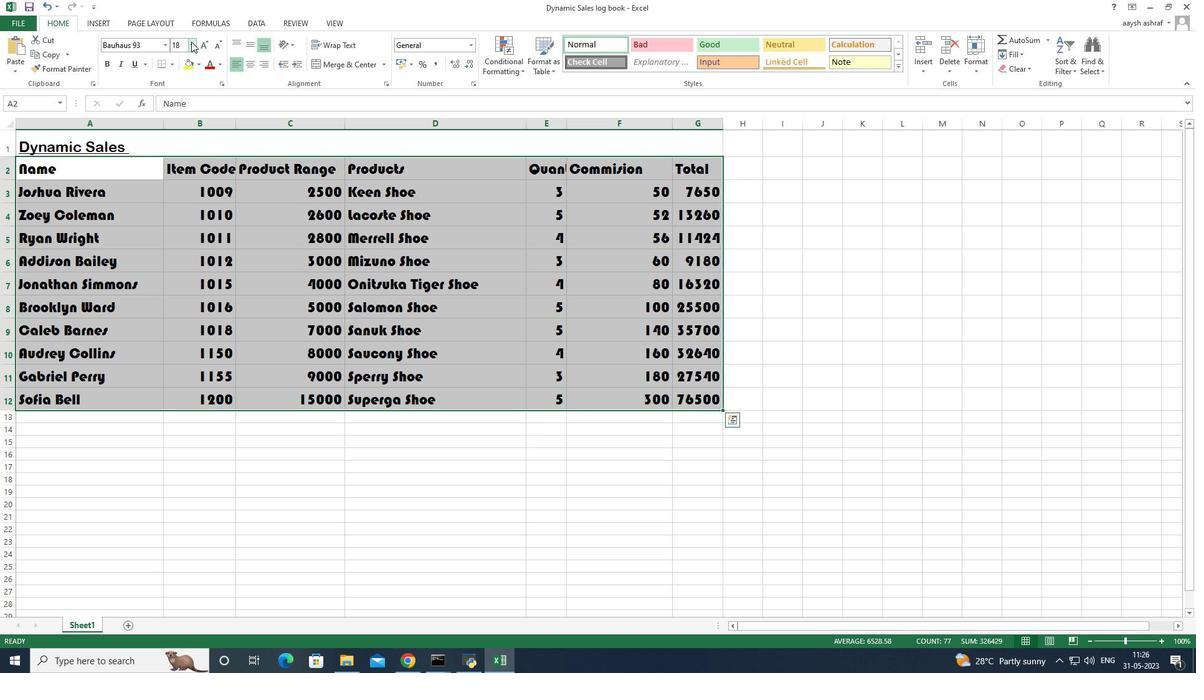 
Action: Mouse moved to (182, 74)
Screenshot: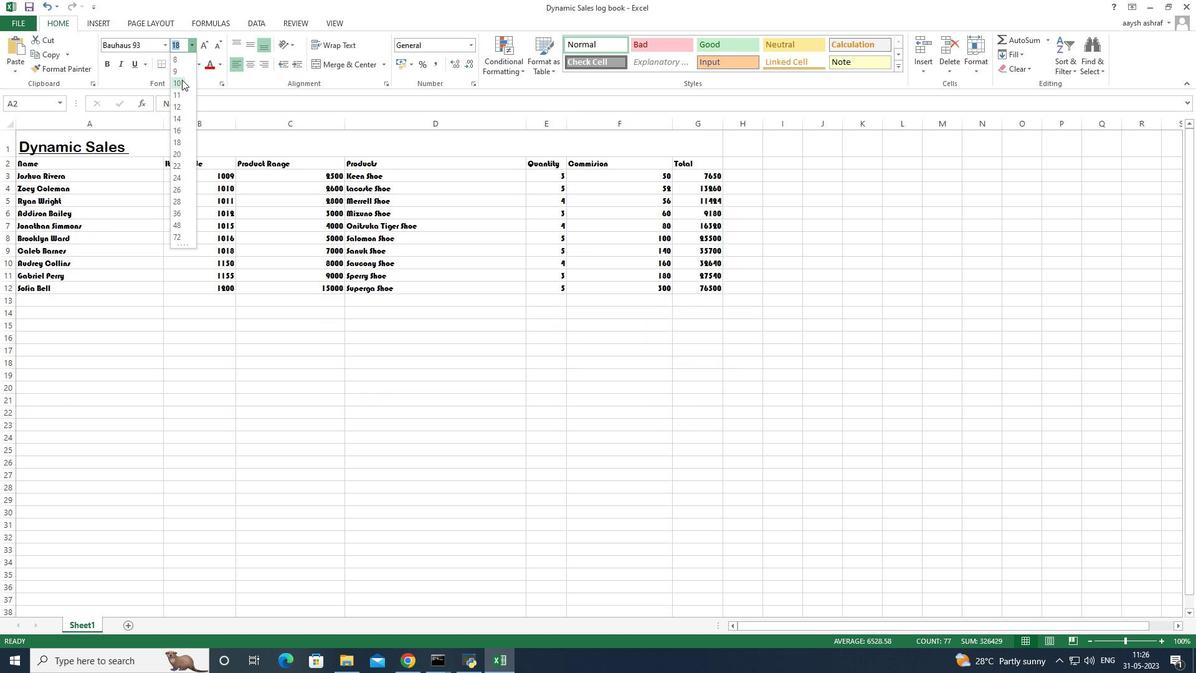 
Action: Mouse pressed left at (182, 74)
Screenshot: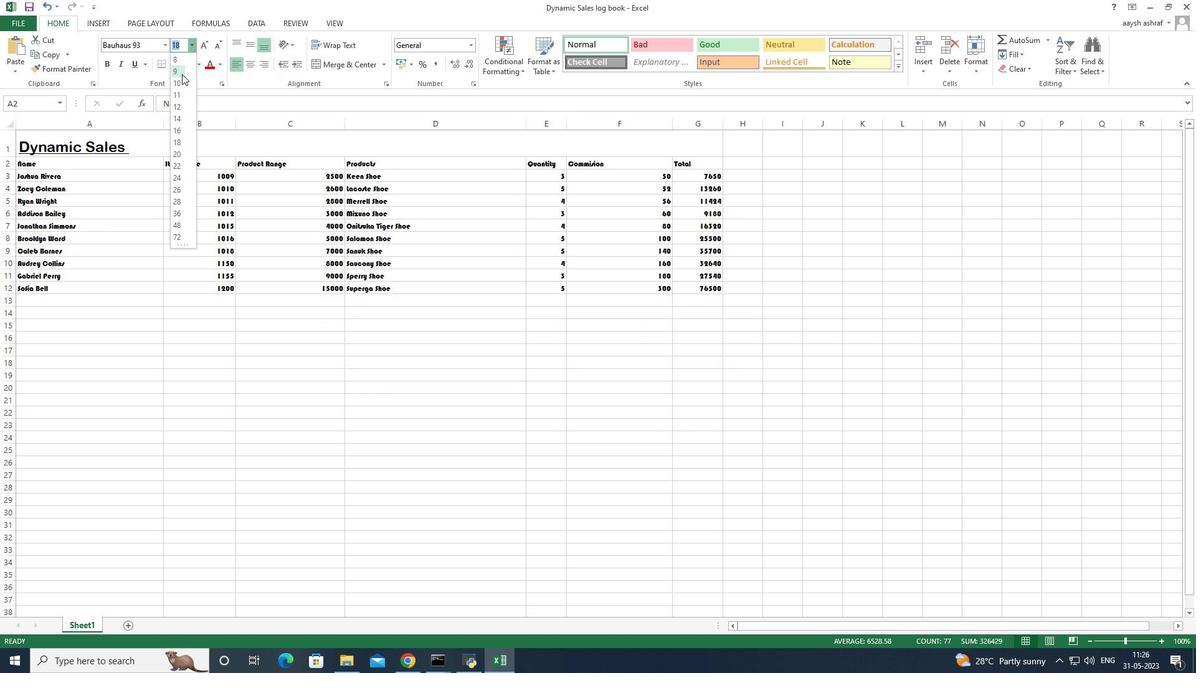 
Action: Mouse moved to (136, 370)
Screenshot: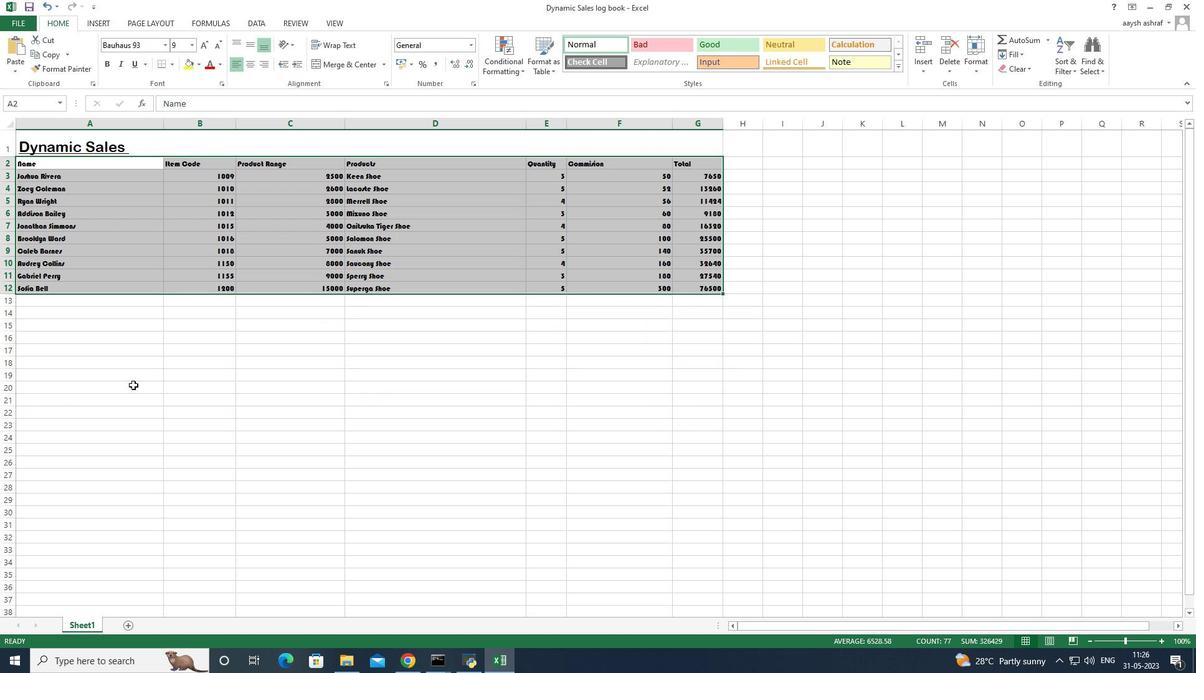
Action: Mouse pressed left at (136, 370)
Screenshot: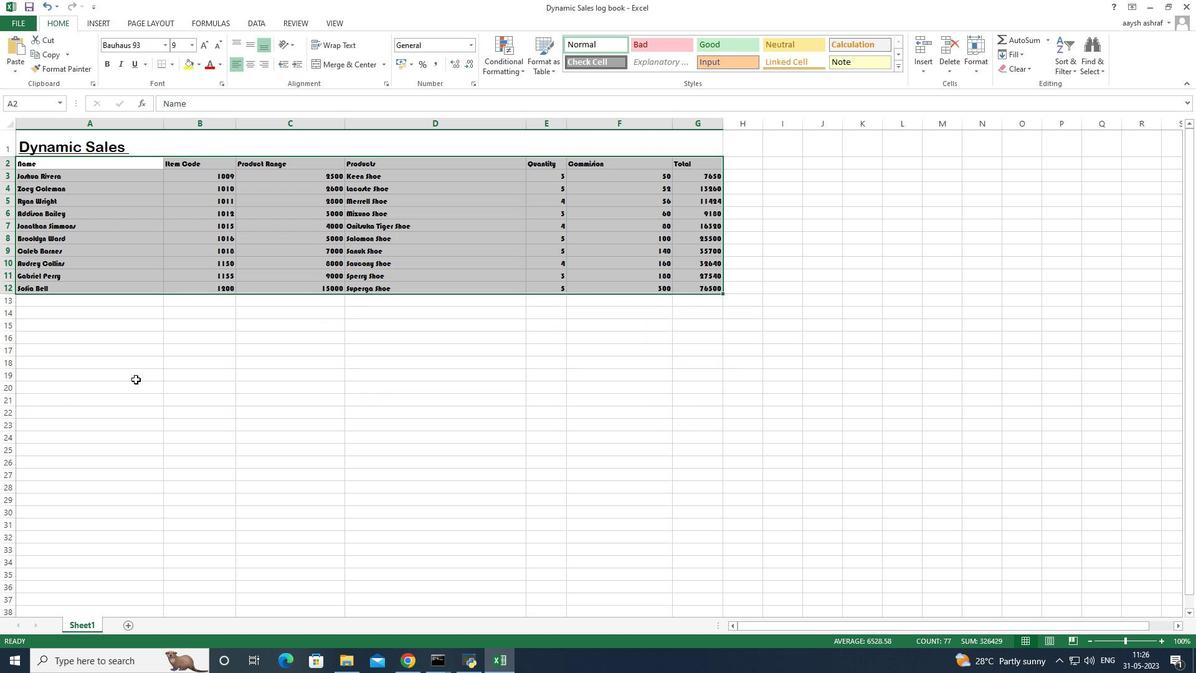 
Action: Mouse moved to (182, 71)
Screenshot: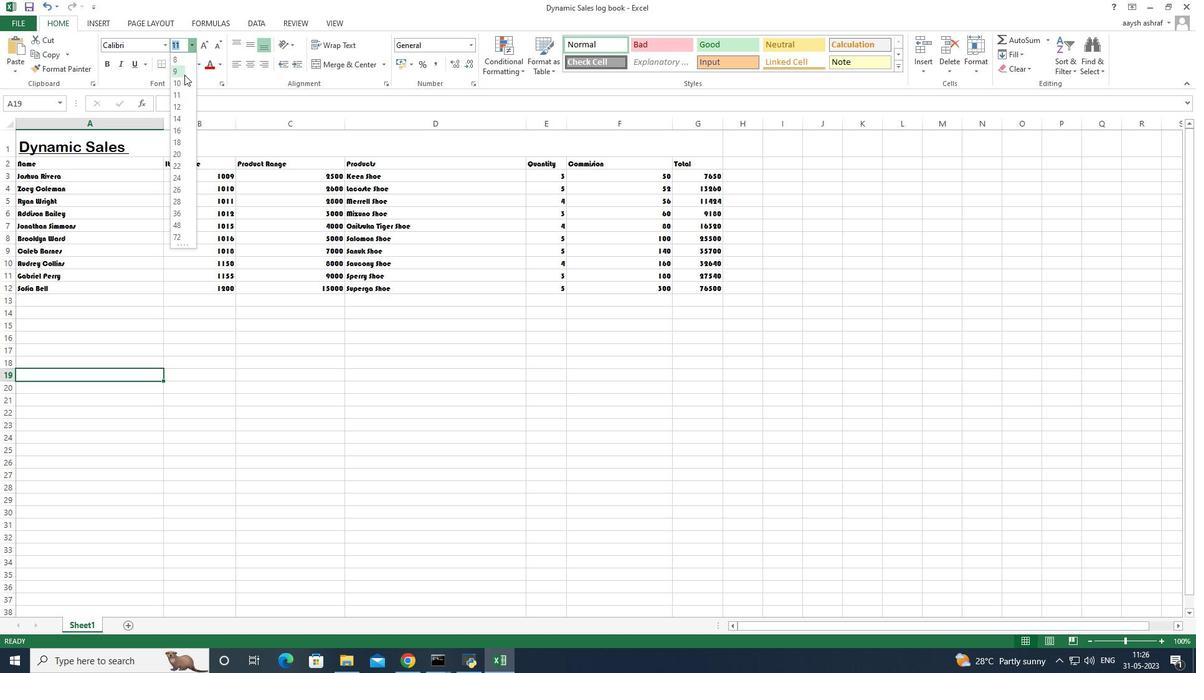 
Action: Mouse pressed left at (182, 71)
Screenshot: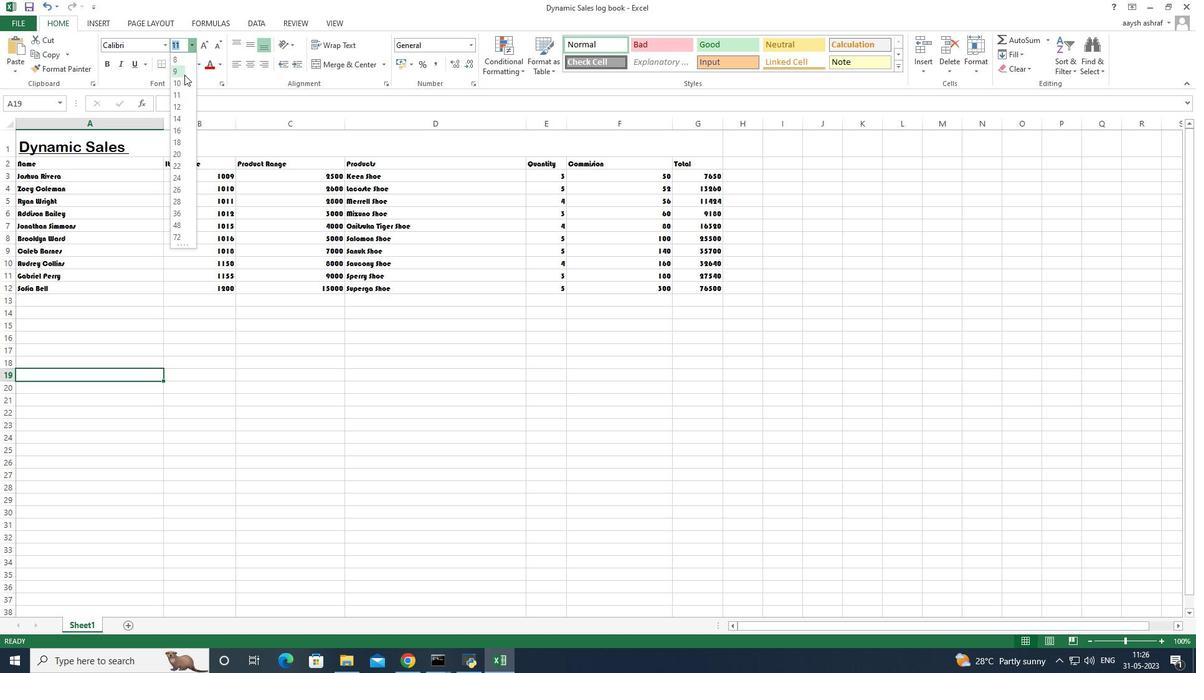 
Action: Mouse moved to (186, 347)
Screenshot: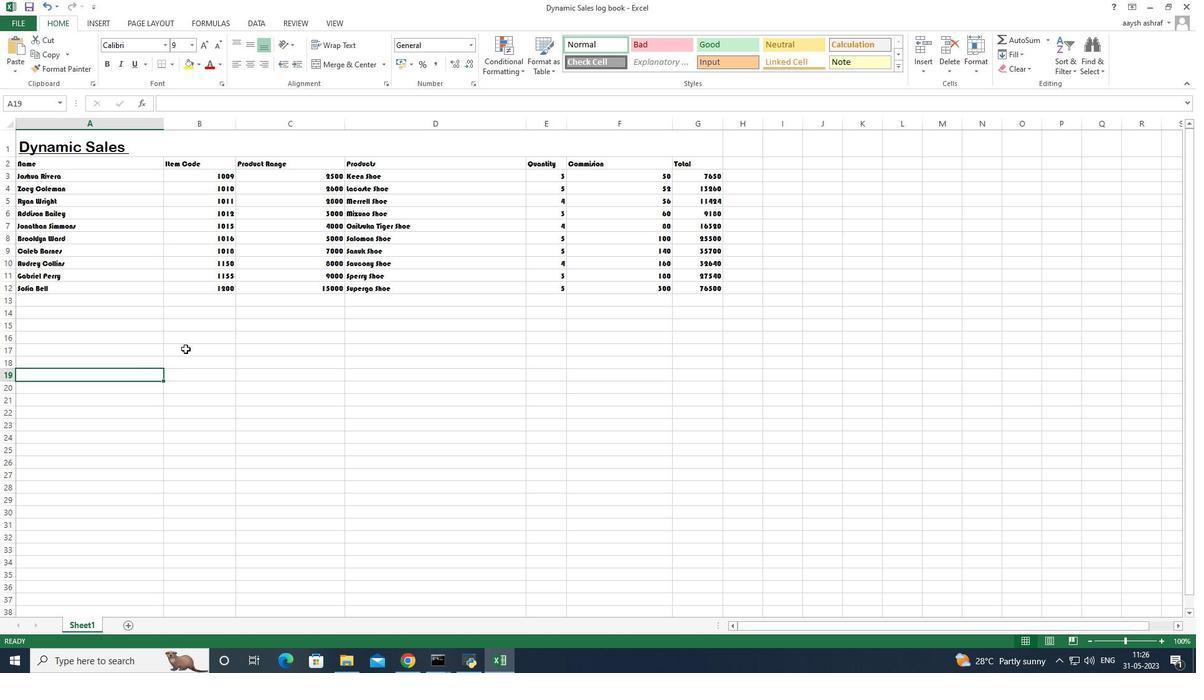 
Action: Mouse pressed left at (186, 347)
Screenshot: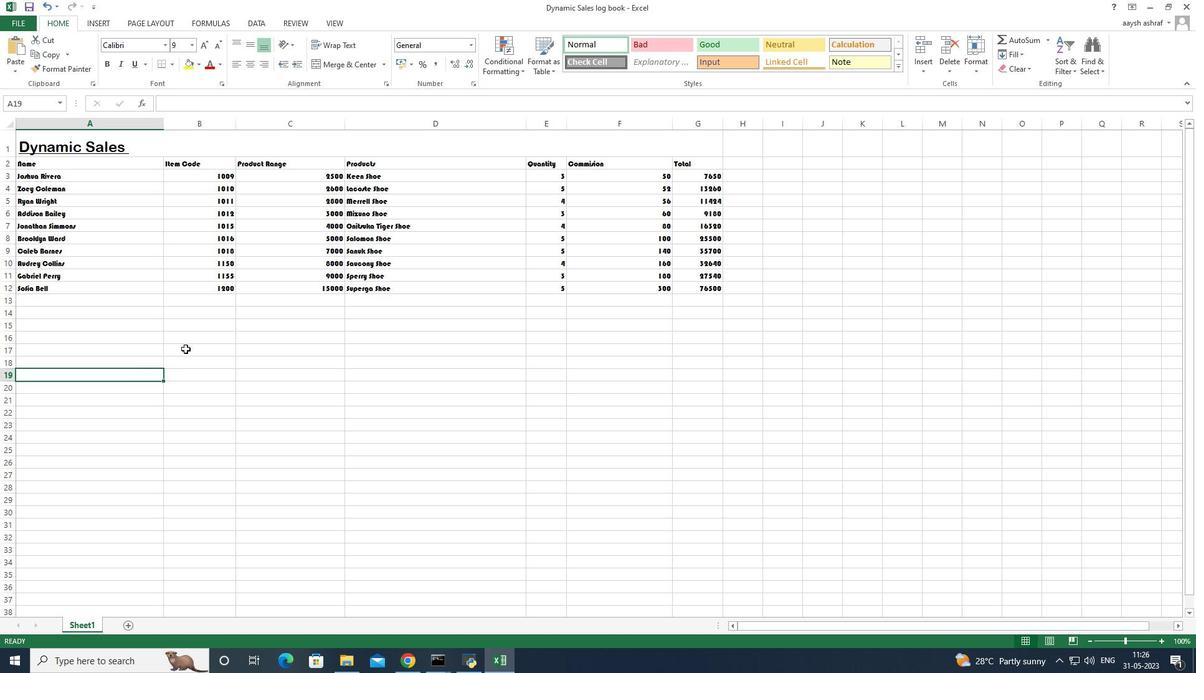 
Action: Mouse moved to (43, 166)
Screenshot: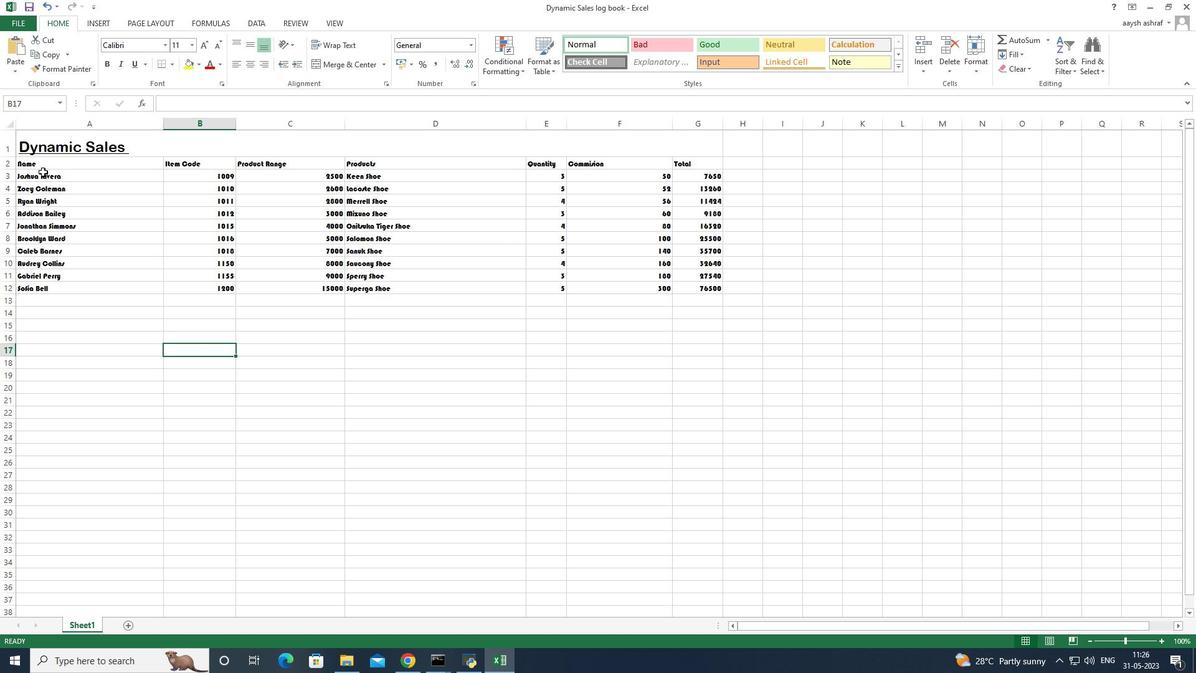 
Action: Mouse pressed left at (43, 166)
Screenshot: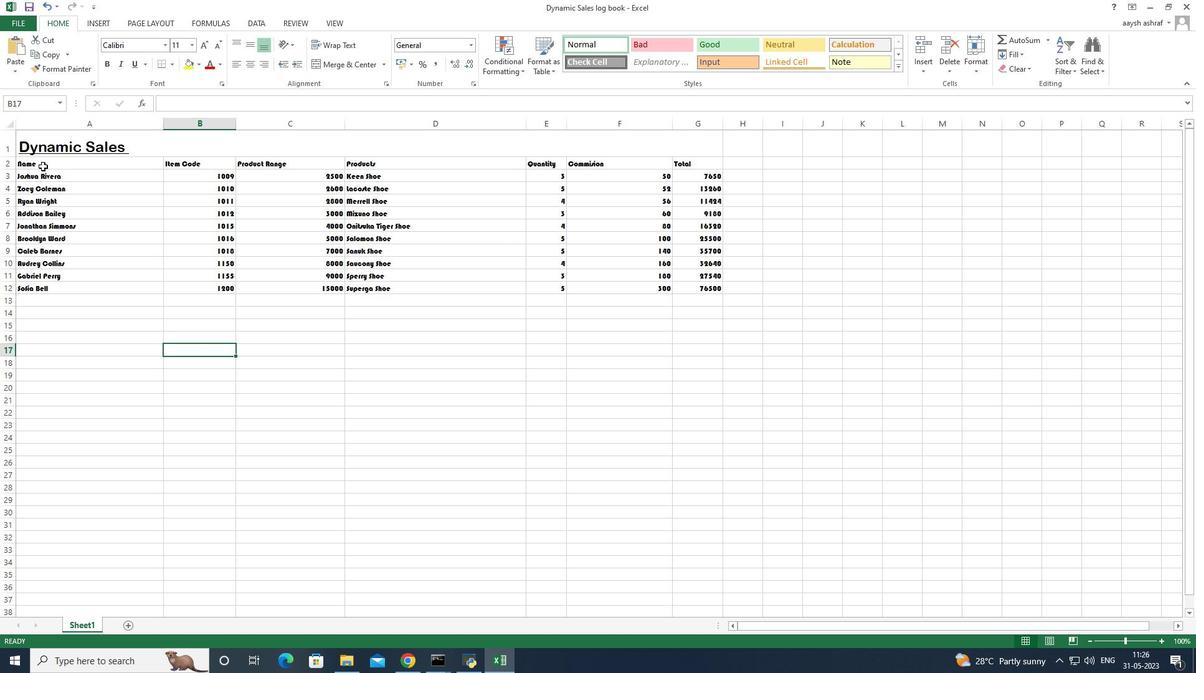 
Action: Mouse moved to (167, 61)
Screenshot: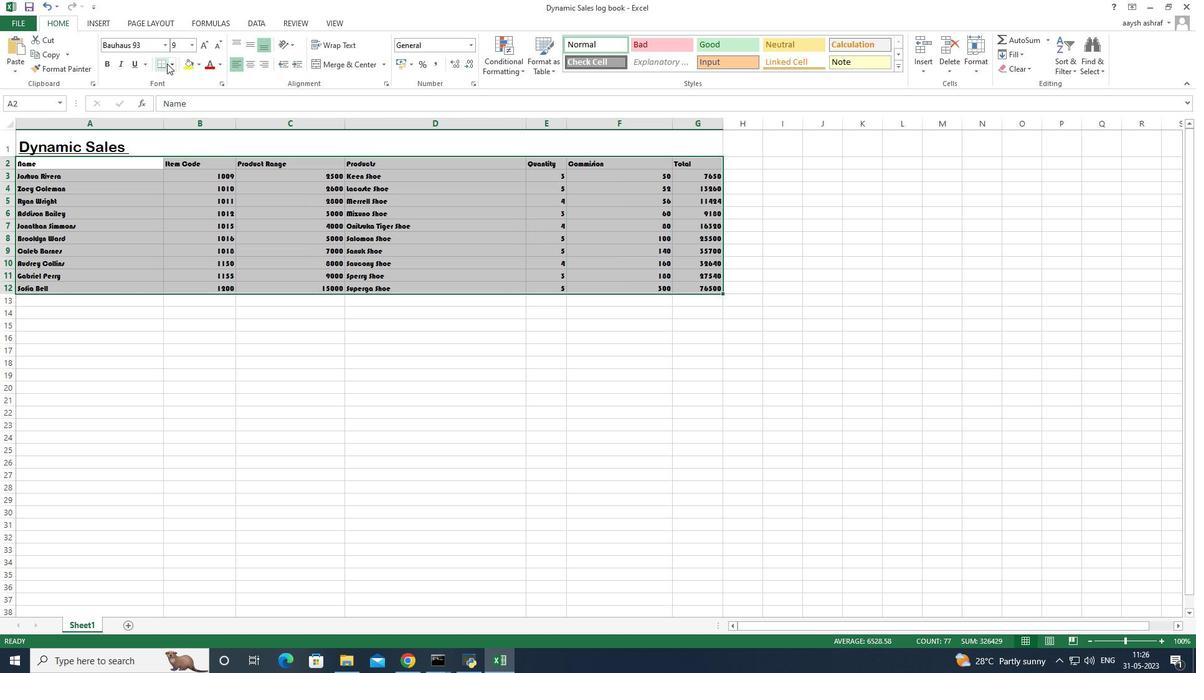 
Action: Mouse pressed left at (167, 61)
Screenshot: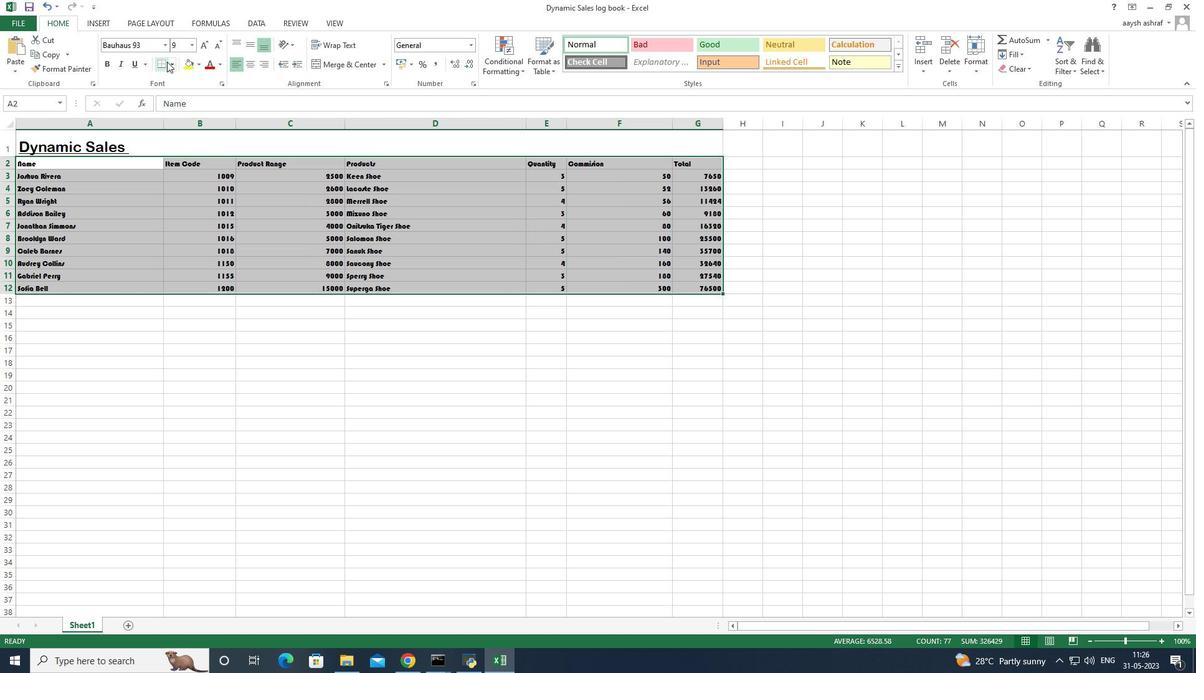 
Action: Mouse moved to (165, 67)
Screenshot: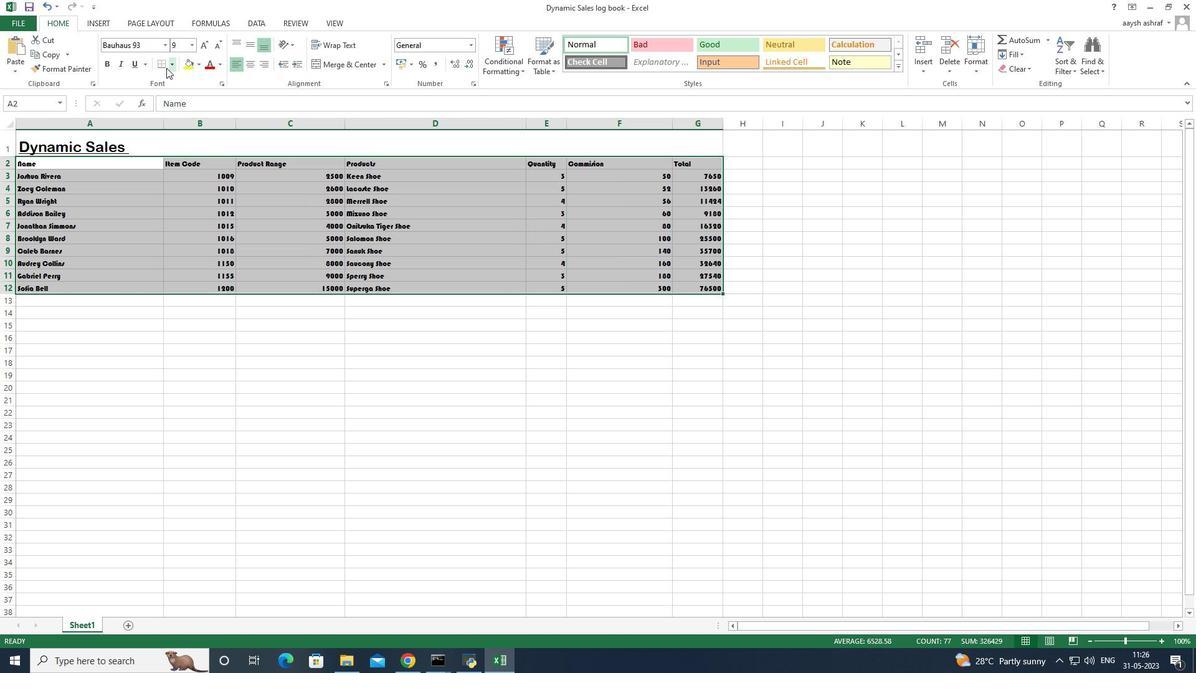 
Action: Mouse pressed left at (165, 67)
Screenshot: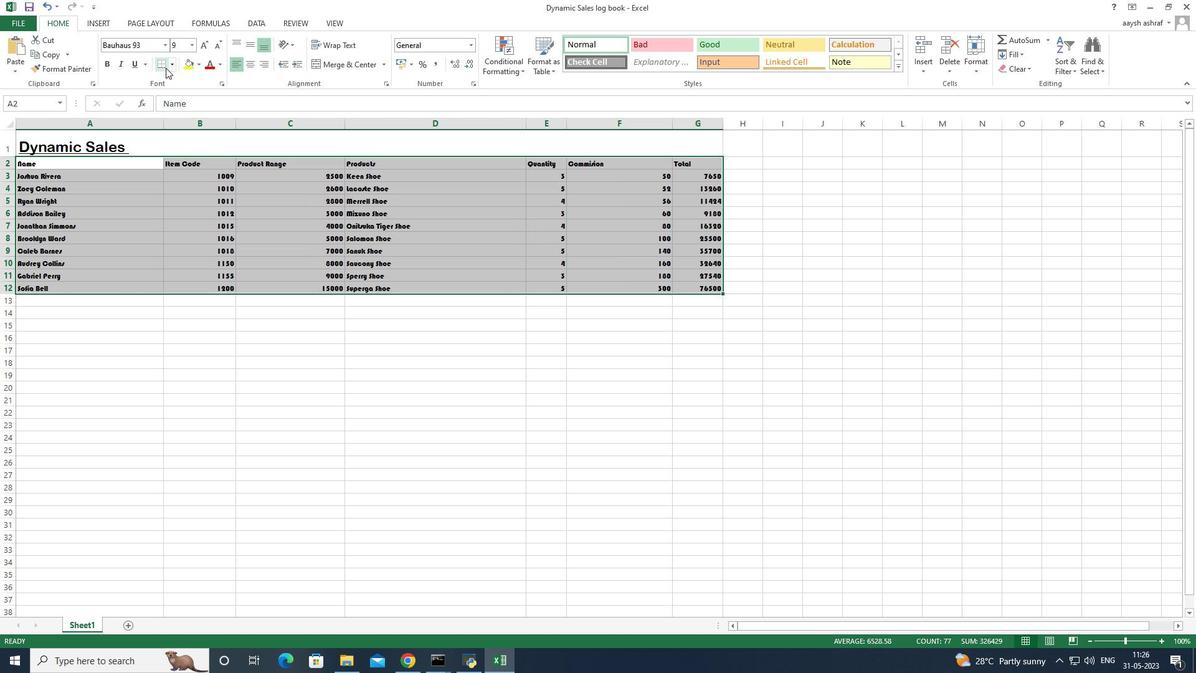
Action: Mouse moved to (171, 65)
Screenshot: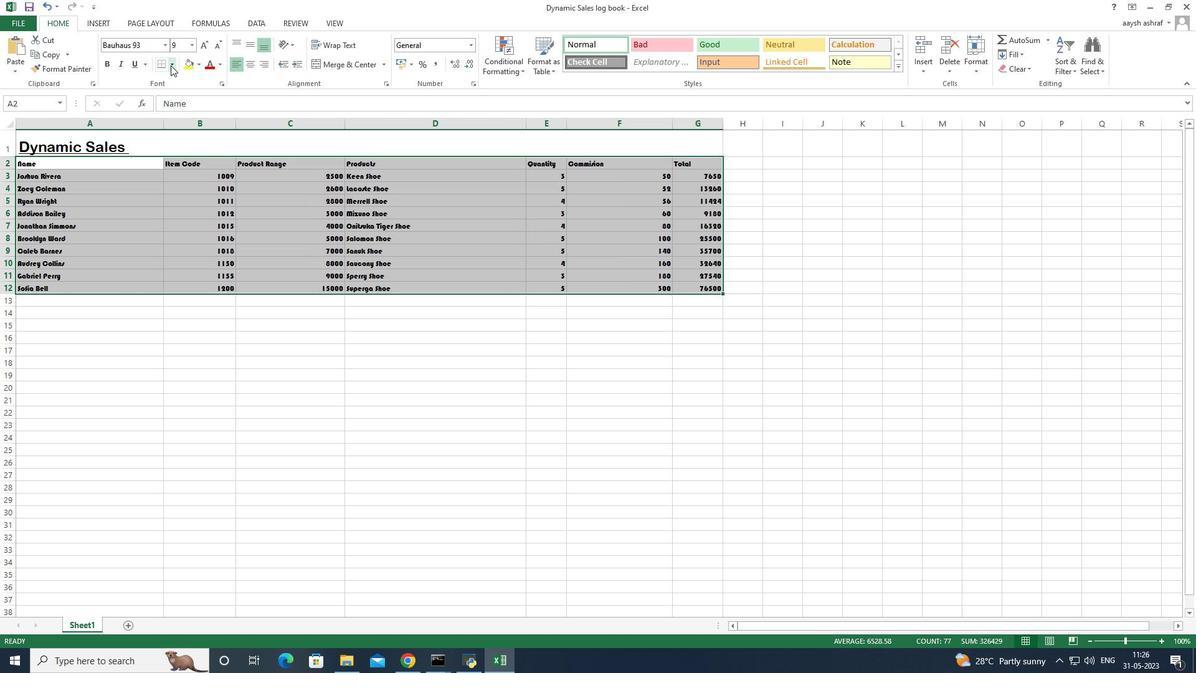 
Action: Mouse pressed left at (171, 65)
Screenshot: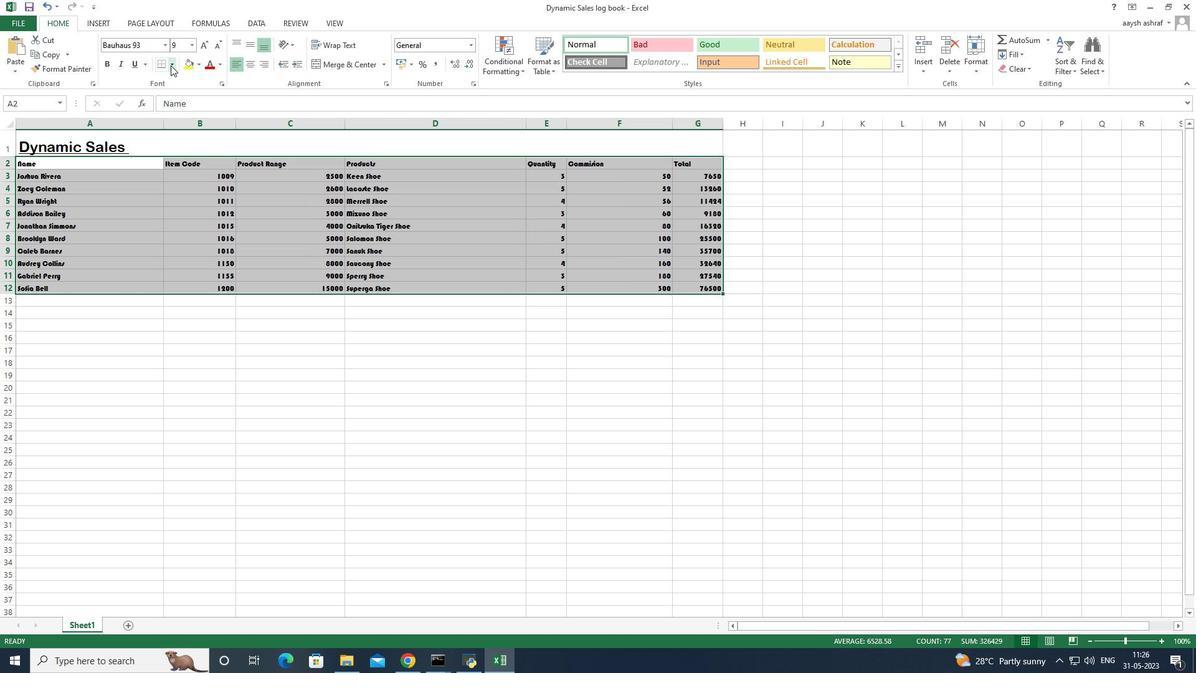 
Action: Mouse moved to (190, 172)
Screenshot: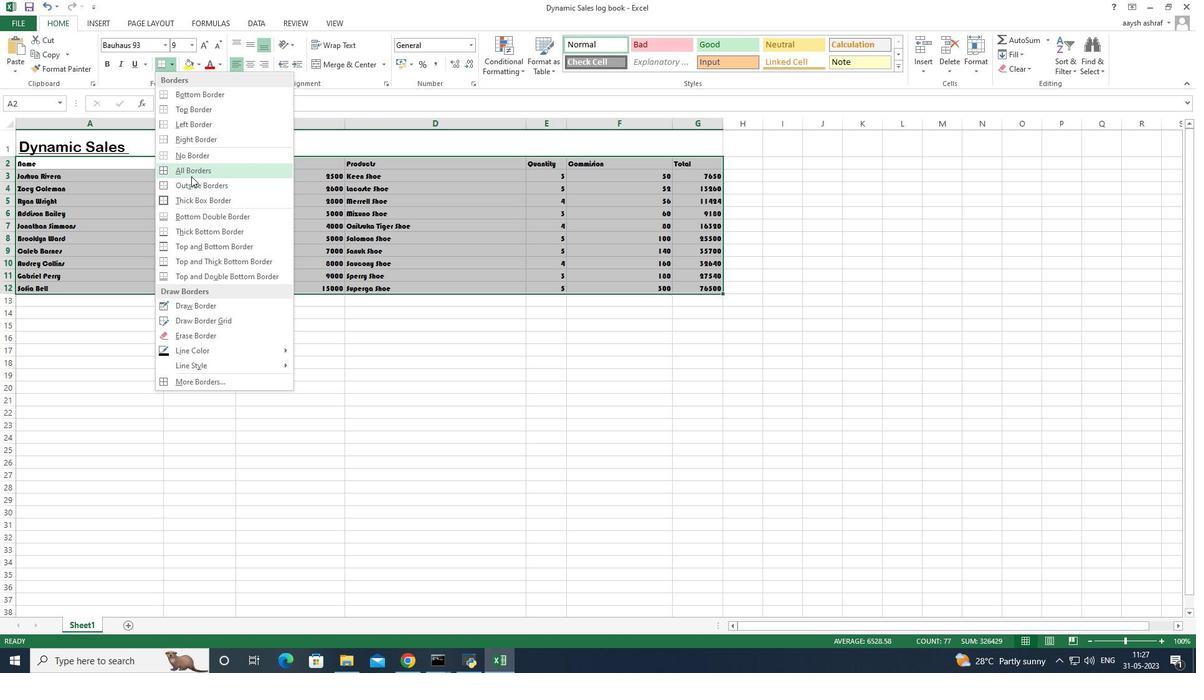 
Action: Mouse pressed left at (190, 172)
Screenshot: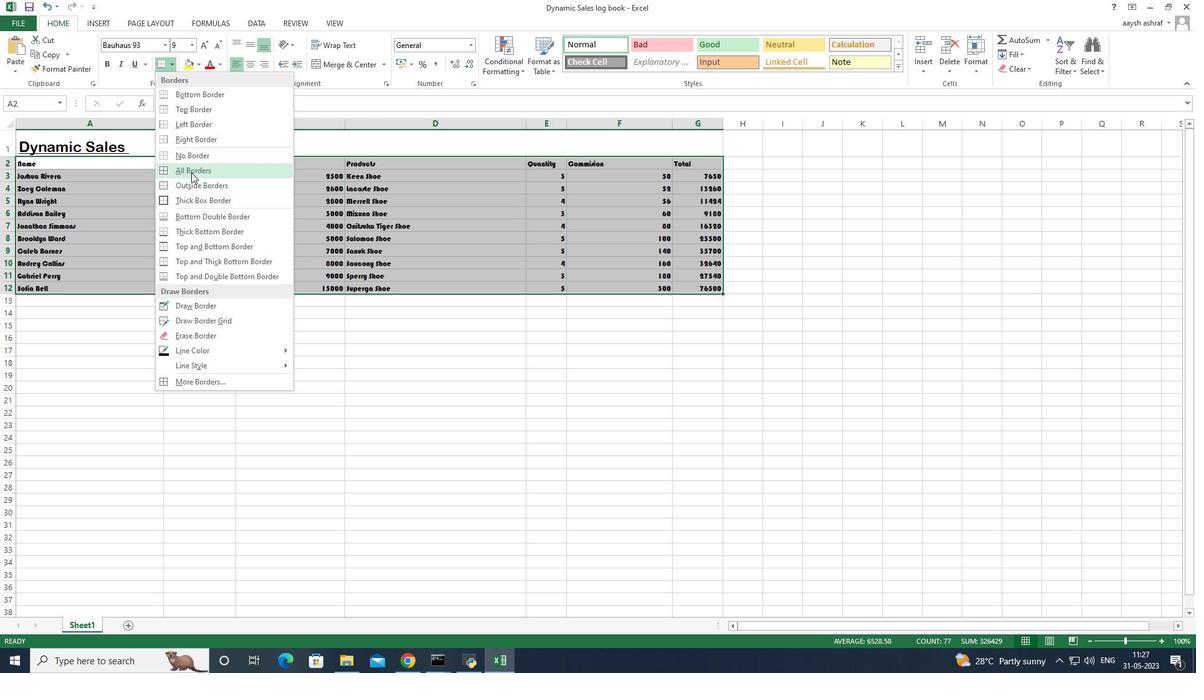 
Action: Mouse moved to (77, 349)
Screenshot: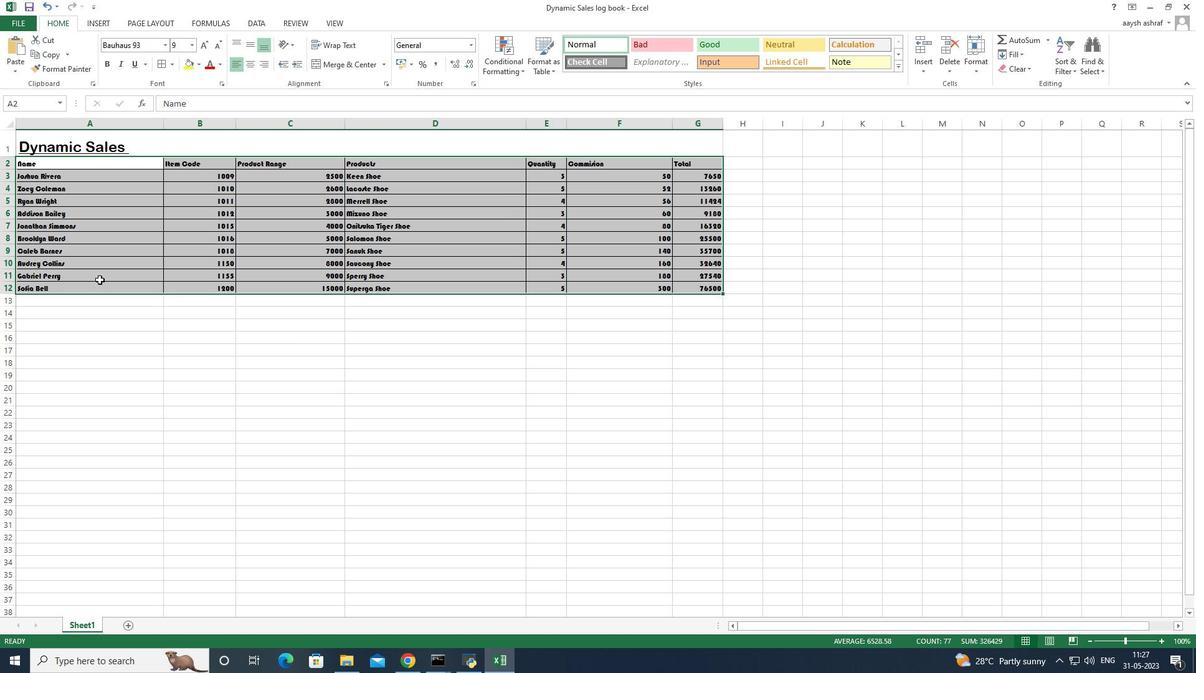 
Action: Mouse pressed left at (77, 349)
Screenshot: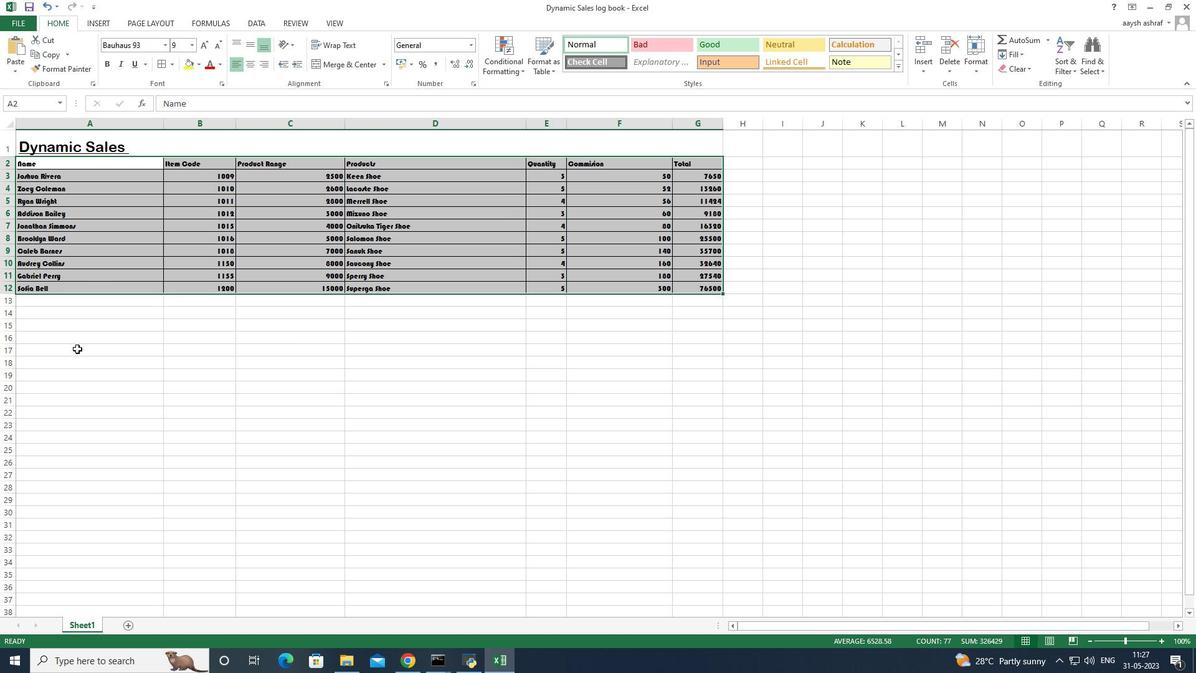 
Action: Mouse moved to (152, 307)
Screenshot: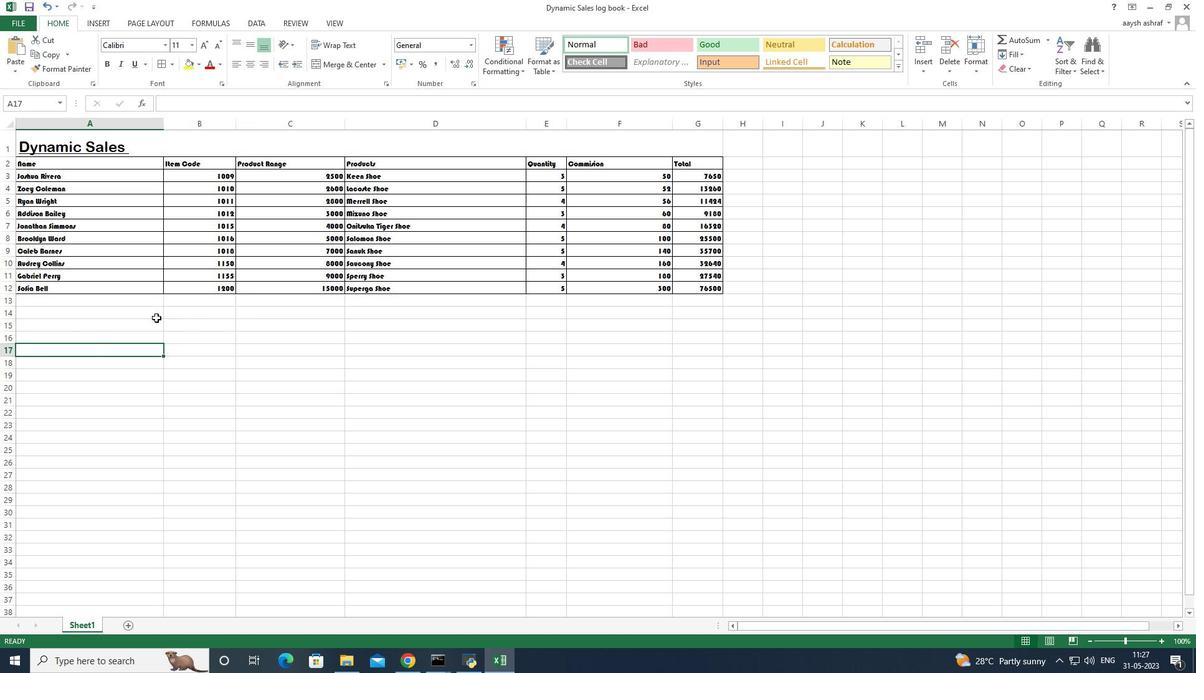 
Action: Mouse pressed left at (152, 307)
Screenshot: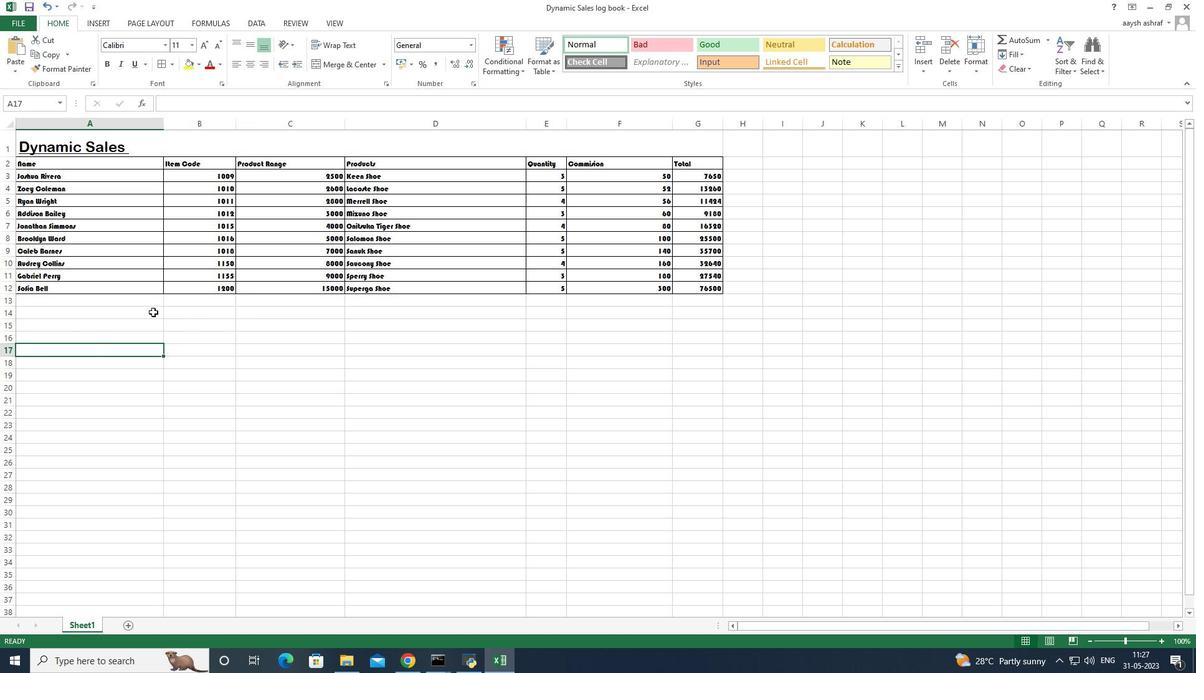 
Action: Mouse moved to (110, 145)
Screenshot: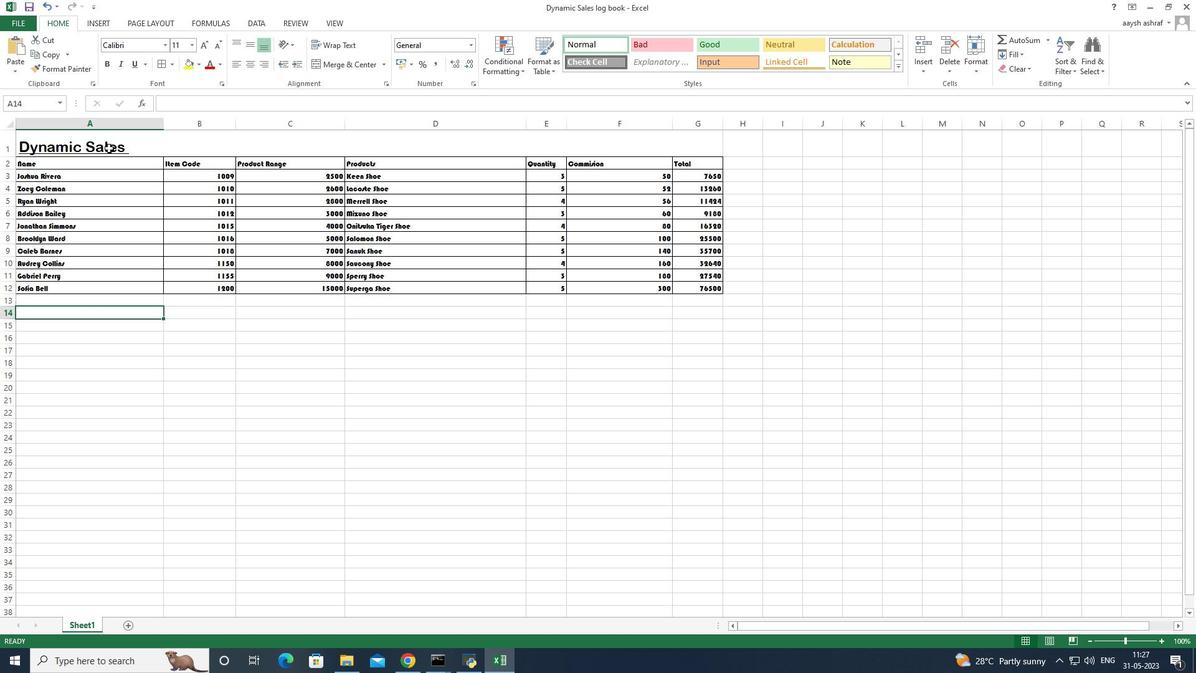 
Action: Mouse pressed left at (110, 145)
Screenshot: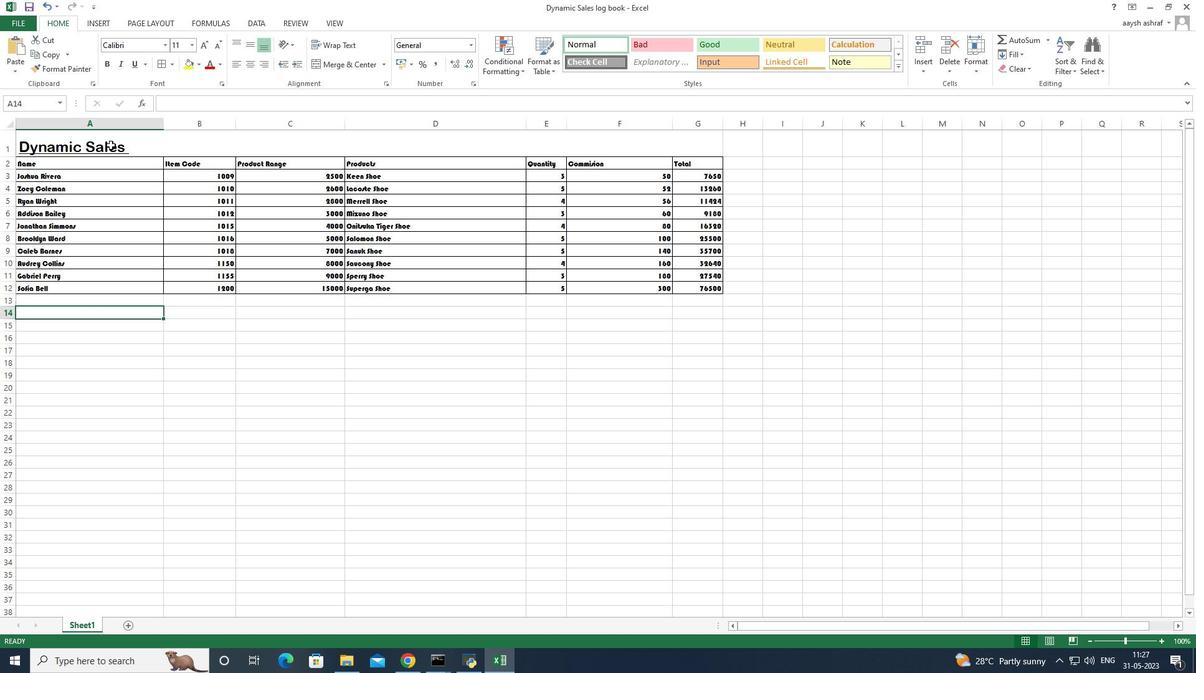 
Action: Mouse moved to (218, 62)
Screenshot: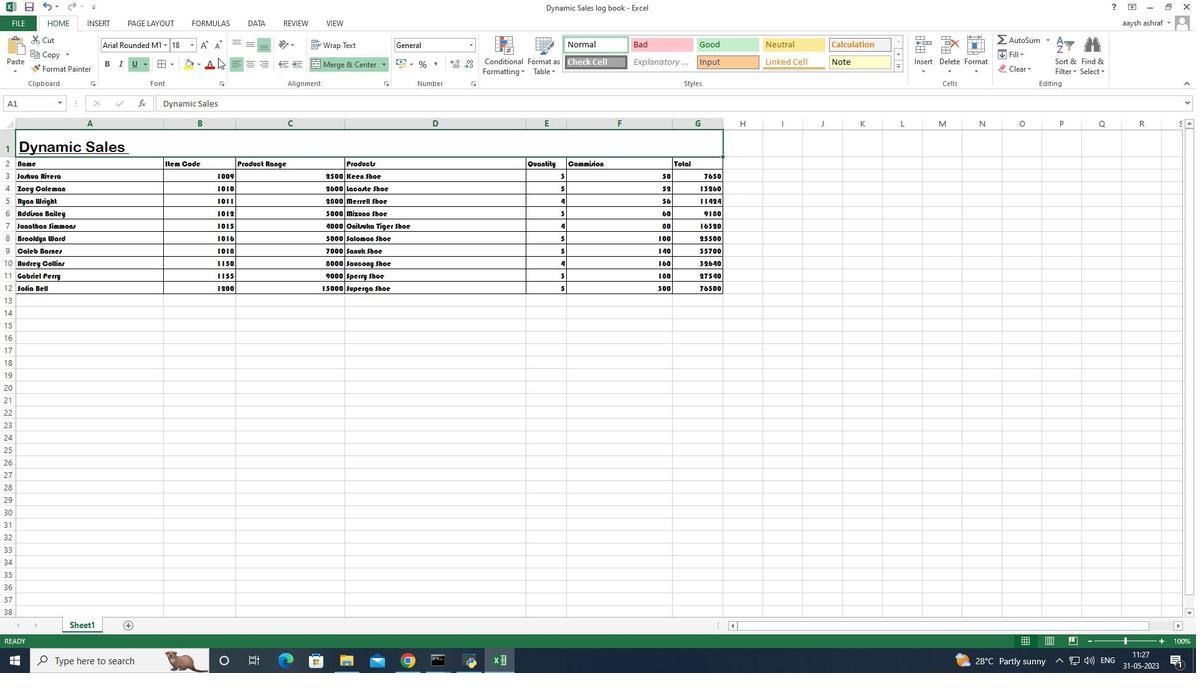 
Action: Mouse pressed left at (218, 62)
Screenshot: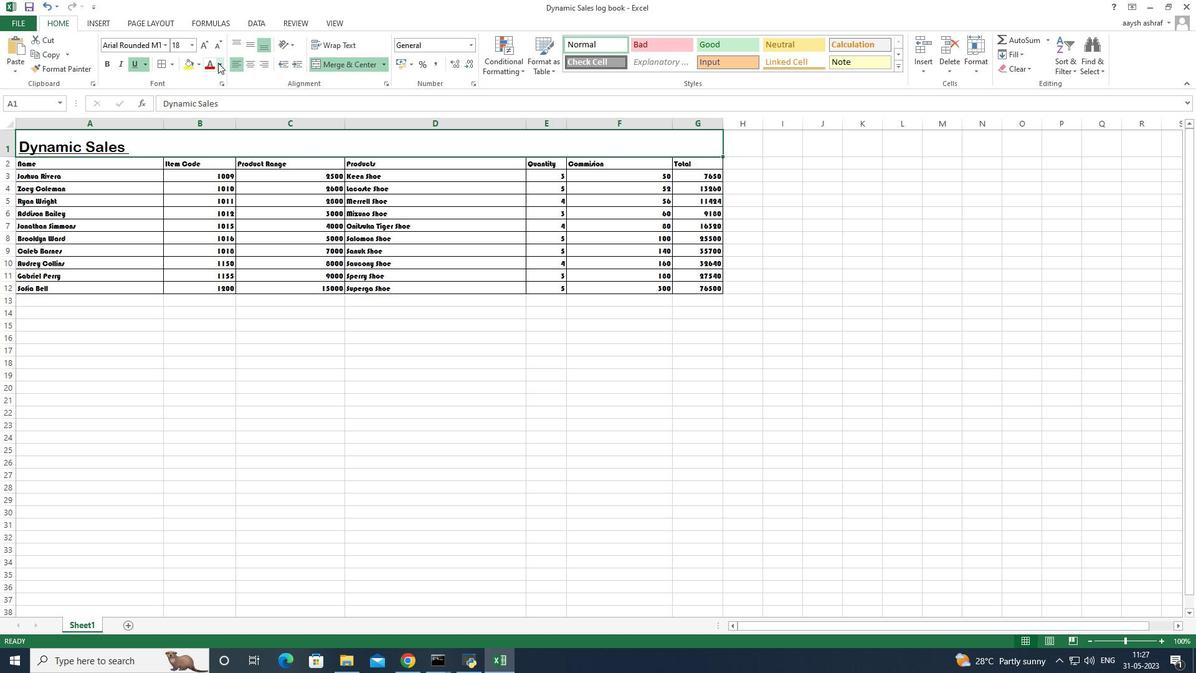 
Action: Mouse moved to (220, 177)
Screenshot: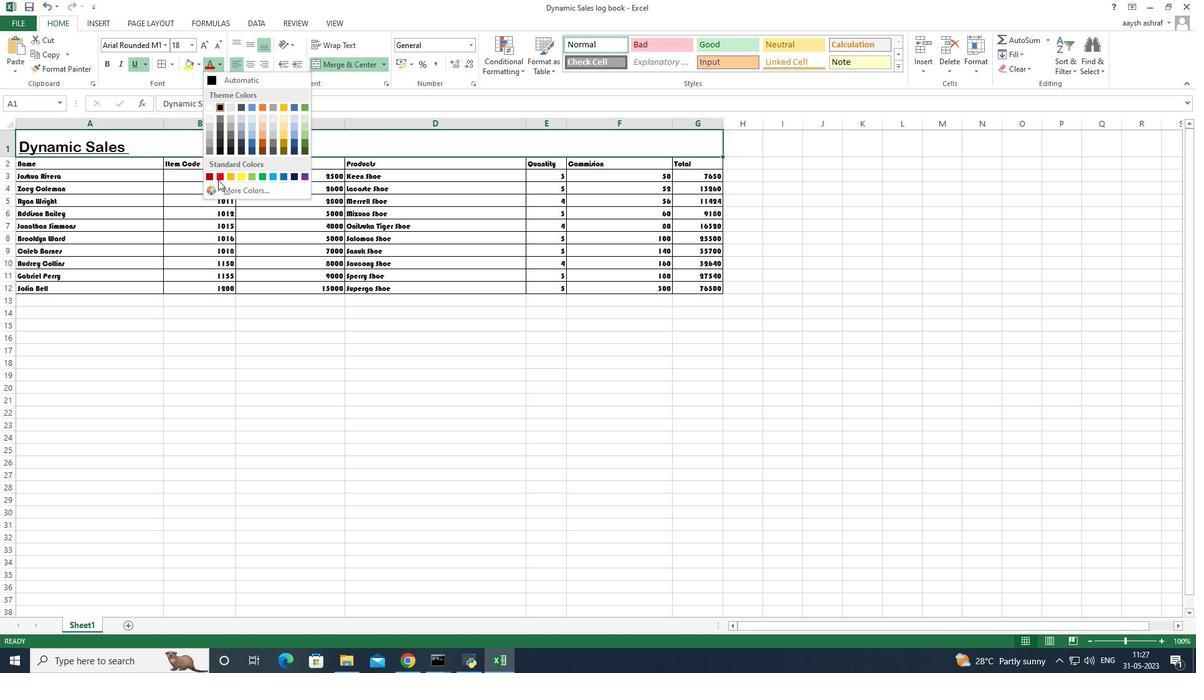 
Action: Mouse pressed left at (220, 177)
Screenshot: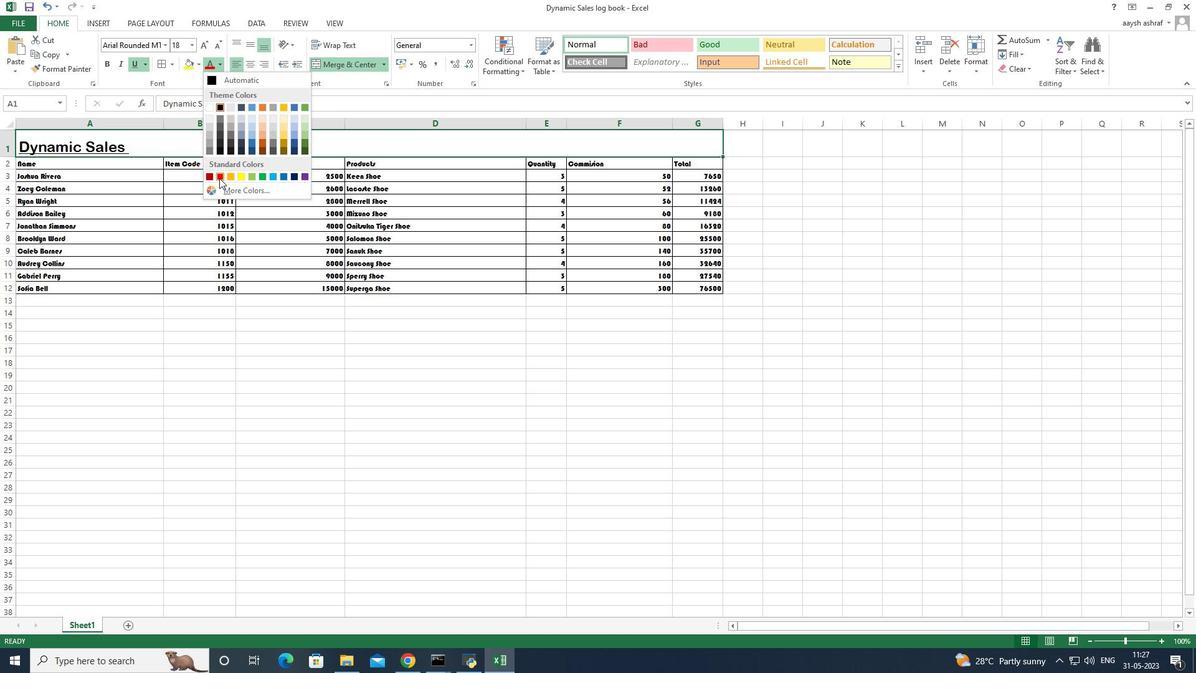 
Action: Mouse moved to (119, 313)
Screenshot: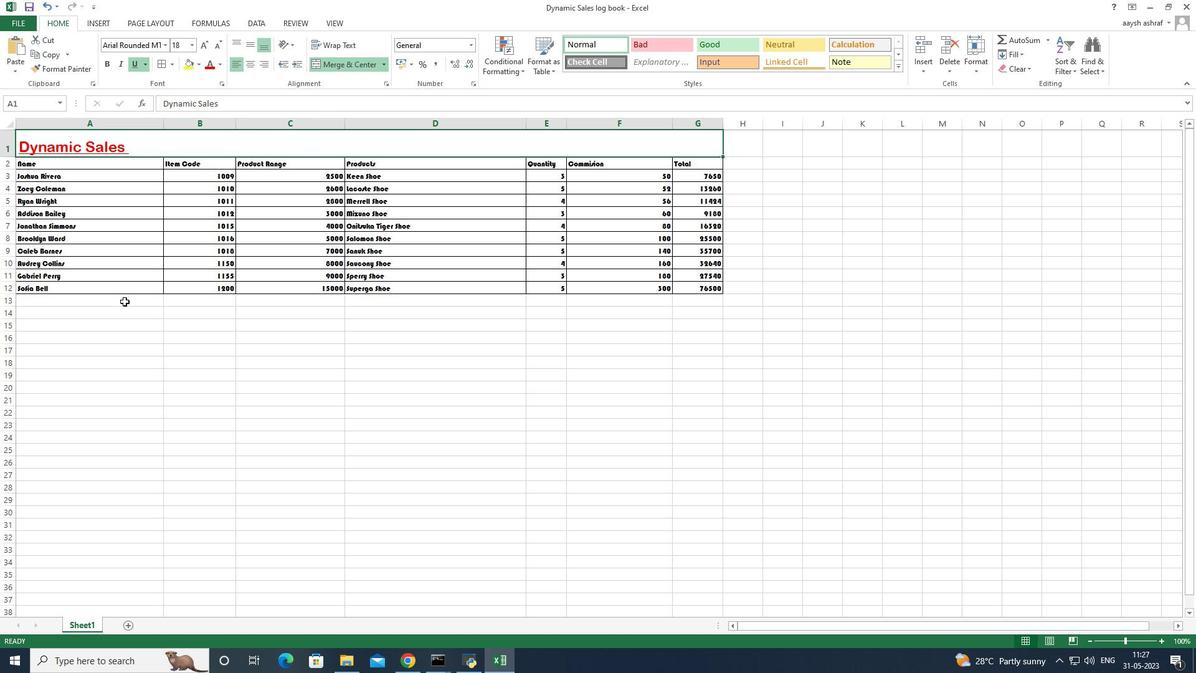 
Action: Mouse pressed left at (119, 313)
Screenshot: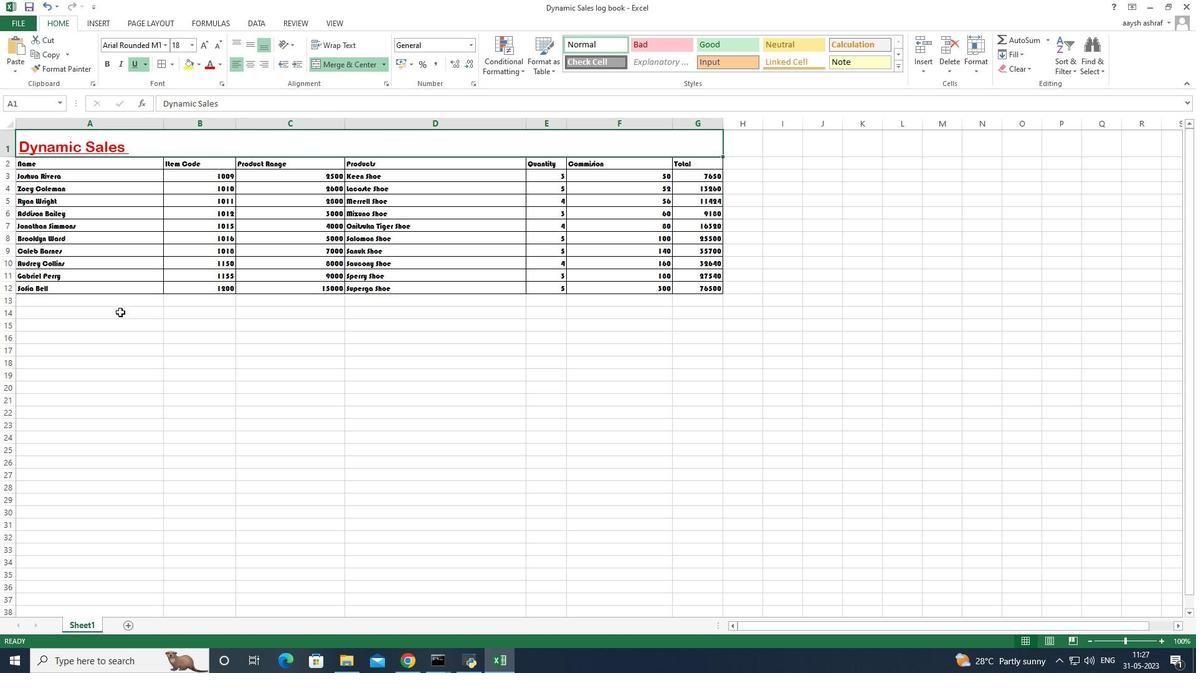 
Action: Mouse moved to (76, 172)
Screenshot: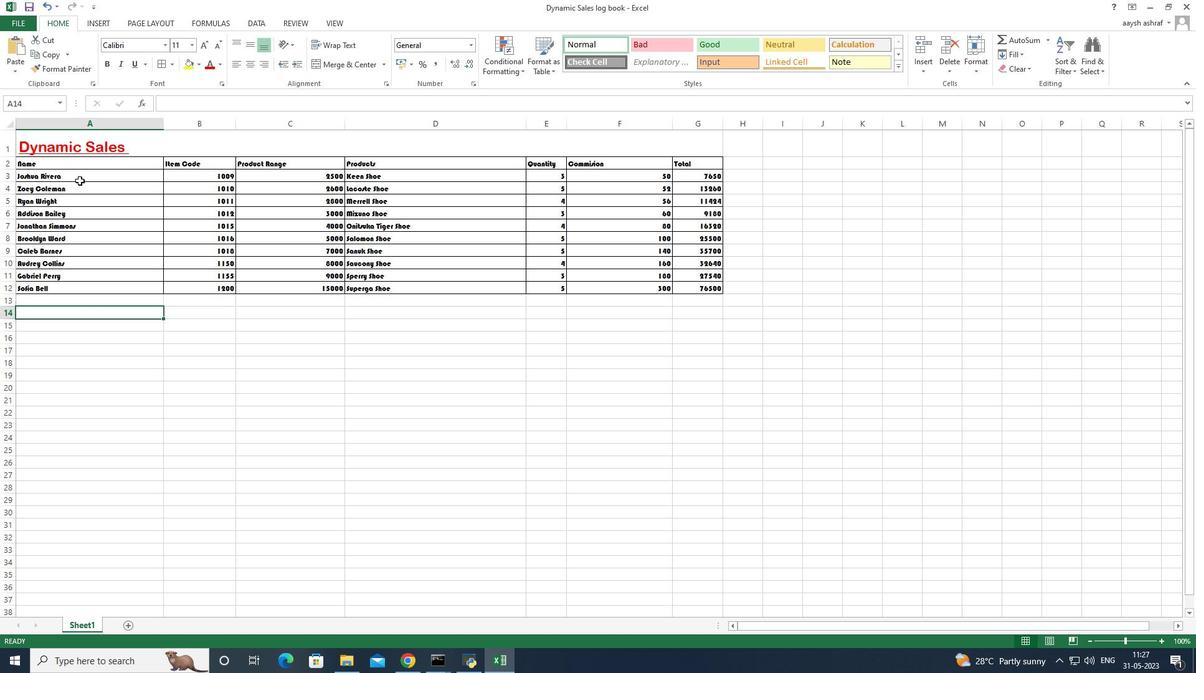 
Action: Mouse pressed left at (76, 172)
Screenshot: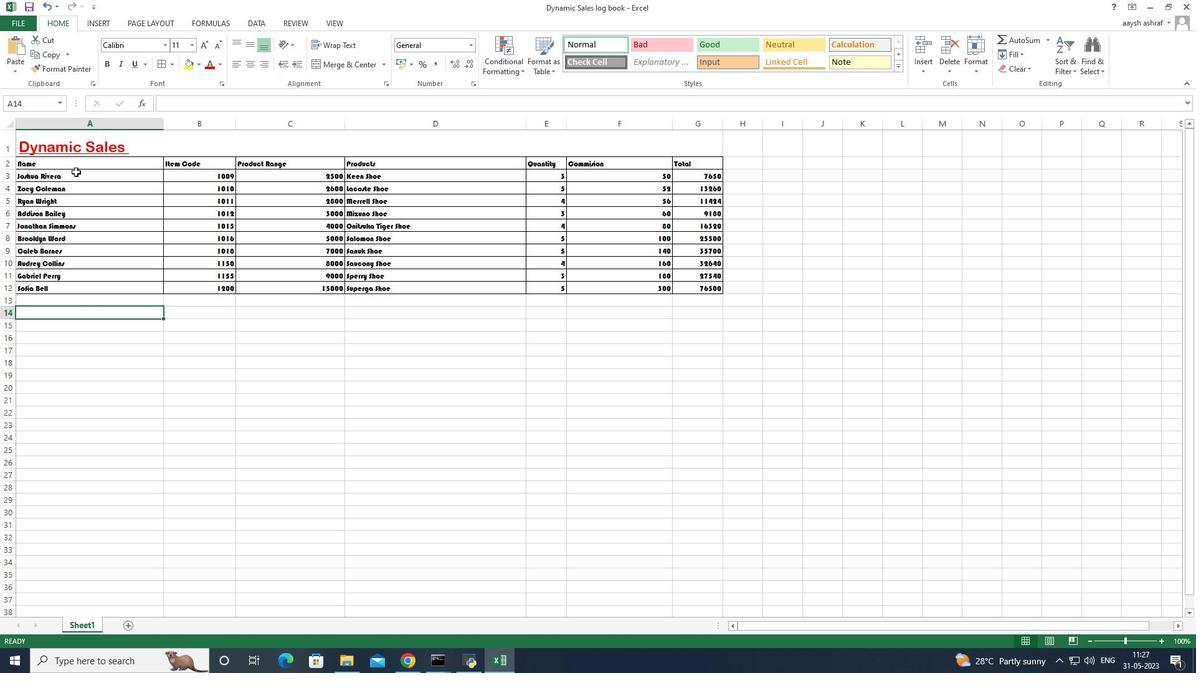 
Action: Mouse moved to (39, 162)
Screenshot: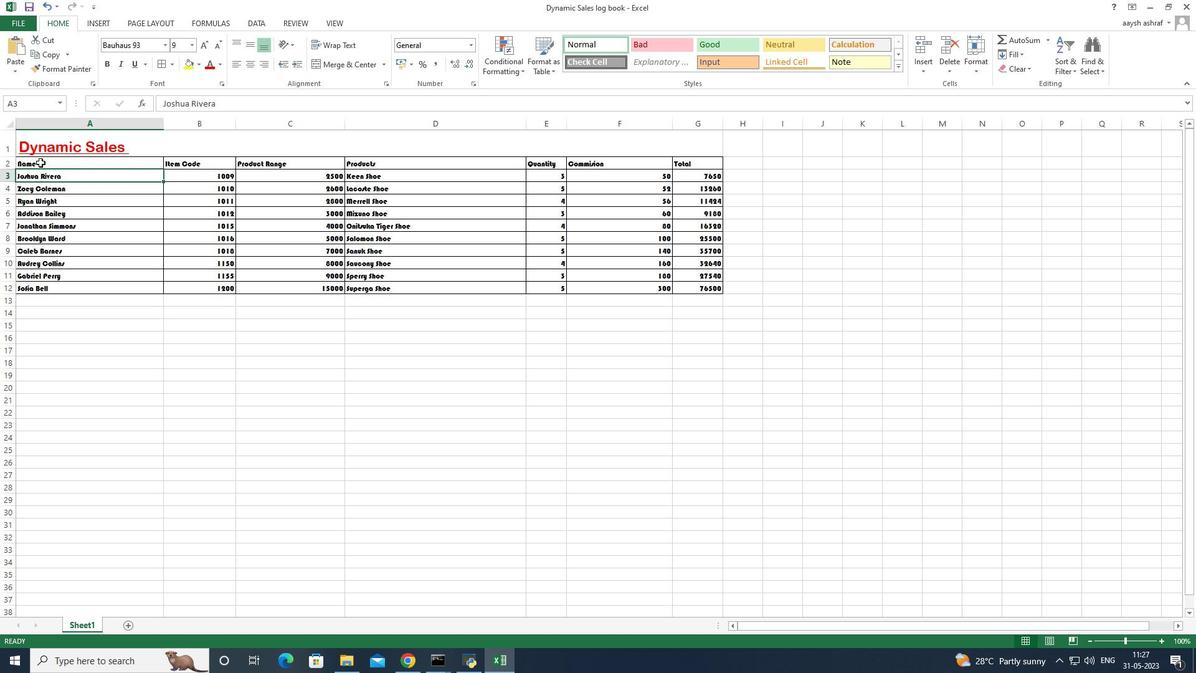 
Action: Mouse pressed left at (39, 162)
Screenshot: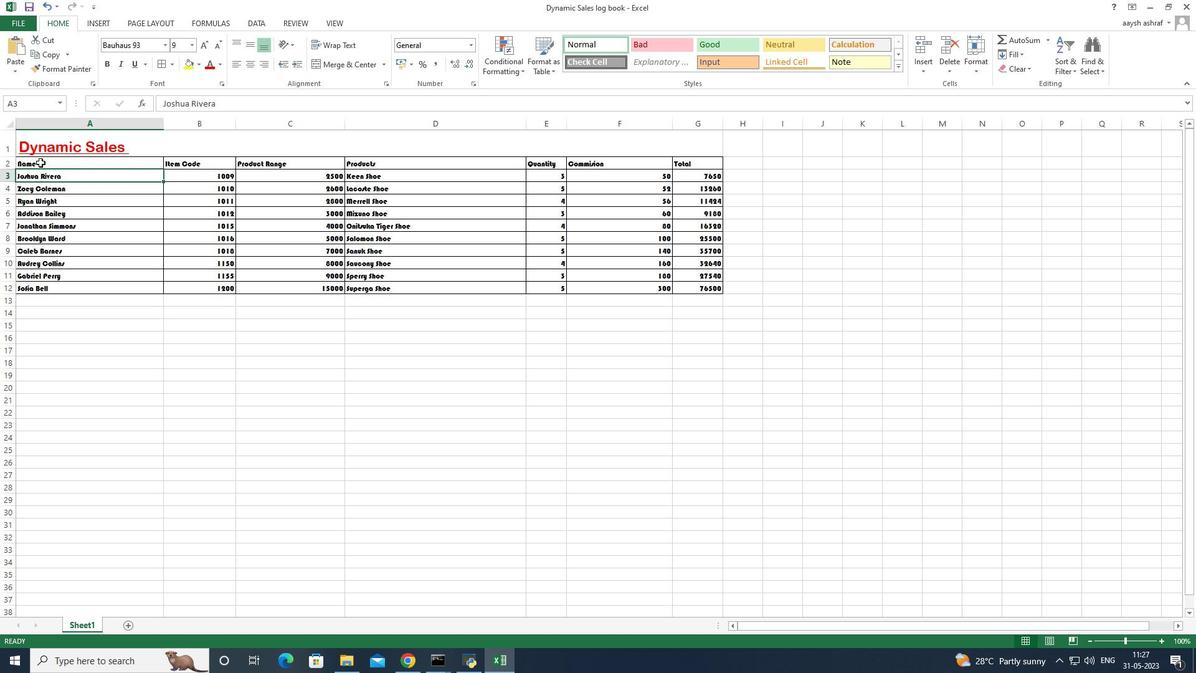
Action: Mouse moved to (59, 166)
Screenshot: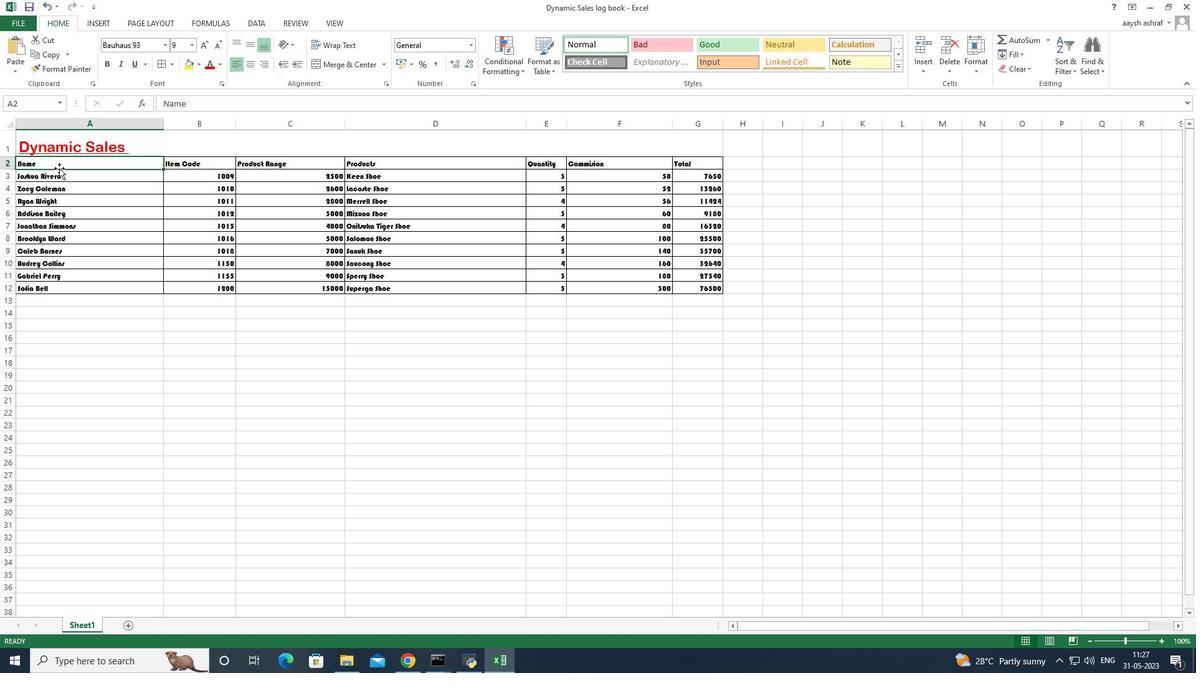 
Action: Mouse pressed left at (59, 166)
Screenshot: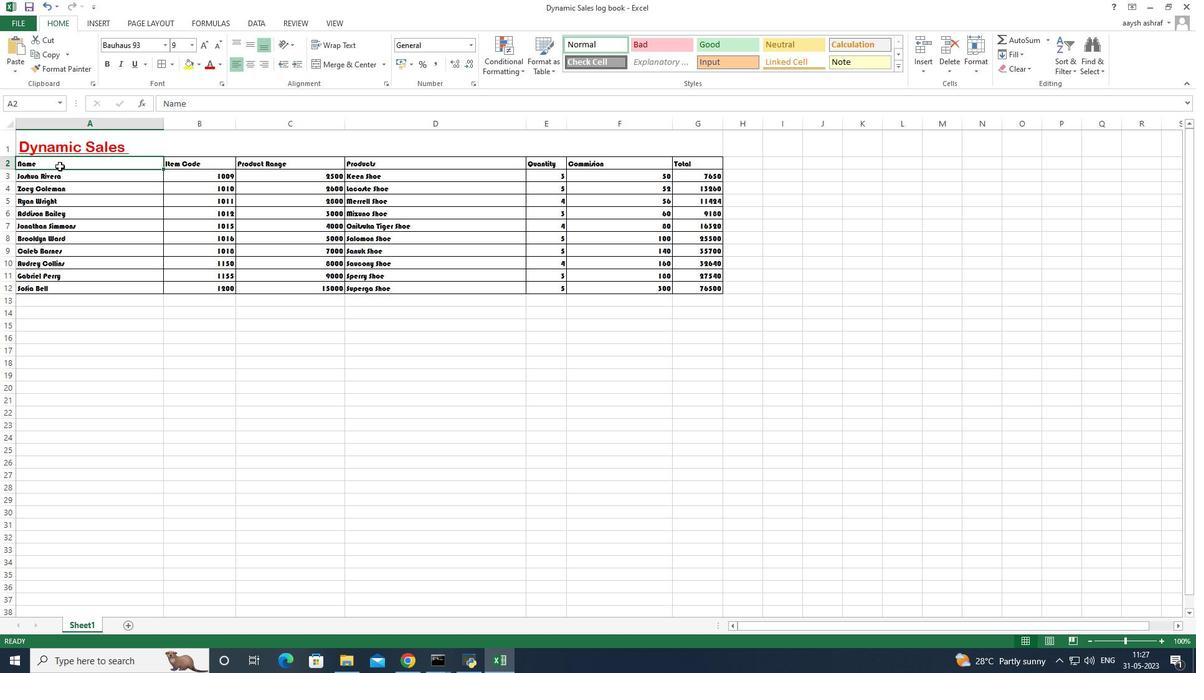 
Action: Mouse moved to (169, 64)
Screenshot: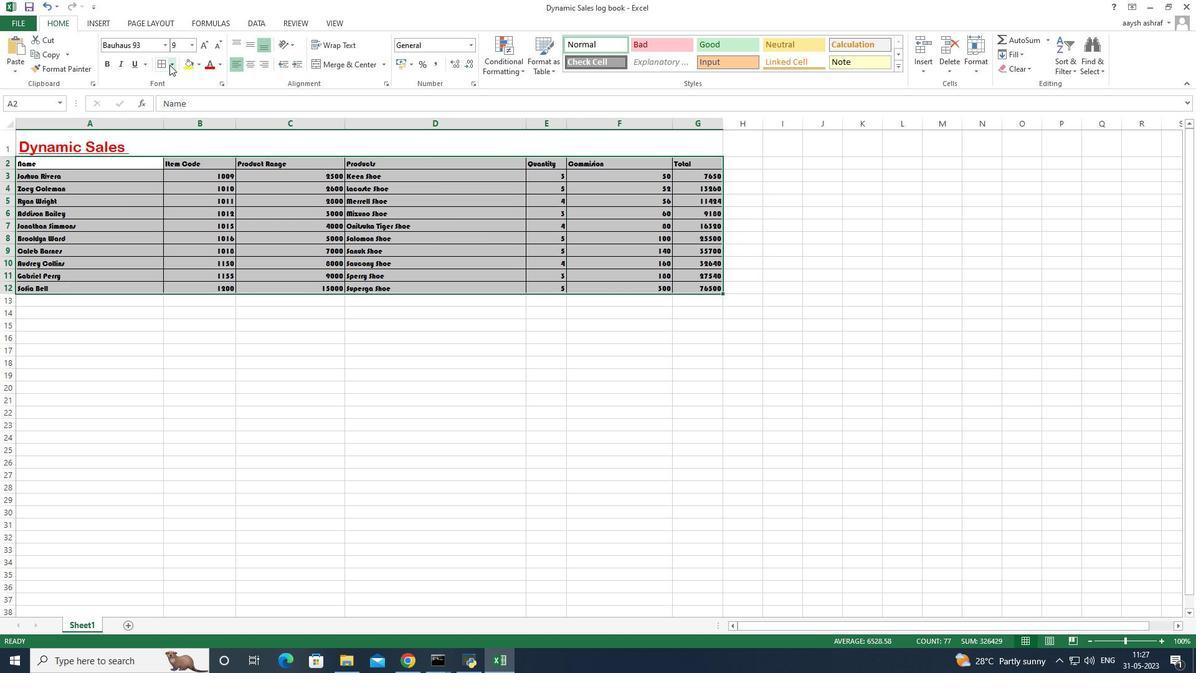 
Action: Mouse pressed left at (169, 64)
Screenshot: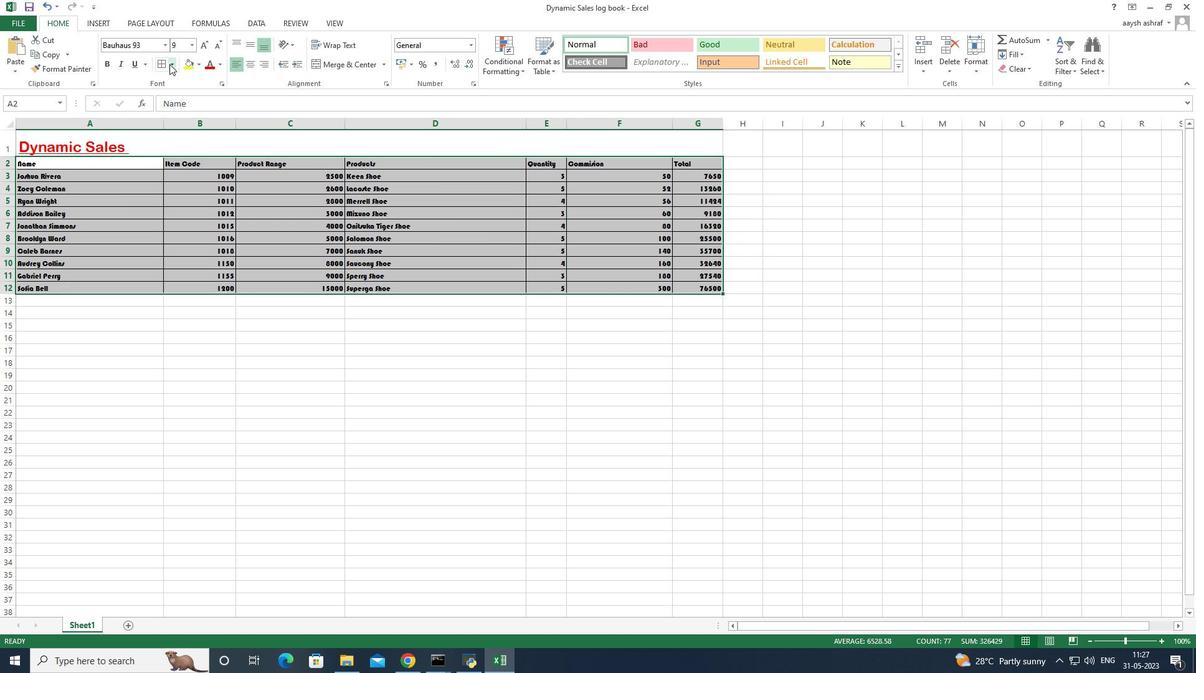 
Action: Mouse moved to (230, 307)
Screenshot: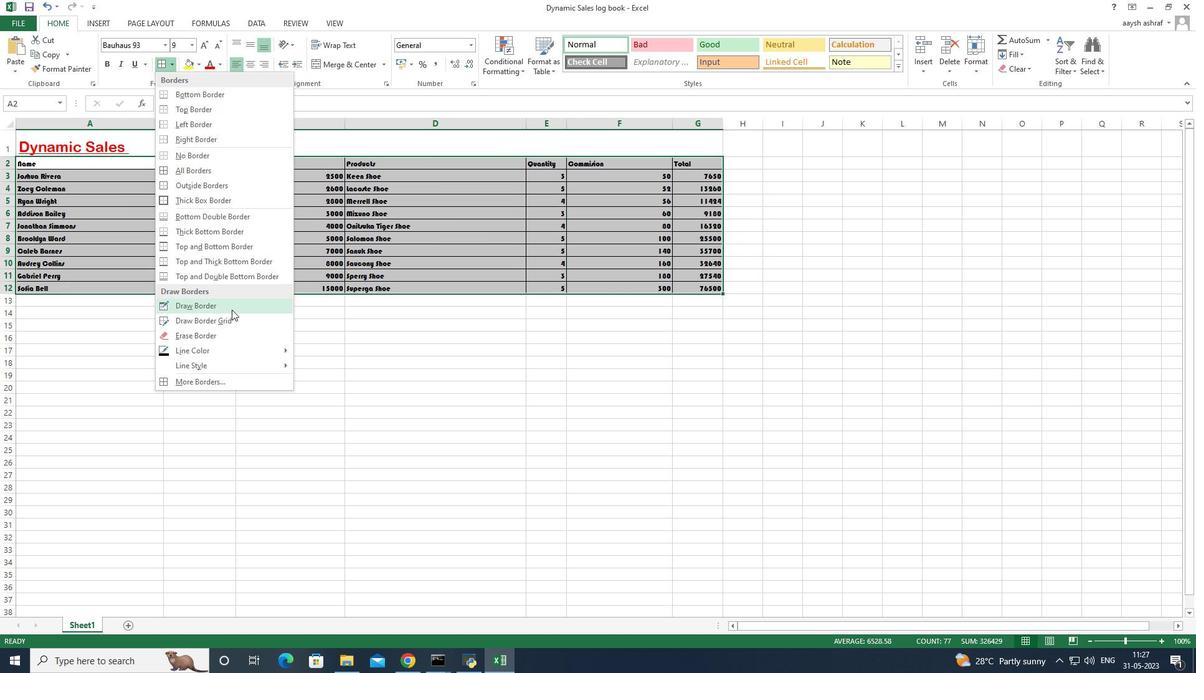 
Action: Mouse scrolled (230, 306) with delta (0, 0)
Screenshot: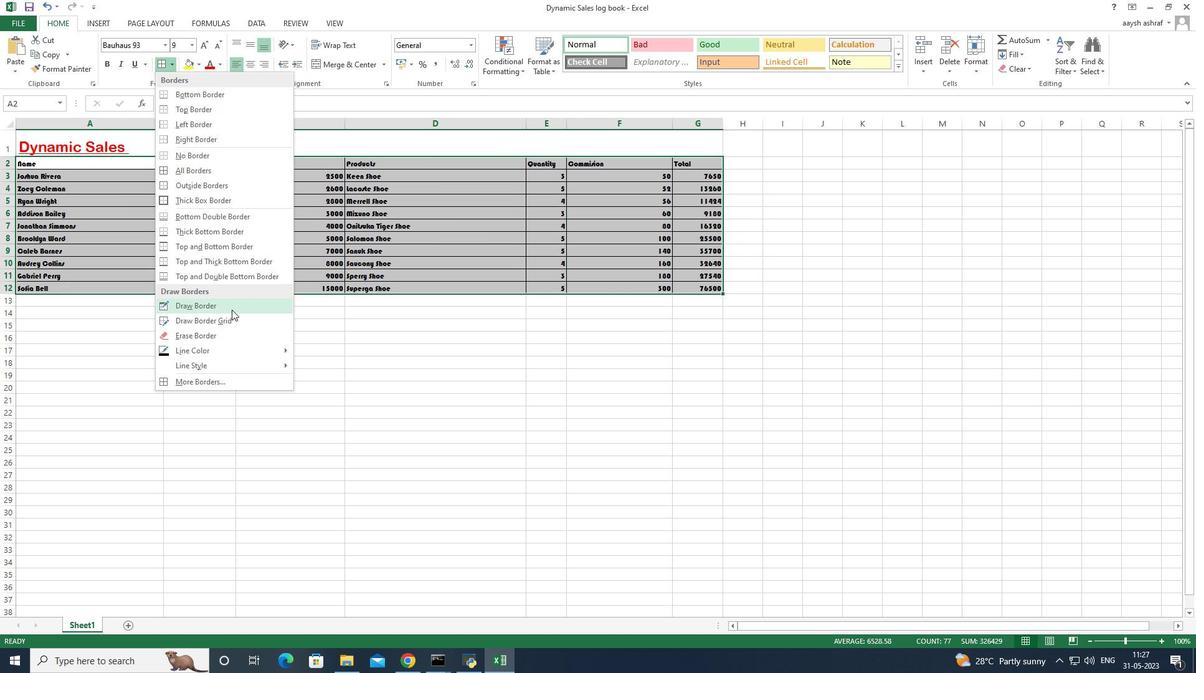 
Action: Mouse scrolled (230, 306) with delta (0, 0)
Screenshot: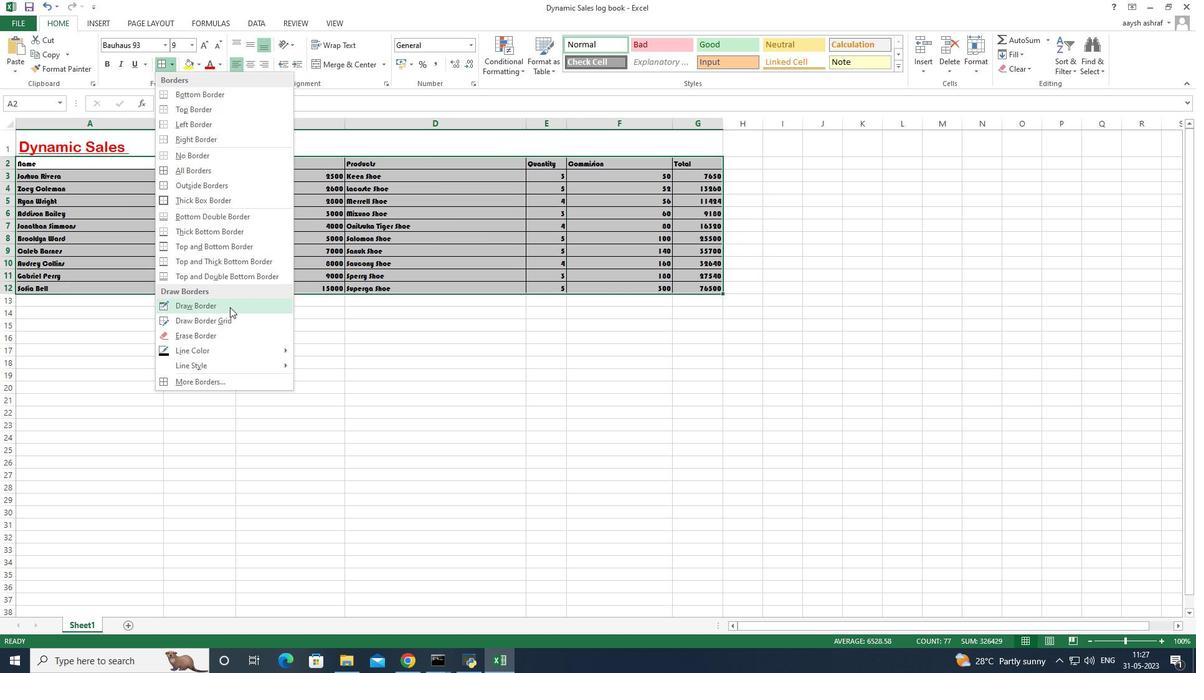 
Action: Mouse scrolled (230, 306) with delta (0, 0)
Screenshot: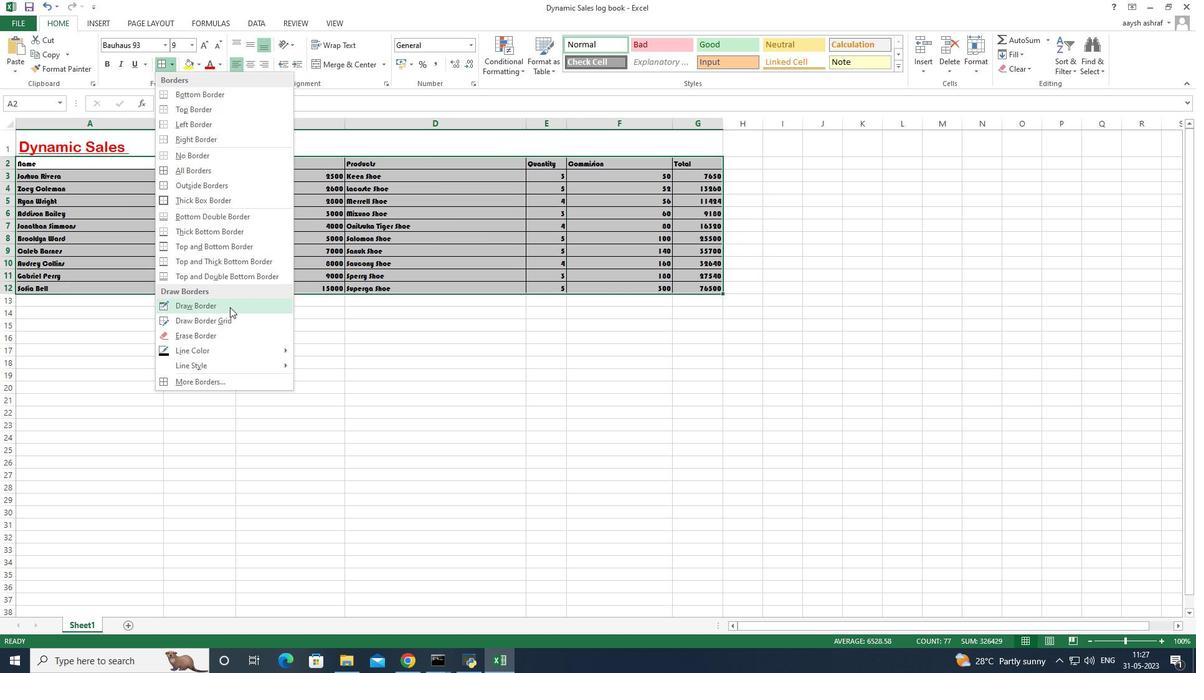 
Action: Mouse scrolled (230, 306) with delta (0, 0)
Screenshot: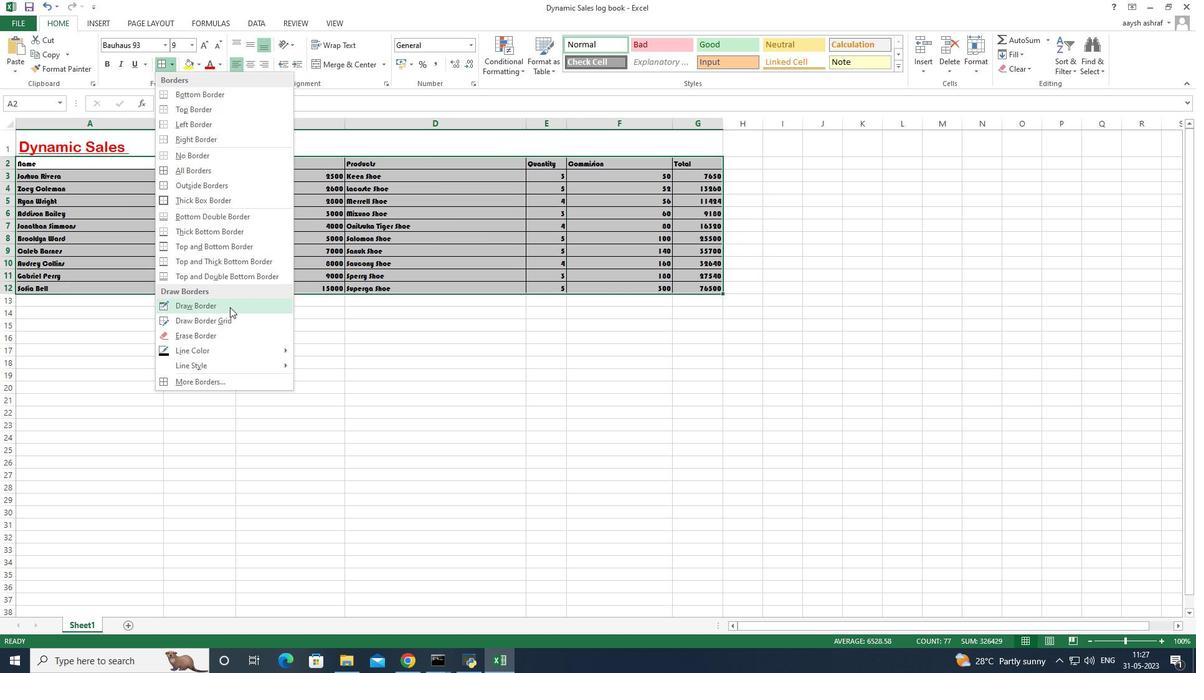 
Action: Mouse moved to (231, 384)
Screenshot: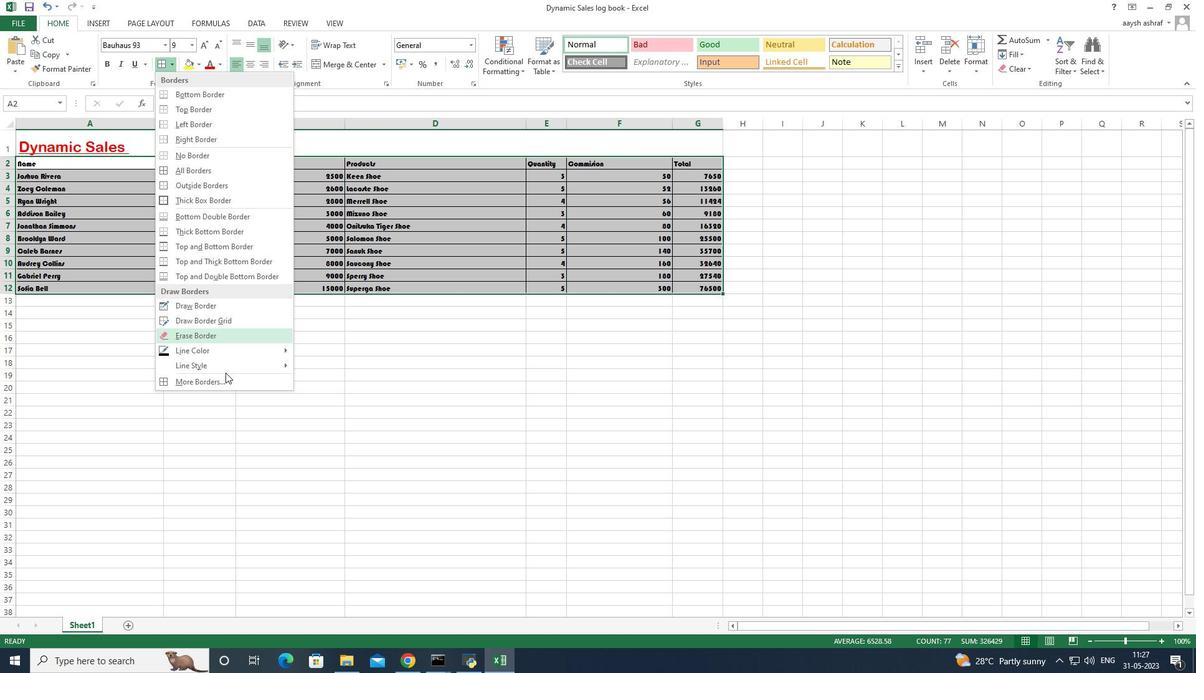 
Action: Mouse scrolled (231, 384) with delta (0, 0)
Screenshot: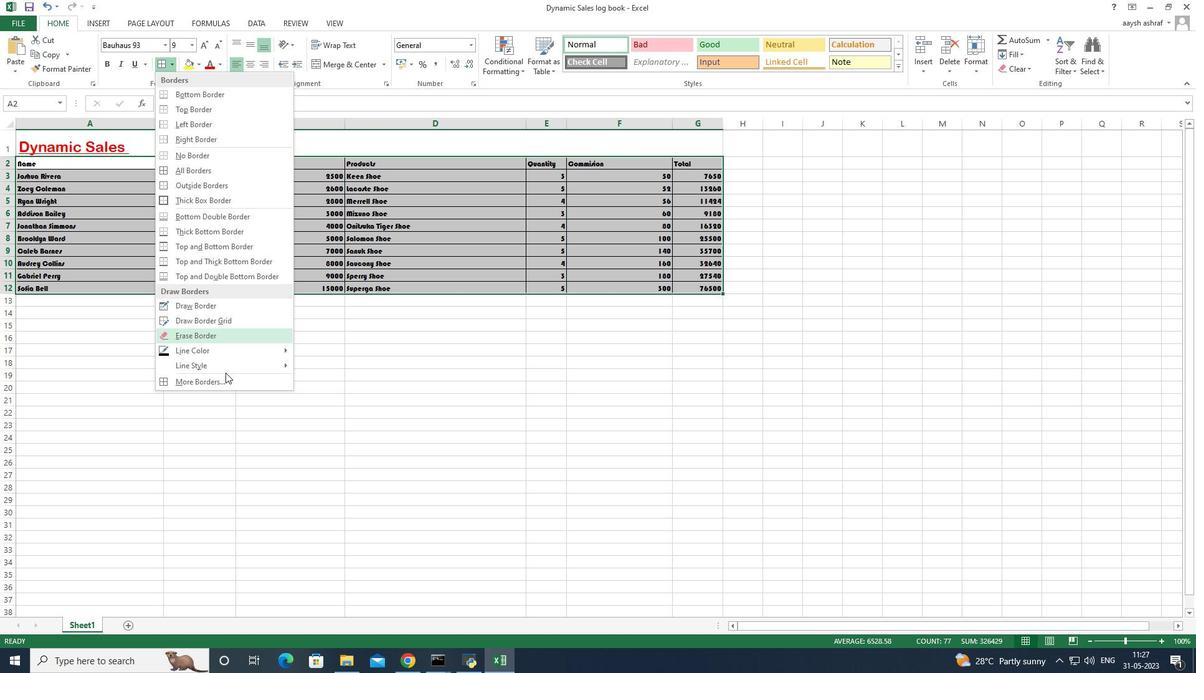 
Action: Mouse scrolled (231, 384) with delta (0, 0)
Screenshot: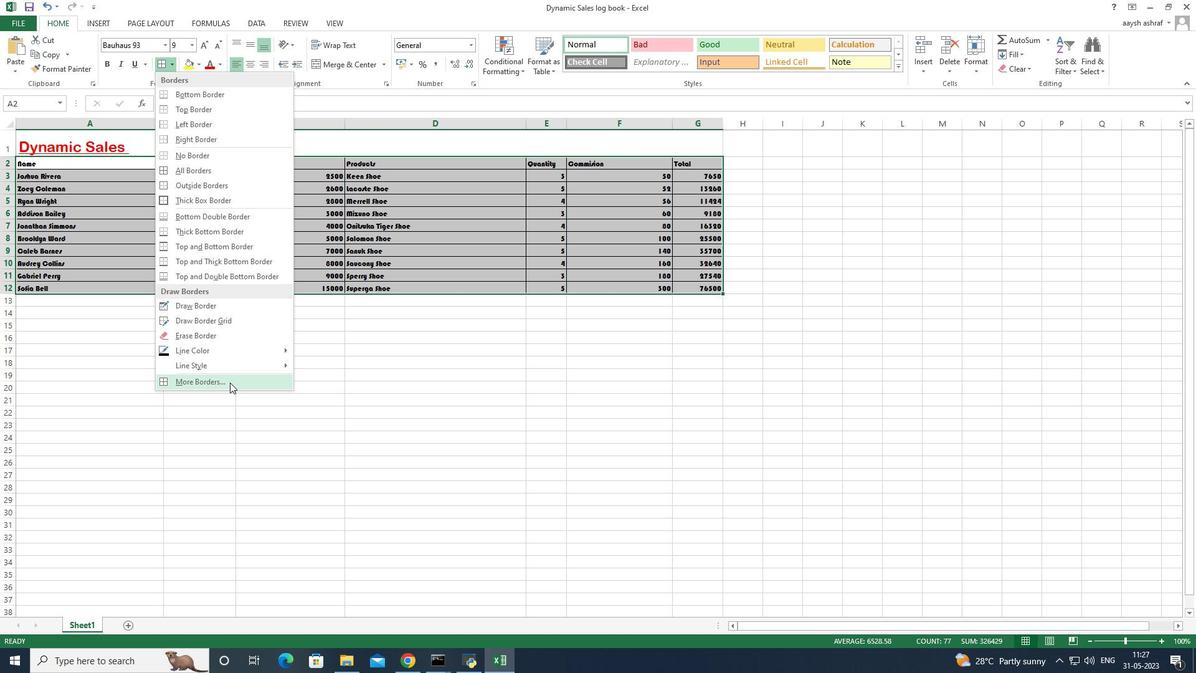 
Action: Mouse moved to (200, 202)
Screenshot: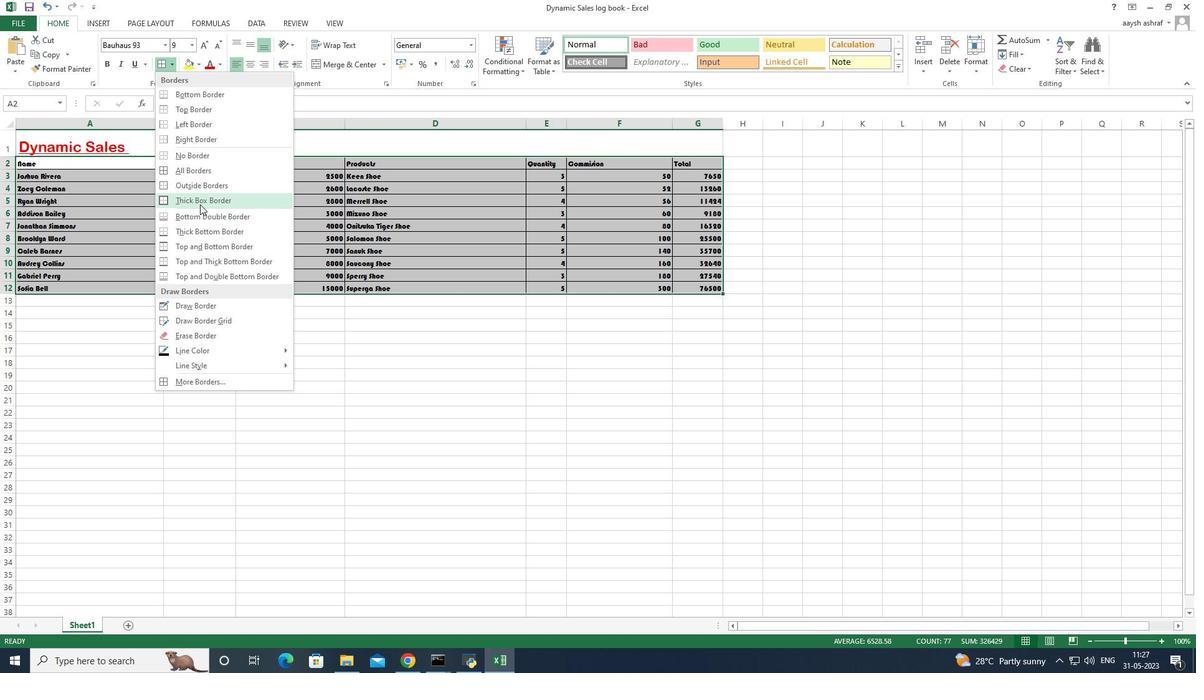 
Action: Mouse scrolled (200, 203) with delta (0, 0)
Screenshot: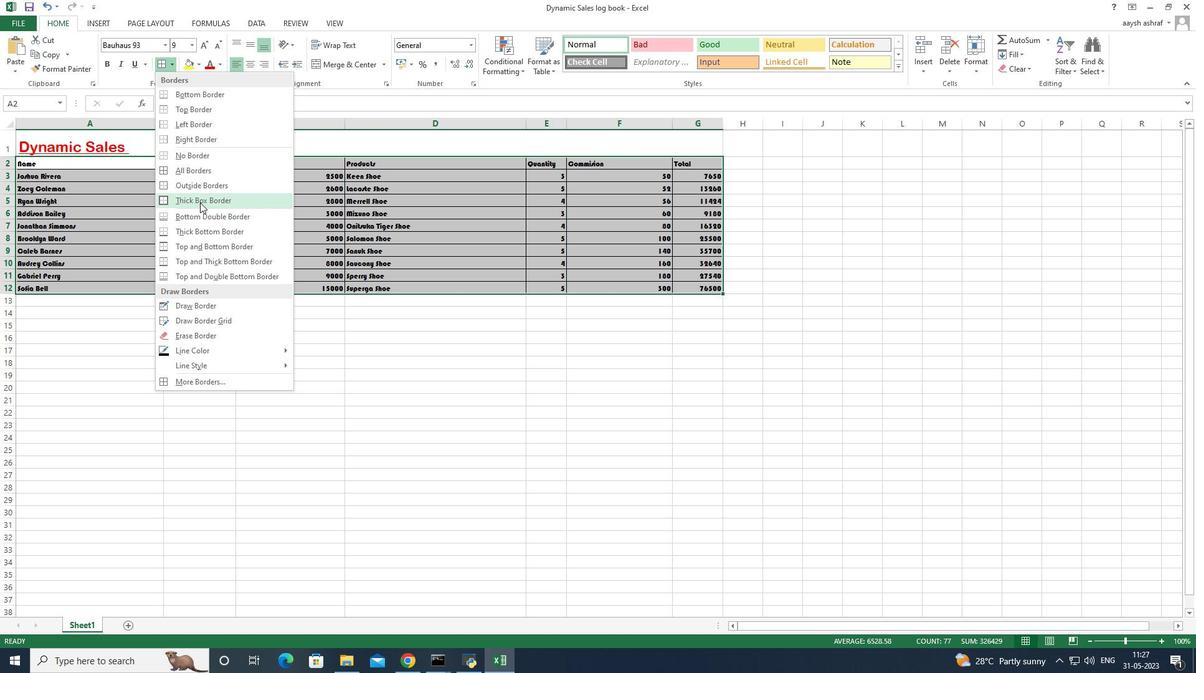 
Action: Mouse scrolled (200, 203) with delta (0, 0)
Screenshot: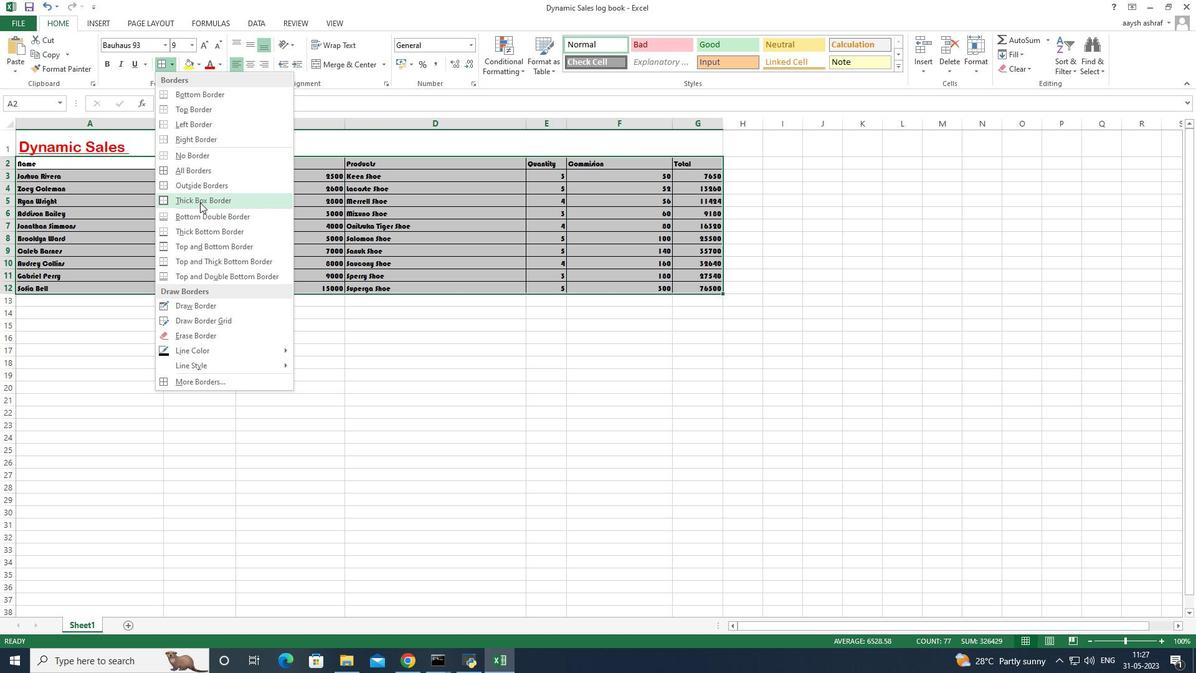 
Action: Mouse scrolled (200, 203) with delta (0, 0)
Screenshot: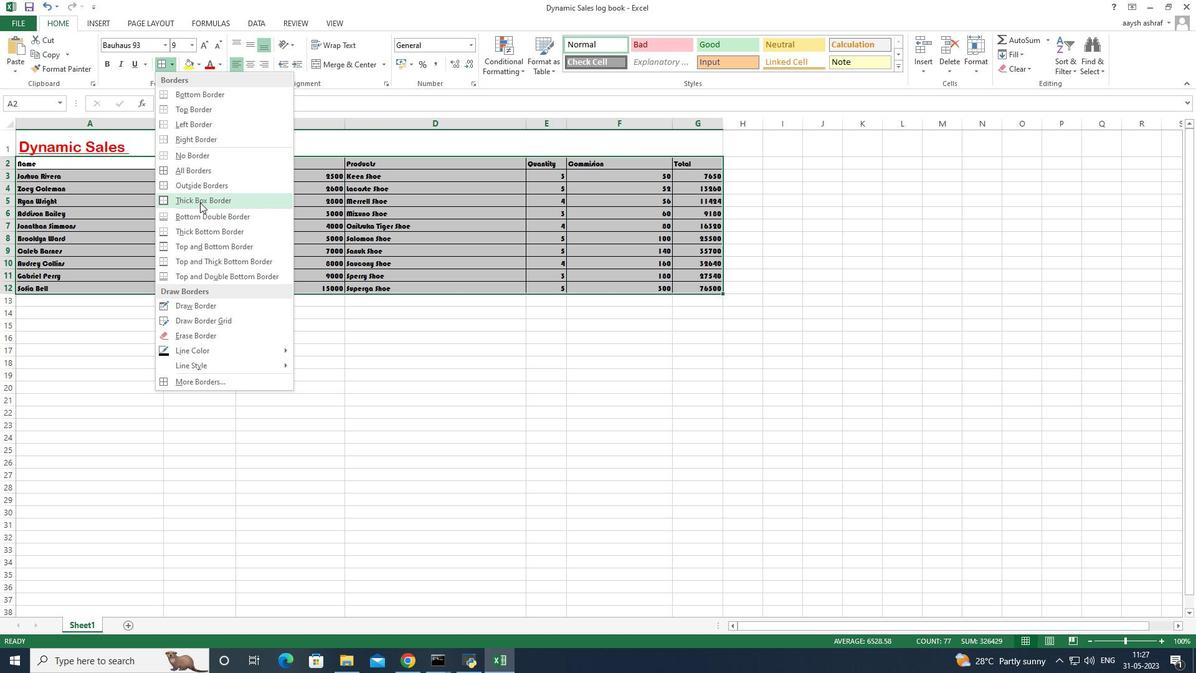 
Action: Mouse moved to (203, 158)
Screenshot: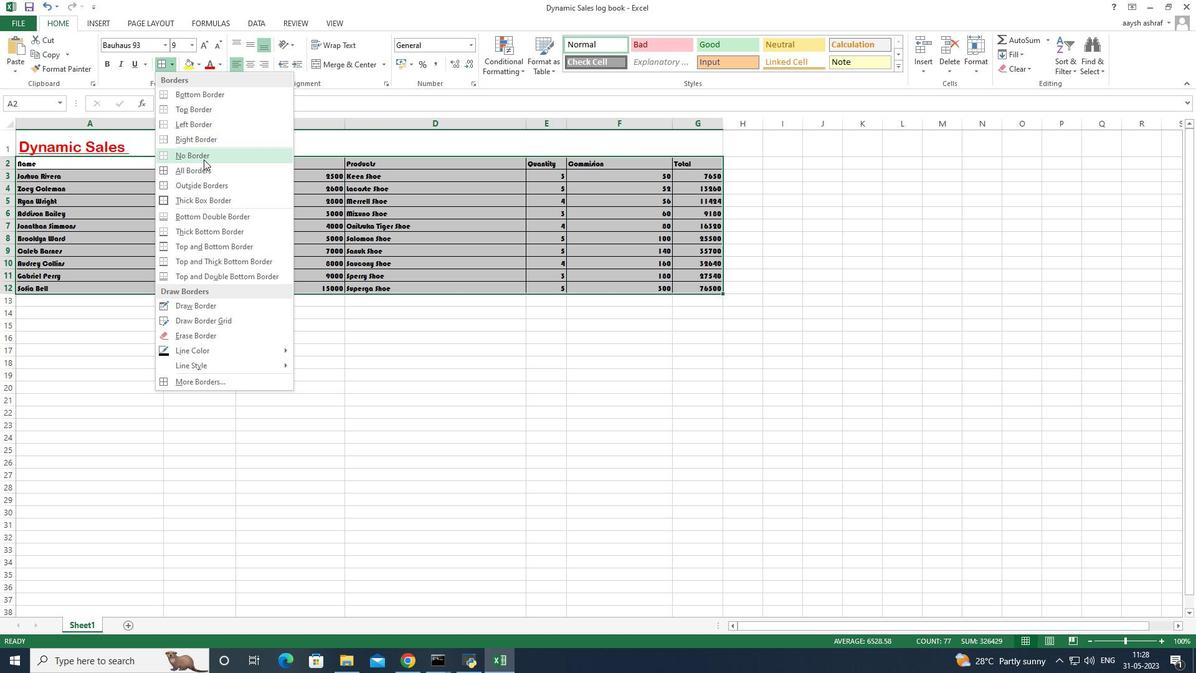 
Action: Mouse pressed left at (203, 158)
Screenshot: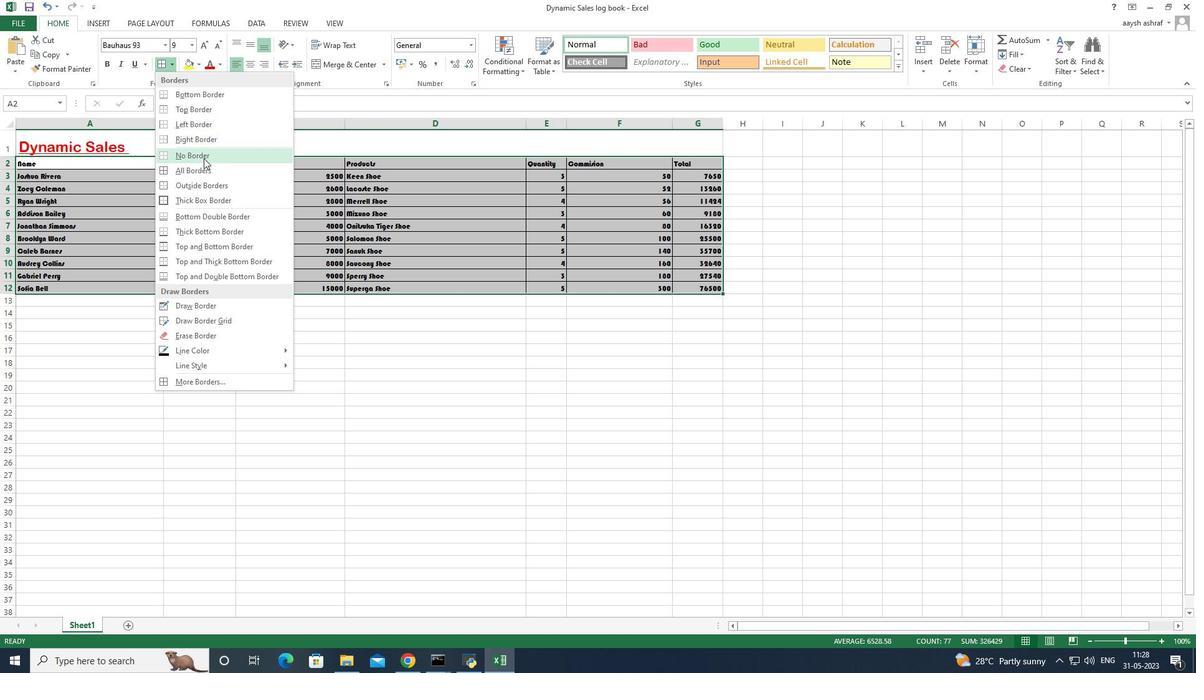 
Action: Mouse moved to (152, 343)
Screenshot: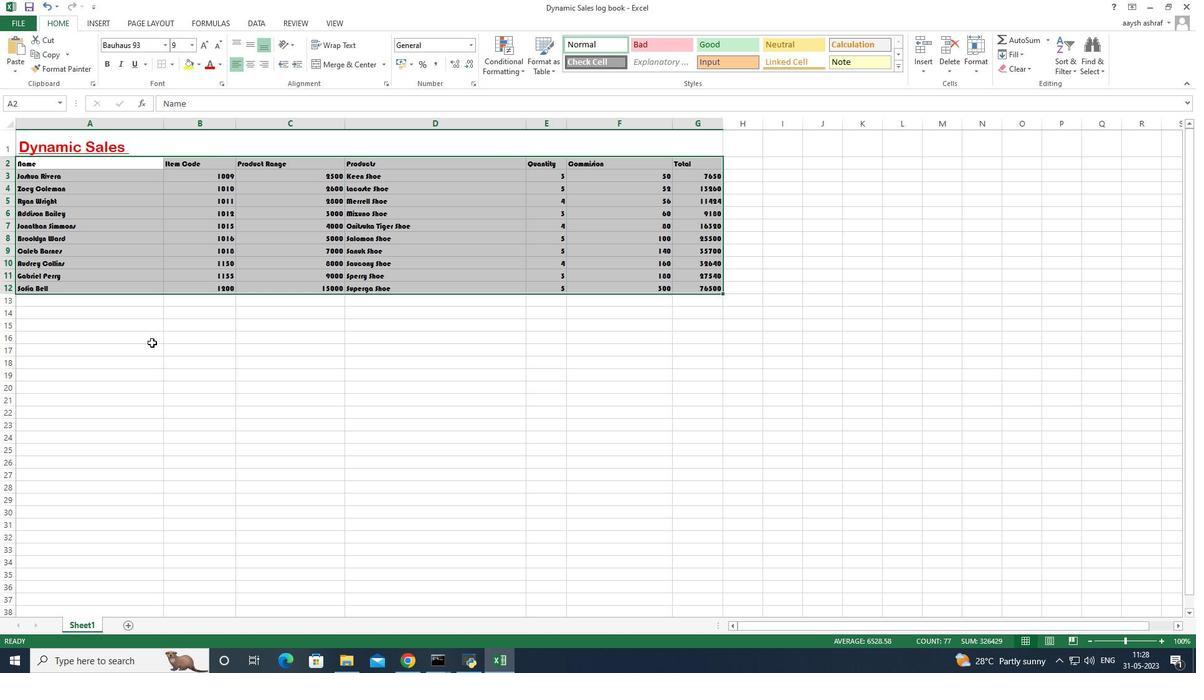 
Action: Mouse pressed left at (152, 343)
Screenshot: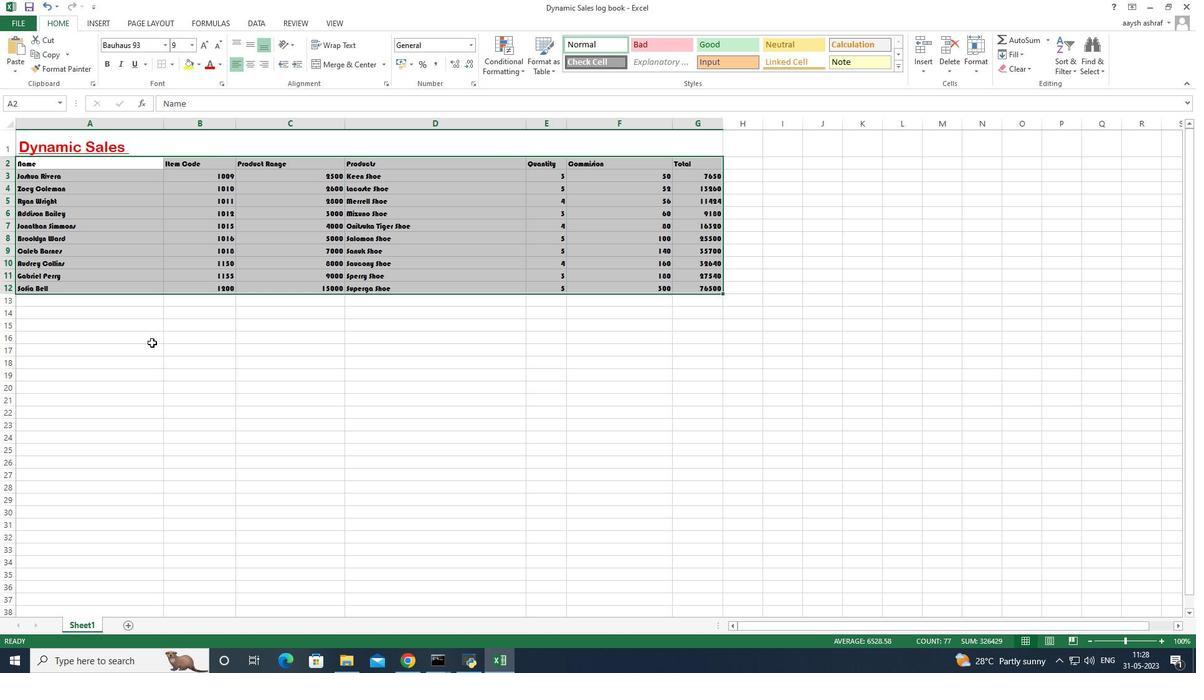 
Action: Mouse moved to (224, 260)
Screenshot: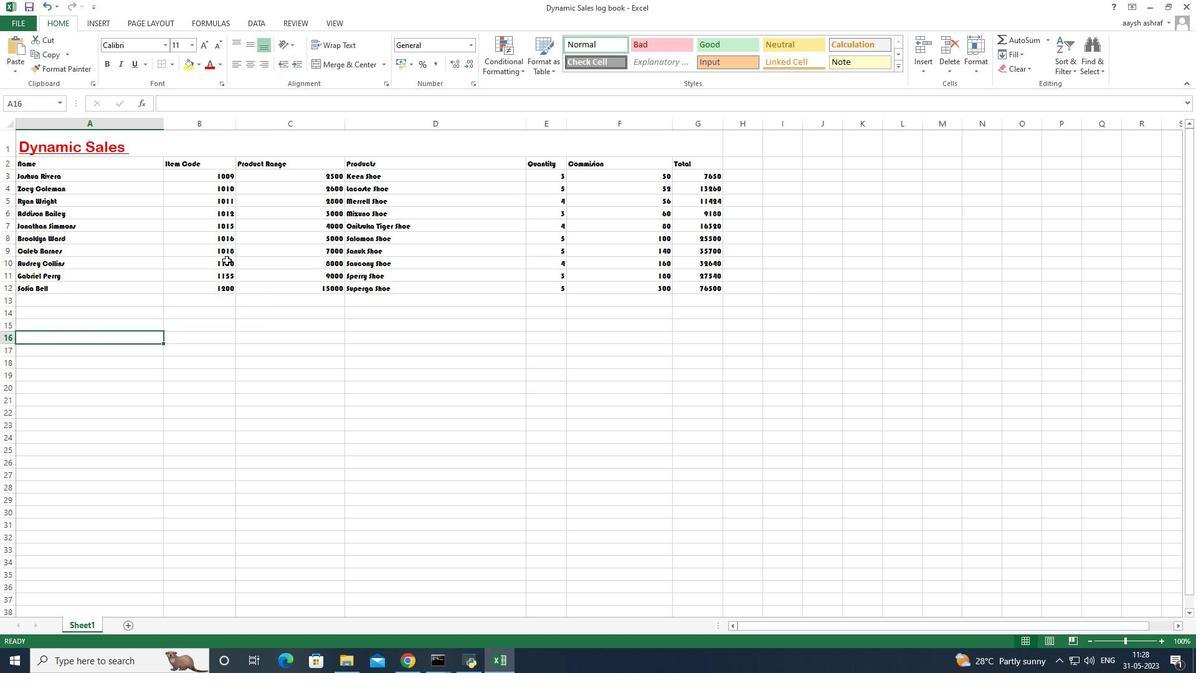 
Action: Mouse scrolled (224, 261) with delta (0, 0)
Screenshot: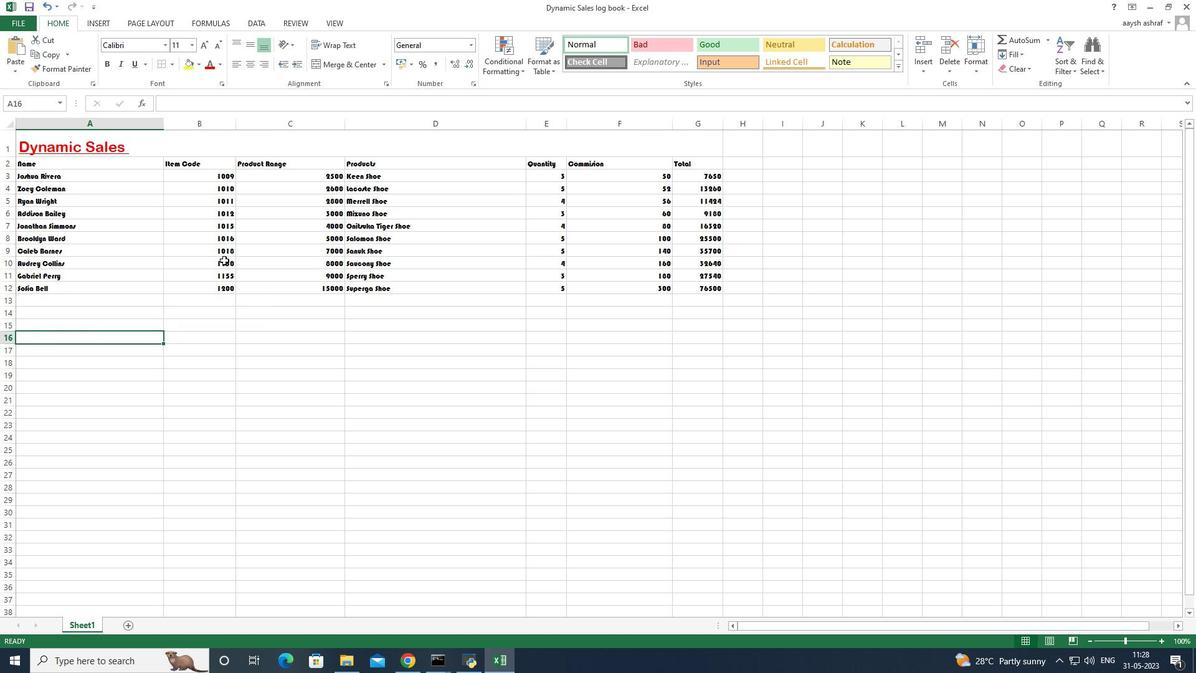 
Action: Mouse moved to (112, 165)
Screenshot: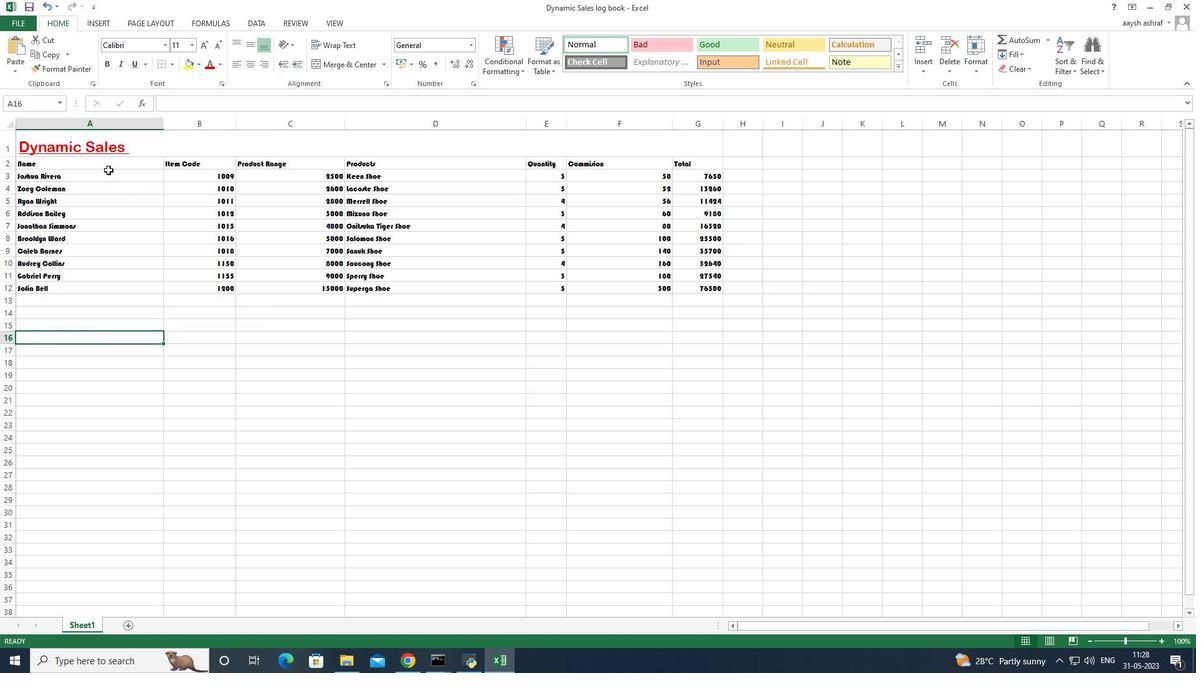 
Action: Mouse pressed left at (112, 165)
Screenshot: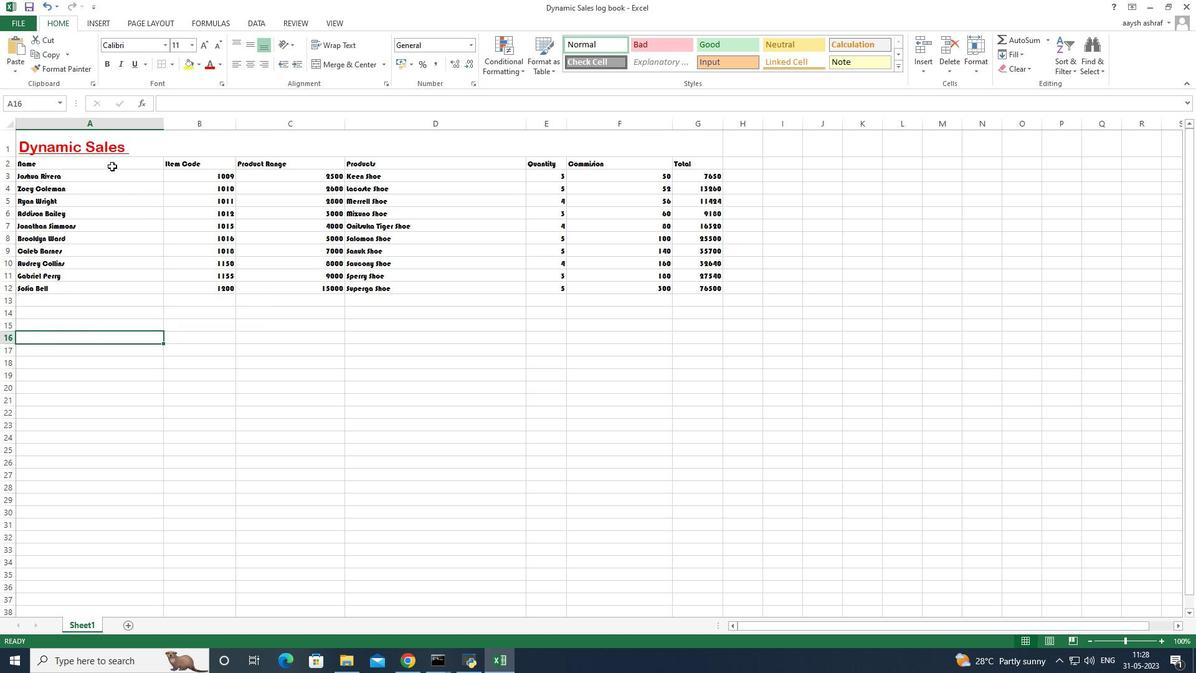 
Action: Mouse moved to (110, 165)
Screenshot: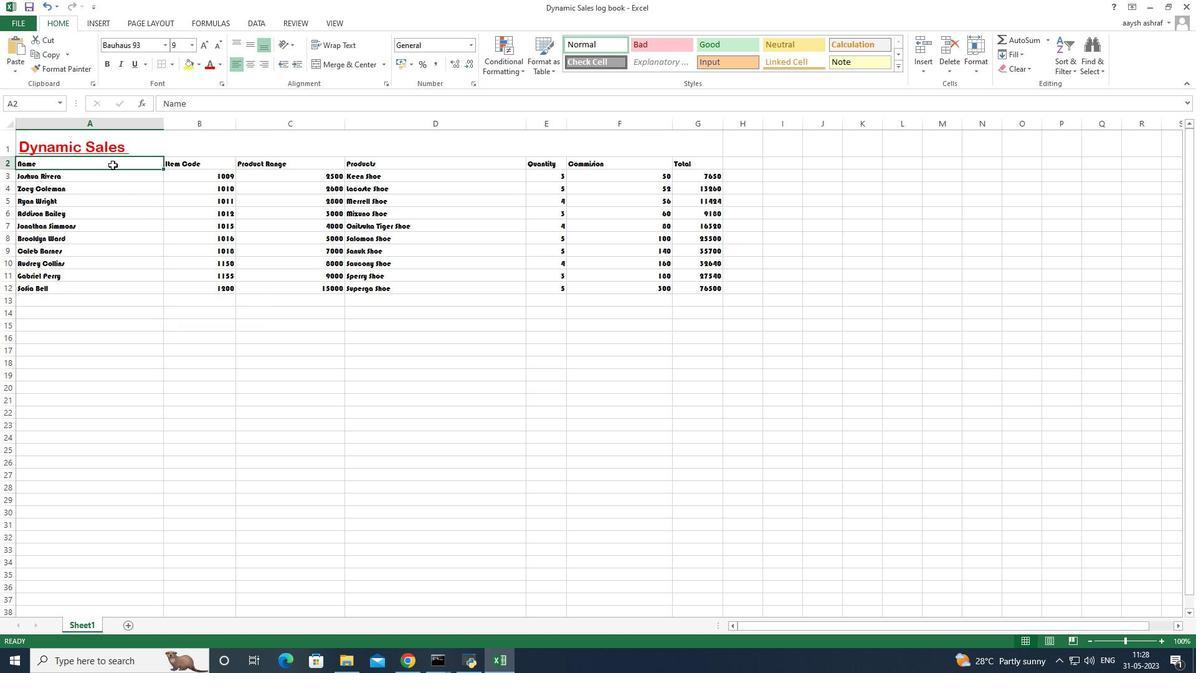 
